 Task: Find an Airbnb in Airoli, India for 8 guests from July 12 to July 16, with a price range of ₹10,000 to ₹16,000, including amenities like free parking, TV, and gym, and ensure the host speaks English.
Action: Mouse moved to (405, 90)
Screenshot: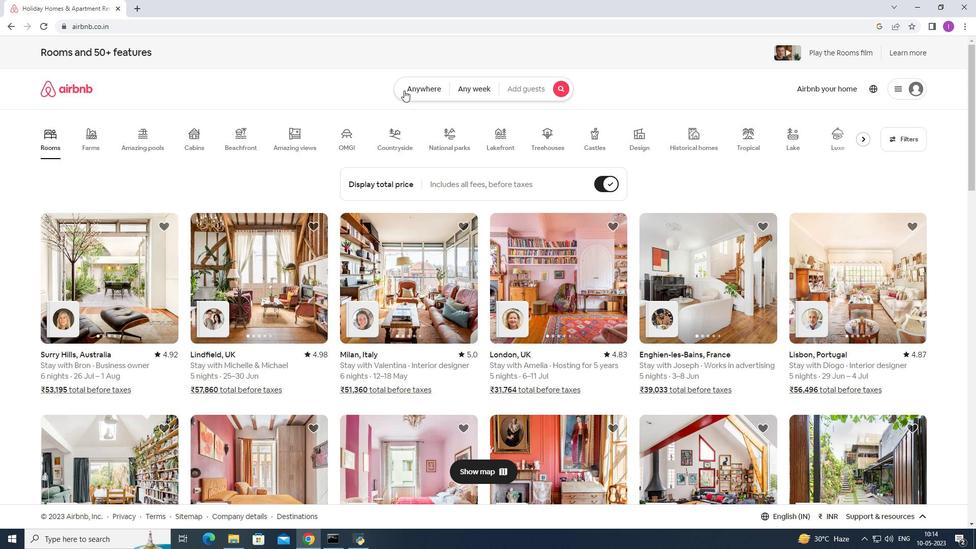 
Action: Mouse pressed left at (404, 90)
Screenshot: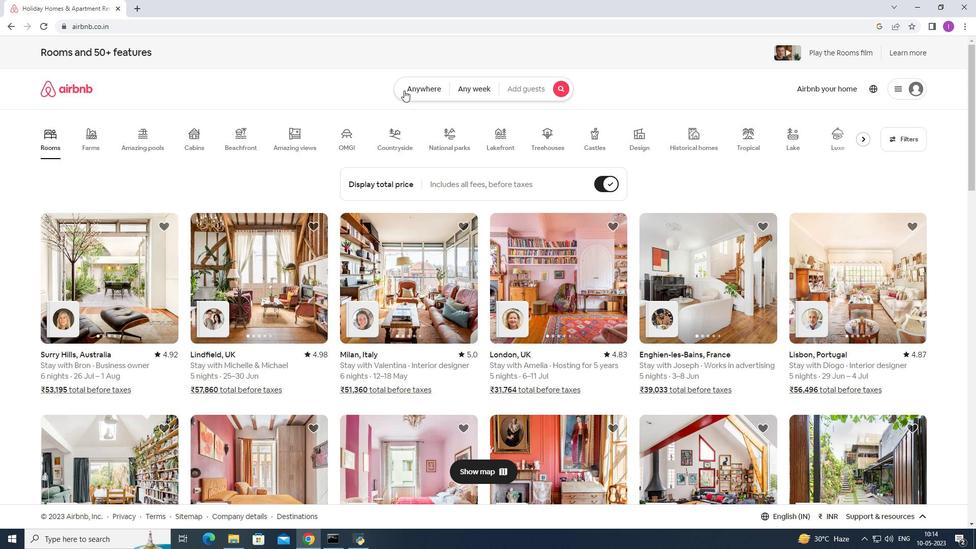 
Action: Mouse moved to (317, 133)
Screenshot: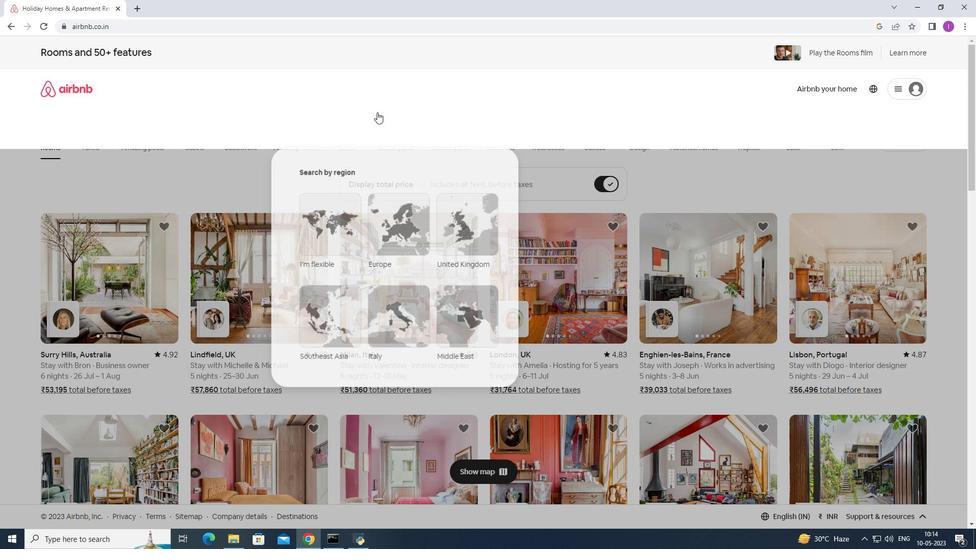 
Action: Mouse pressed left at (317, 133)
Screenshot: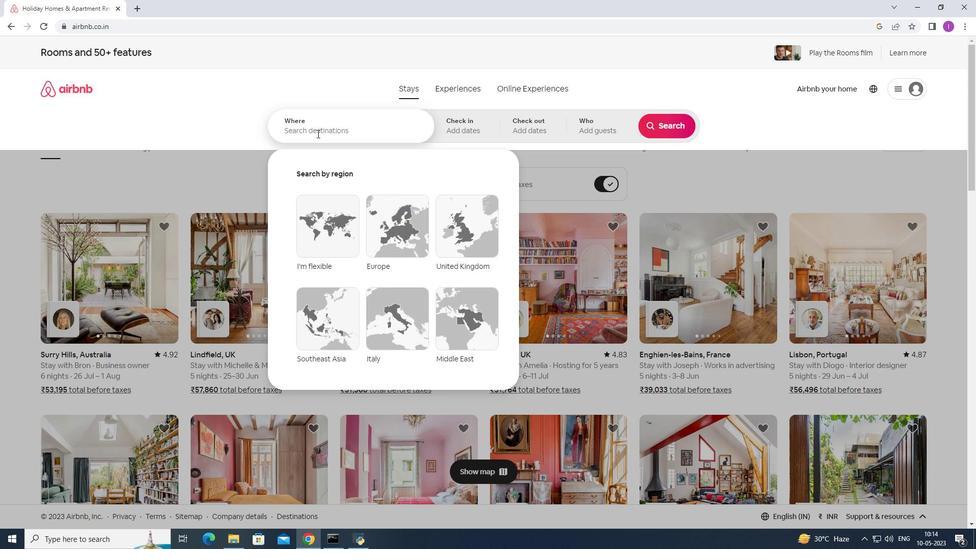 
Action: Key pressed <Key.shift>Airoli,<Key.shift>India
Screenshot: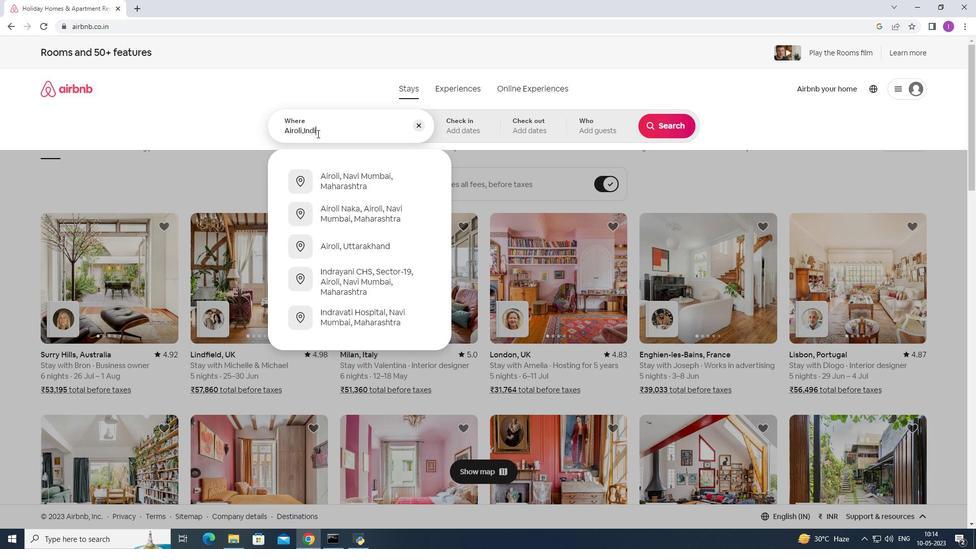 
Action: Mouse moved to (470, 118)
Screenshot: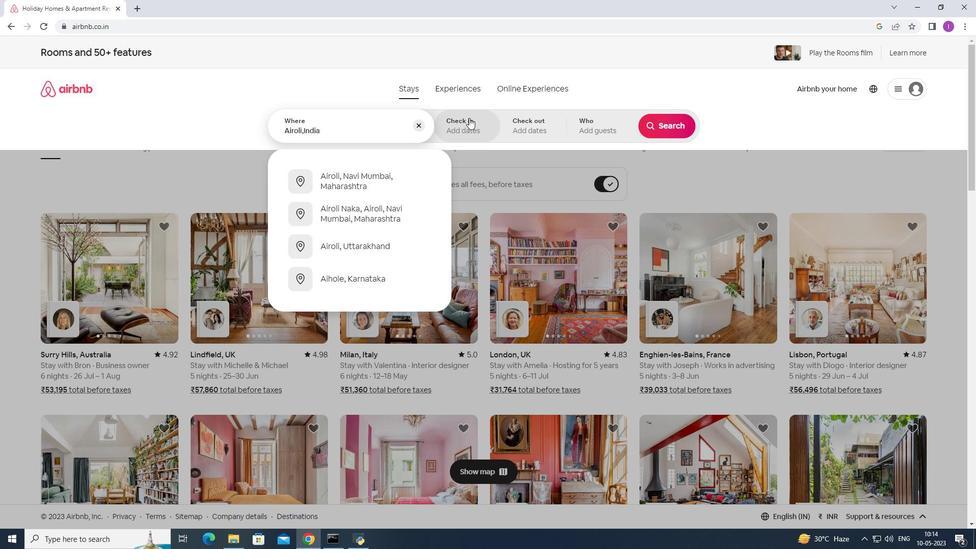 
Action: Mouse pressed left at (470, 118)
Screenshot: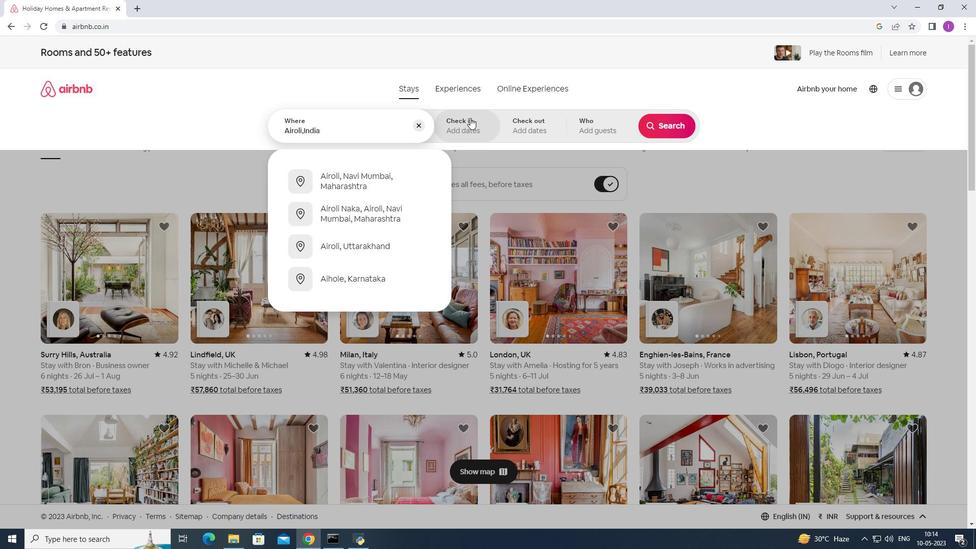 
Action: Mouse moved to (660, 204)
Screenshot: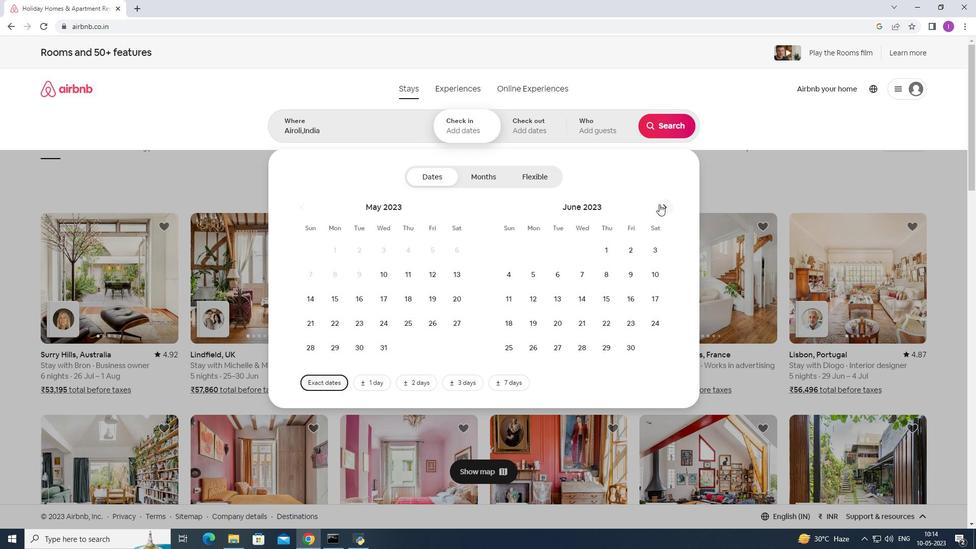 
Action: Mouse pressed left at (660, 204)
Screenshot: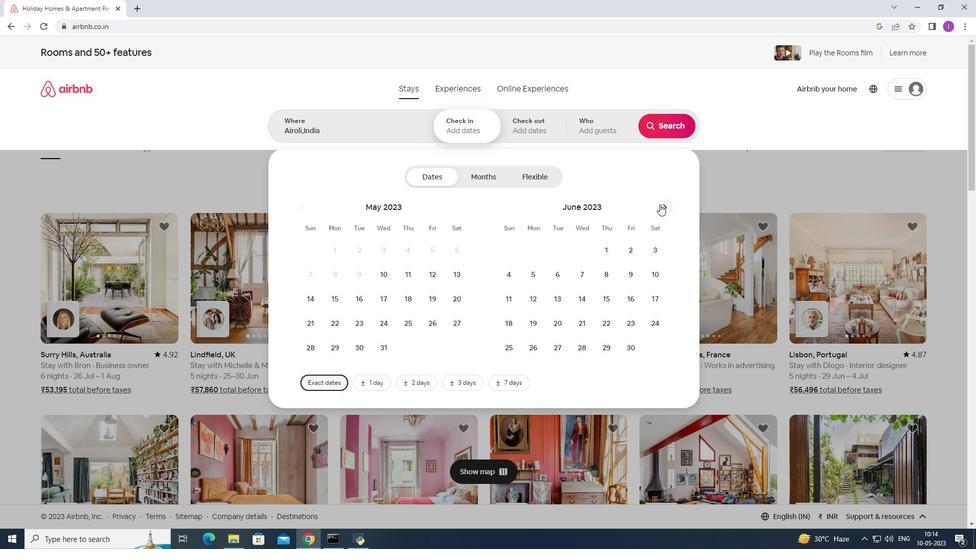 
Action: Mouse moved to (581, 301)
Screenshot: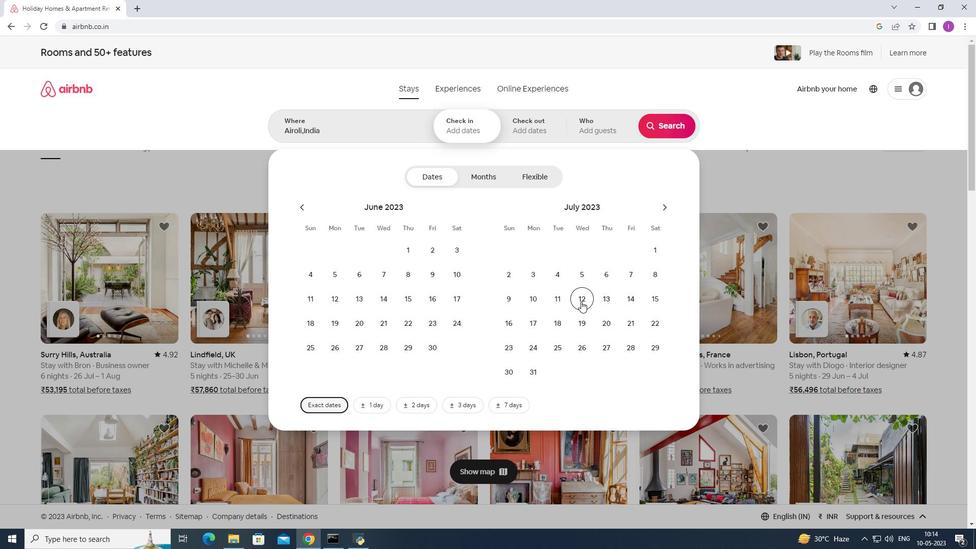 
Action: Mouse pressed left at (581, 301)
Screenshot: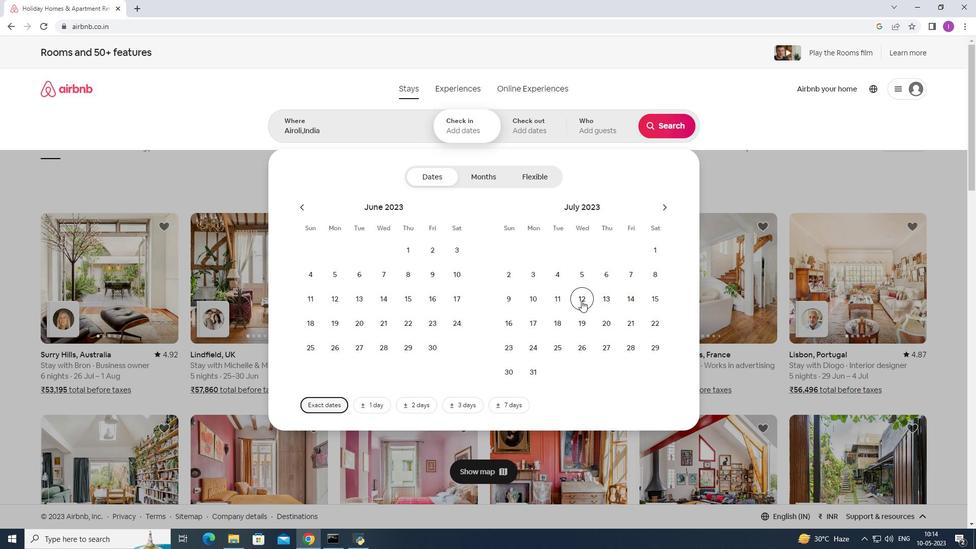 
Action: Mouse moved to (511, 326)
Screenshot: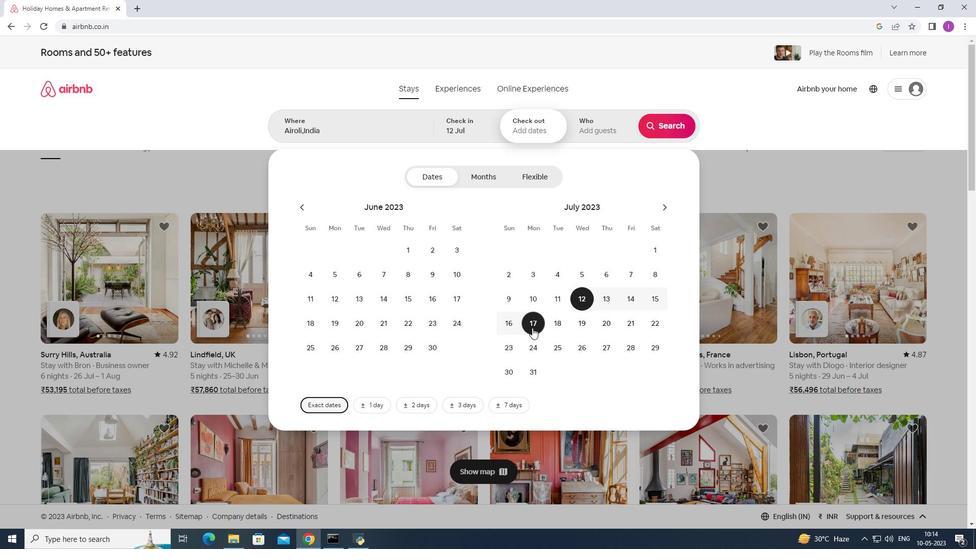 
Action: Mouse pressed left at (511, 326)
Screenshot: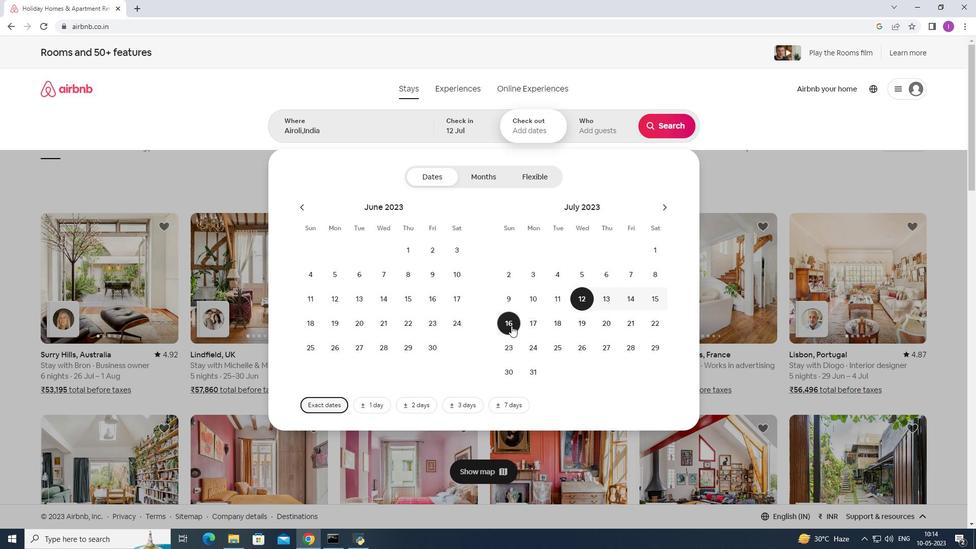 
Action: Mouse moved to (600, 123)
Screenshot: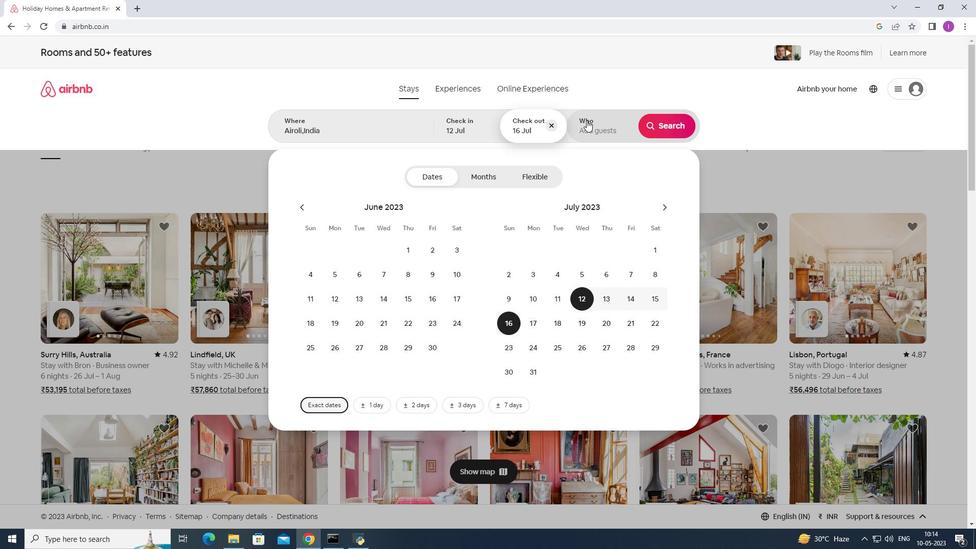 
Action: Mouse pressed left at (600, 123)
Screenshot: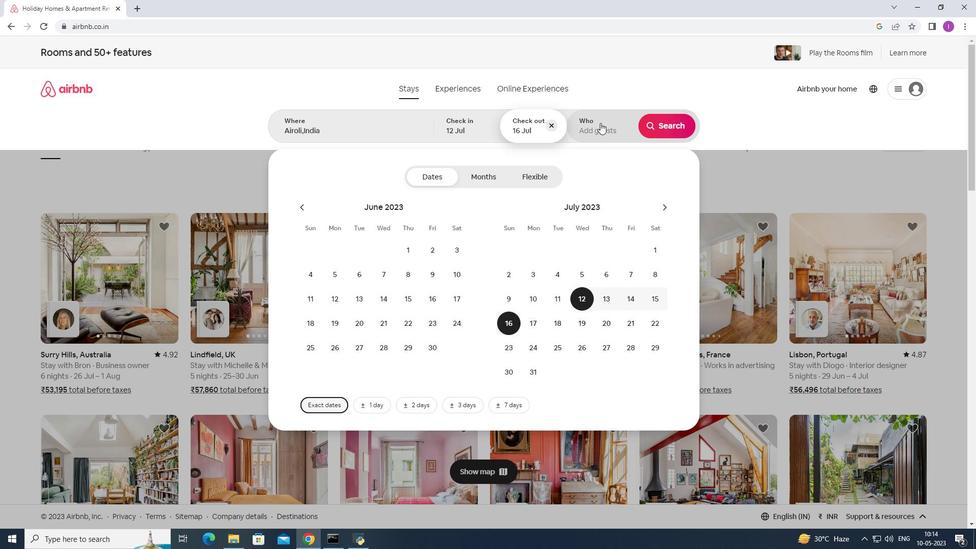 
Action: Mouse moved to (669, 180)
Screenshot: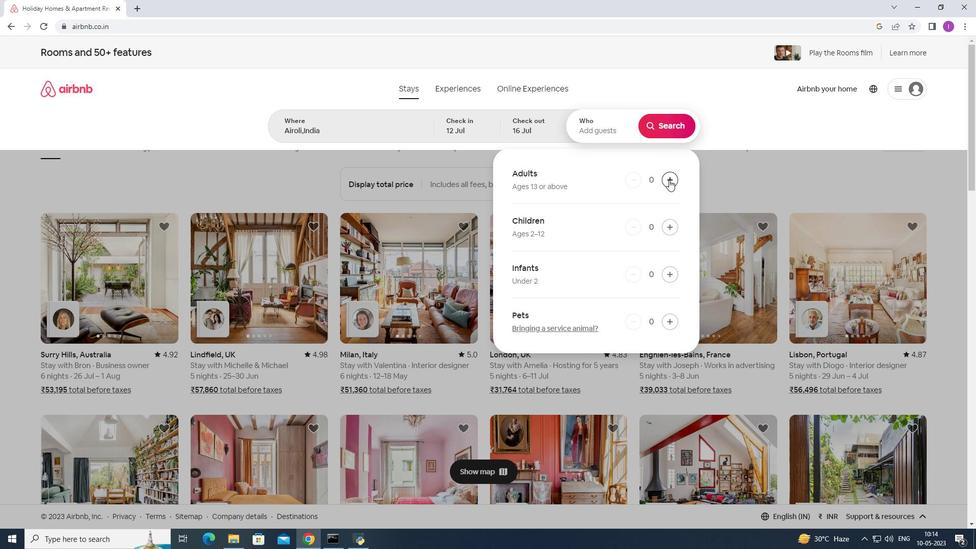 
Action: Mouse pressed left at (669, 180)
Screenshot: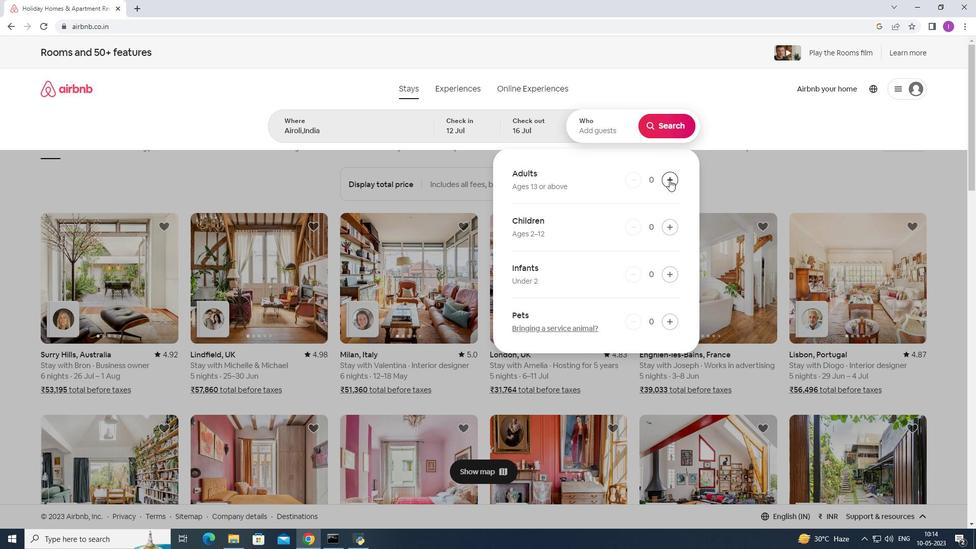 
Action: Mouse moved to (670, 180)
Screenshot: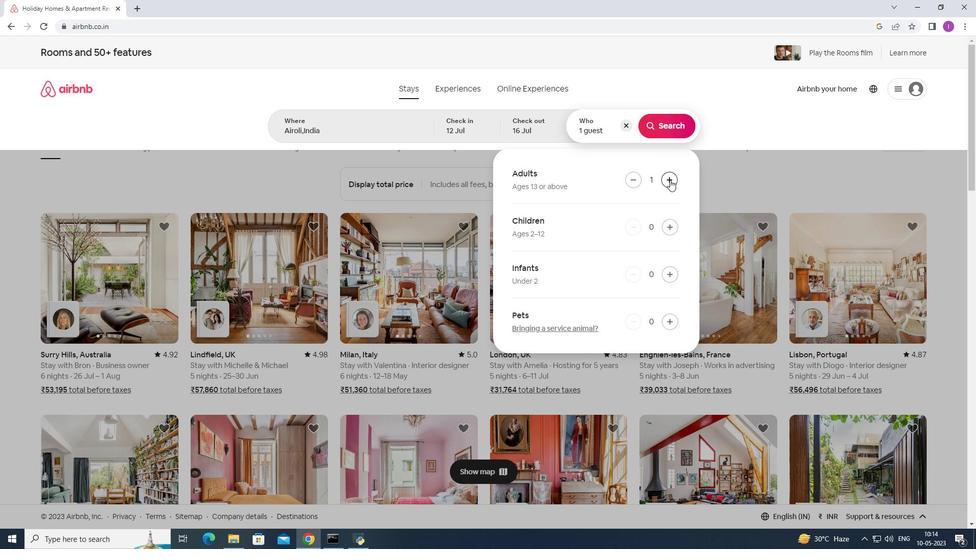 
Action: Mouse pressed left at (670, 180)
Screenshot: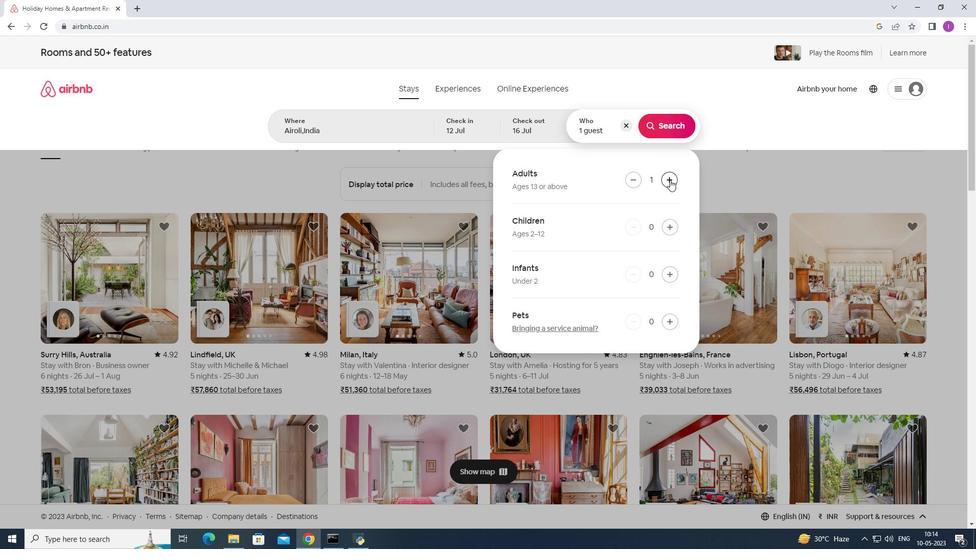 
Action: Mouse pressed left at (670, 180)
Screenshot: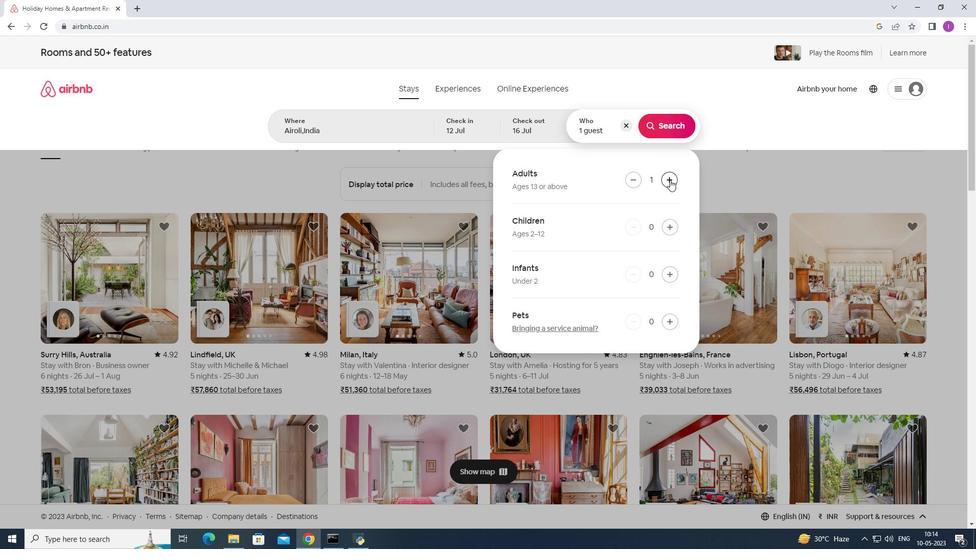 
Action: Mouse pressed left at (670, 180)
Screenshot: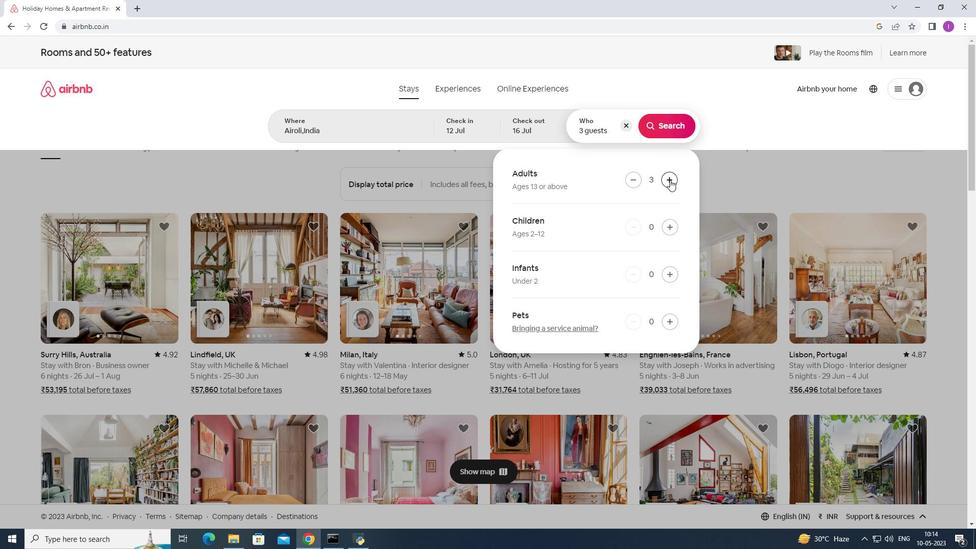 
Action: Mouse pressed left at (670, 180)
Screenshot: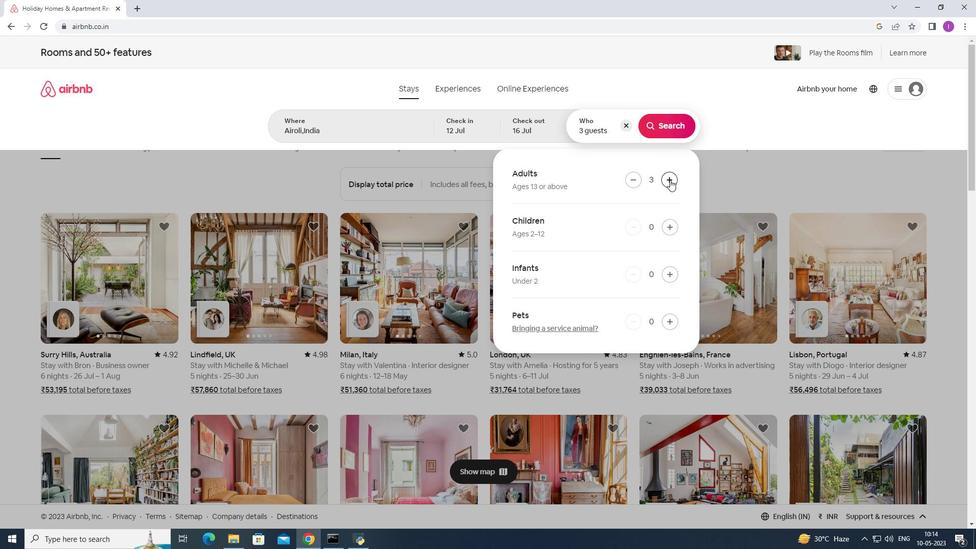 
Action: Mouse pressed left at (670, 180)
Screenshot: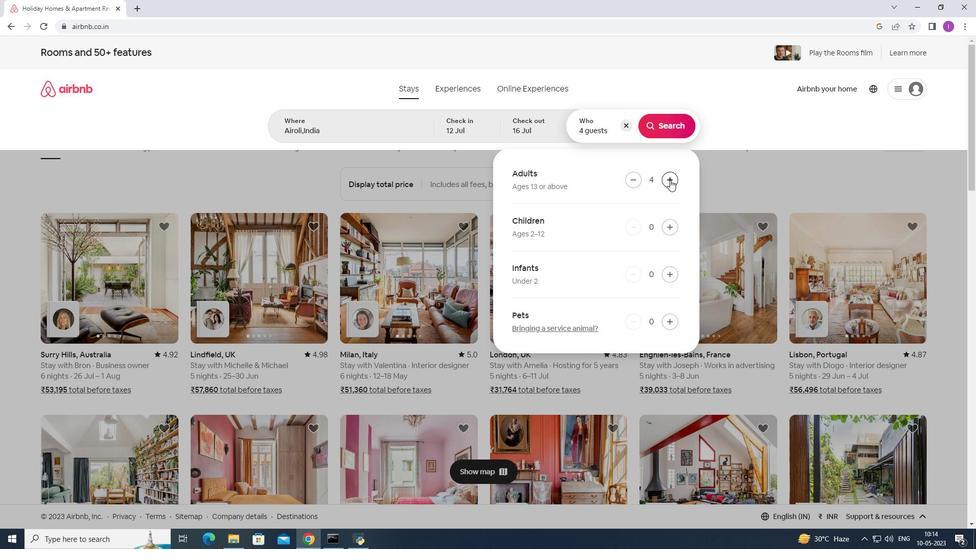 
Action: Mouse pressed left at (670, 180)
Screenshot: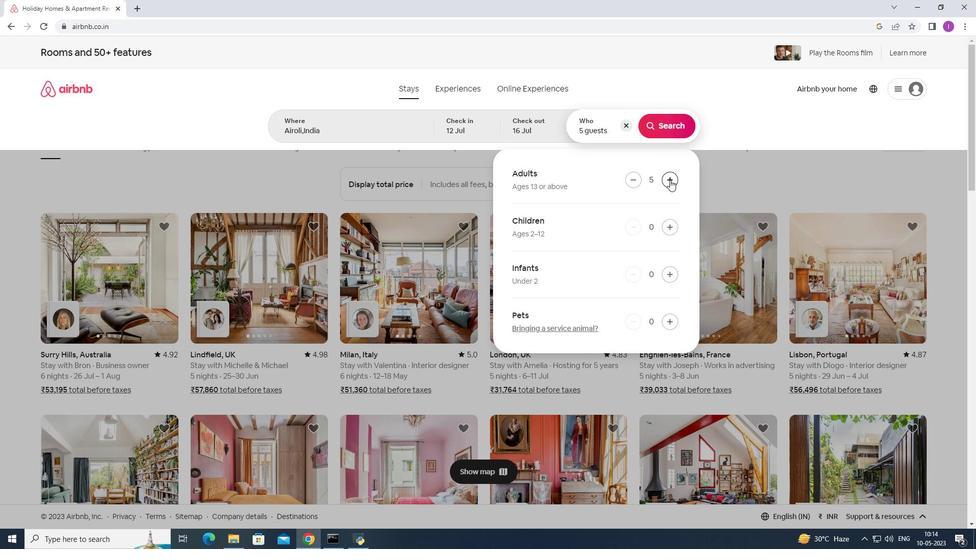 
Action: Mouse pressed left at (670, 180)
Screenshot: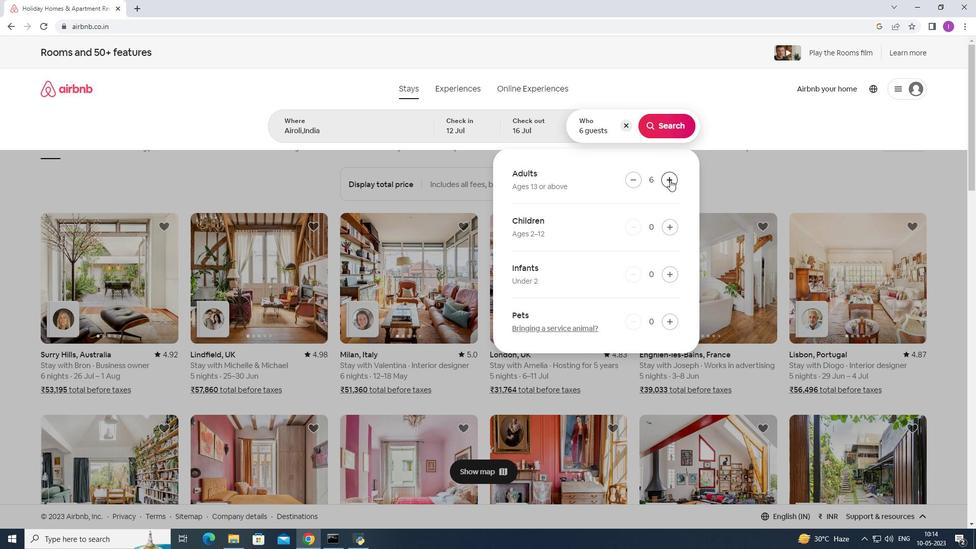 
Action: Mouse pressed left at (670, 180)
Screenshot: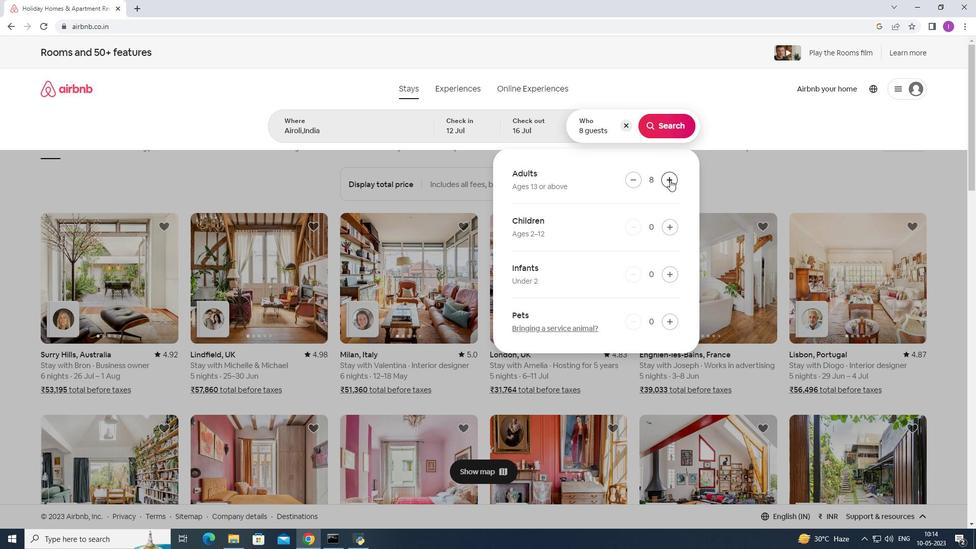
Action: Mouse moved to (631, 183)
Screenshot: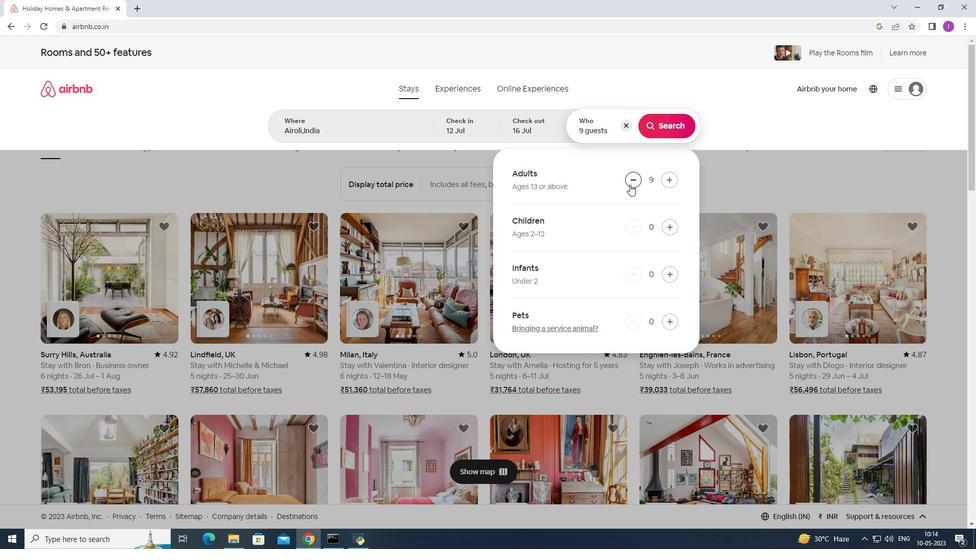
Action: Mouse pressed left at (631, 183)
Screenshot: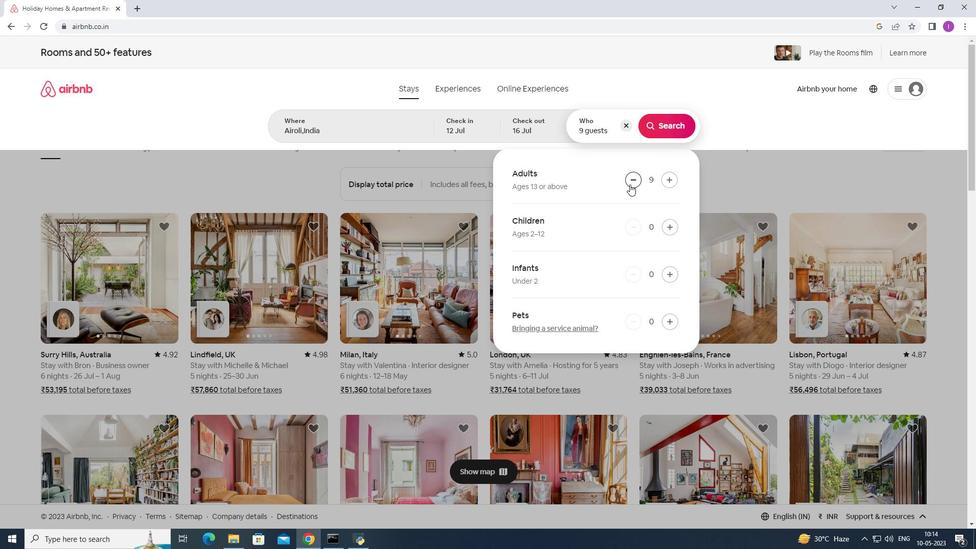 
Action: Mouse moved to (668, 126)
Screenshot: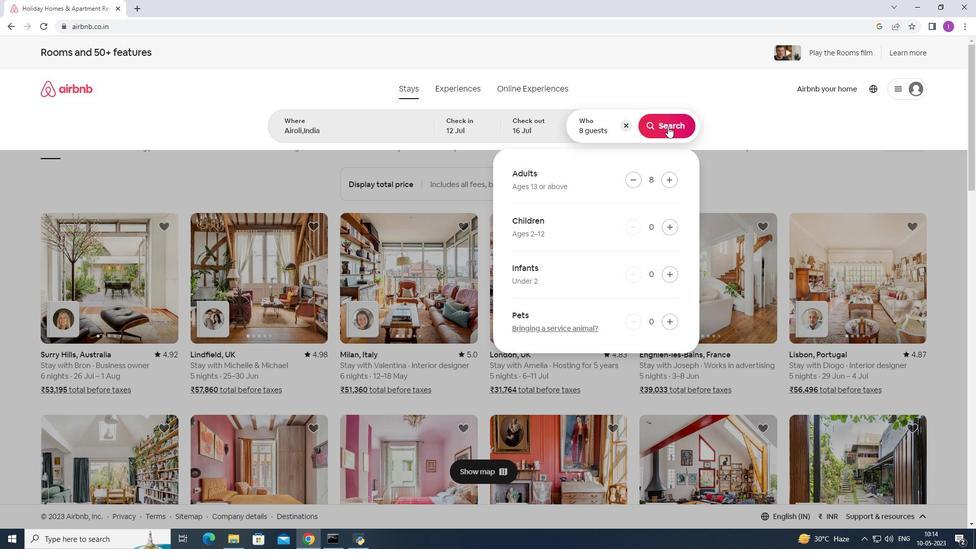 
Action: Mouse pressed left at (668, 126)
Screenshot: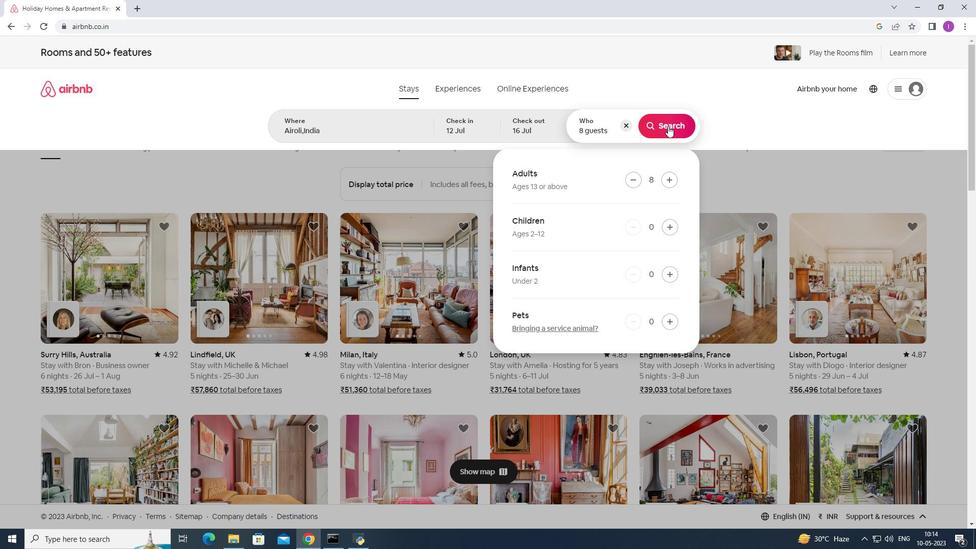 
Action: Mouse moved to (939, 94)
Screenshot: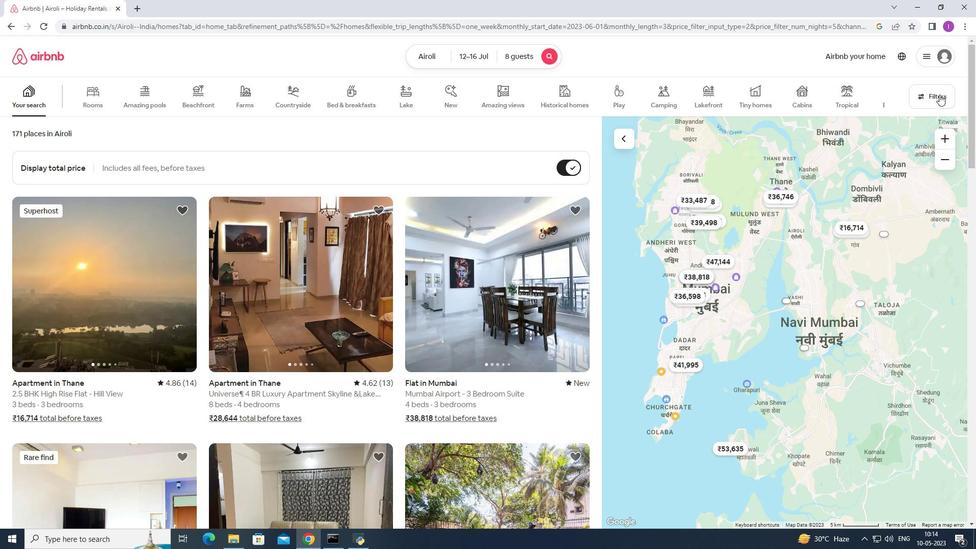 
Action: Mouse pressed left at (939, 94)
Screenshot: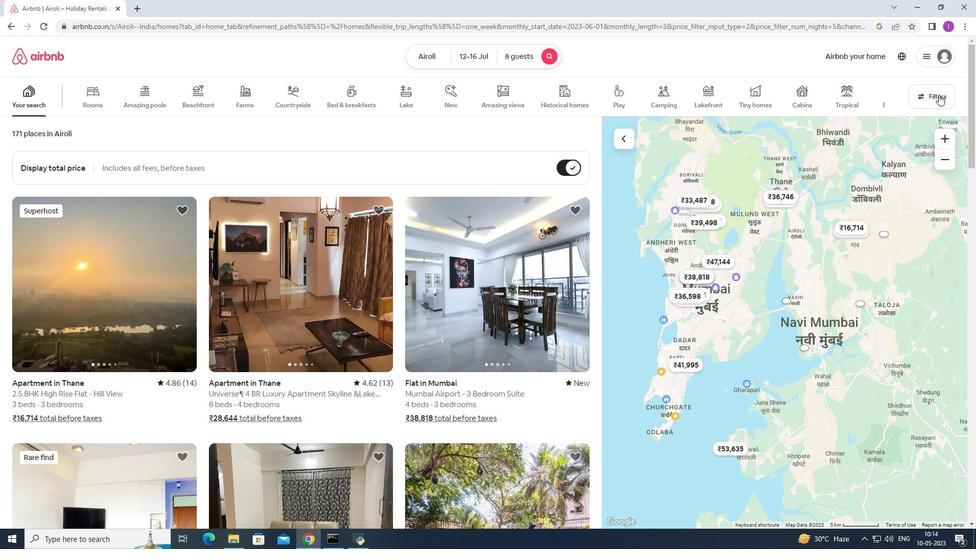 
Action: Mouse moved to (360, 344)
Screenshot: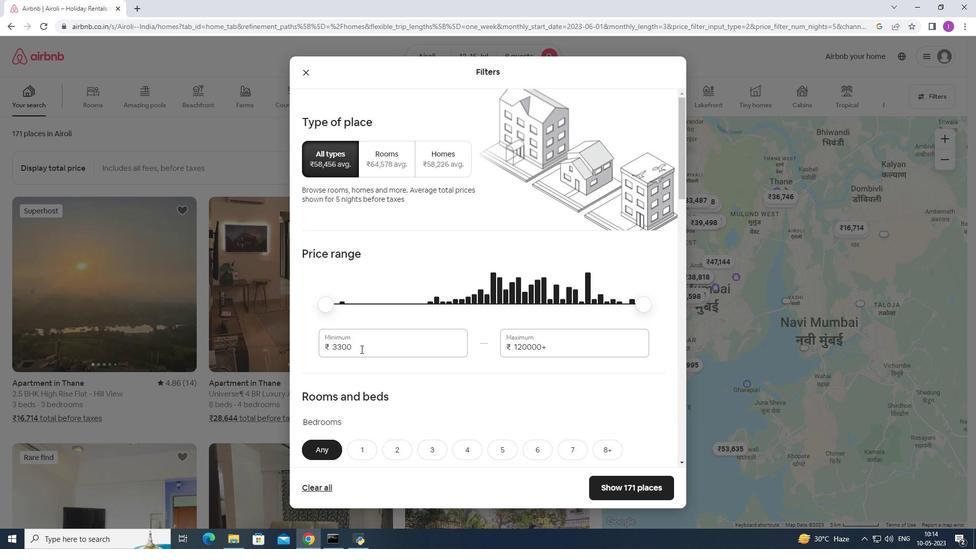 
Action: Mouse pressed left at (360, 344)
Screenshot: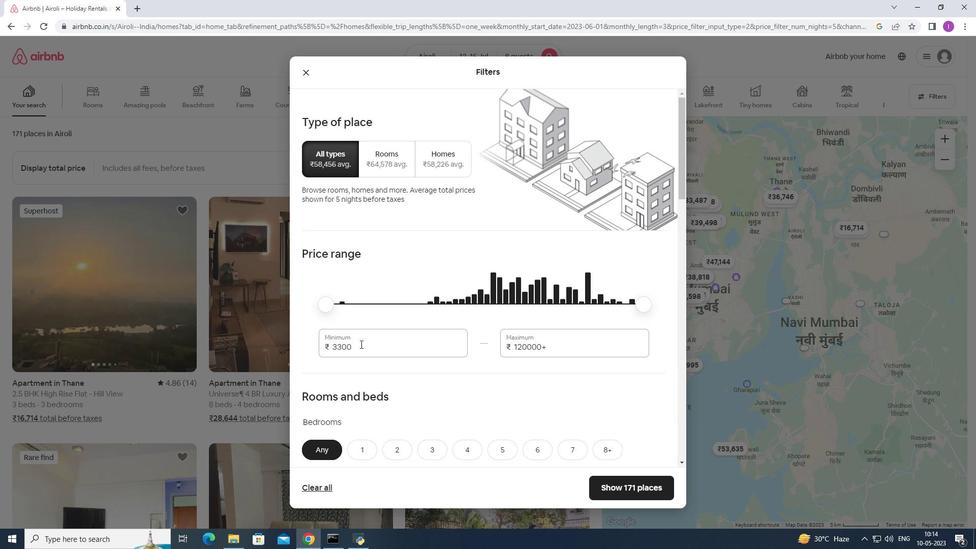 
Action: Mouse moved to (301, 373)
Screenshot: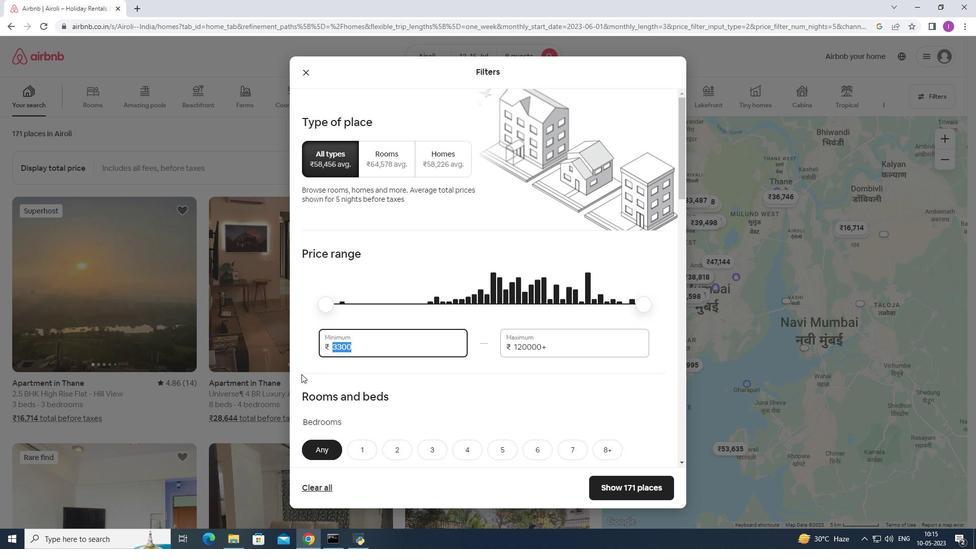 
Action: Key pressed 1
Screenshot: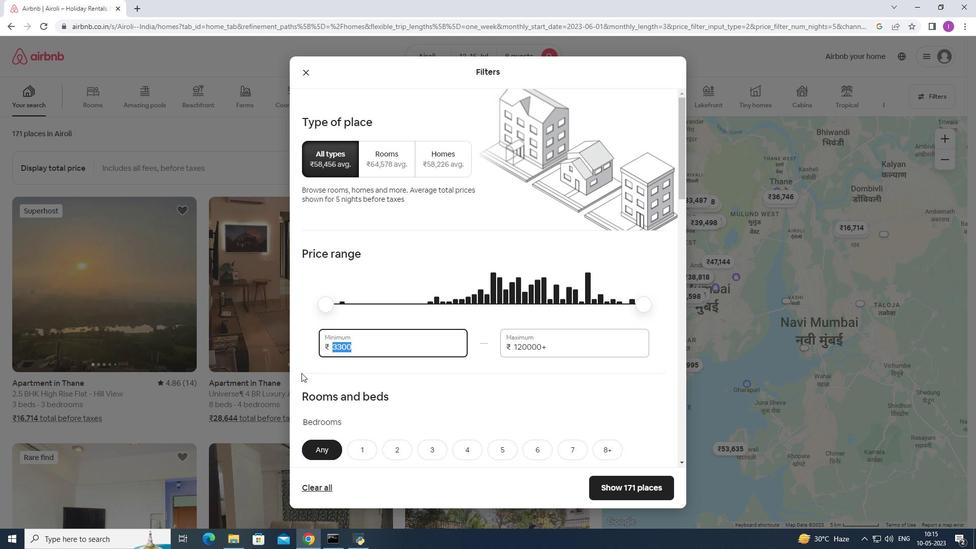 
Action: Mouse moved to (301, 372)
Screenshot: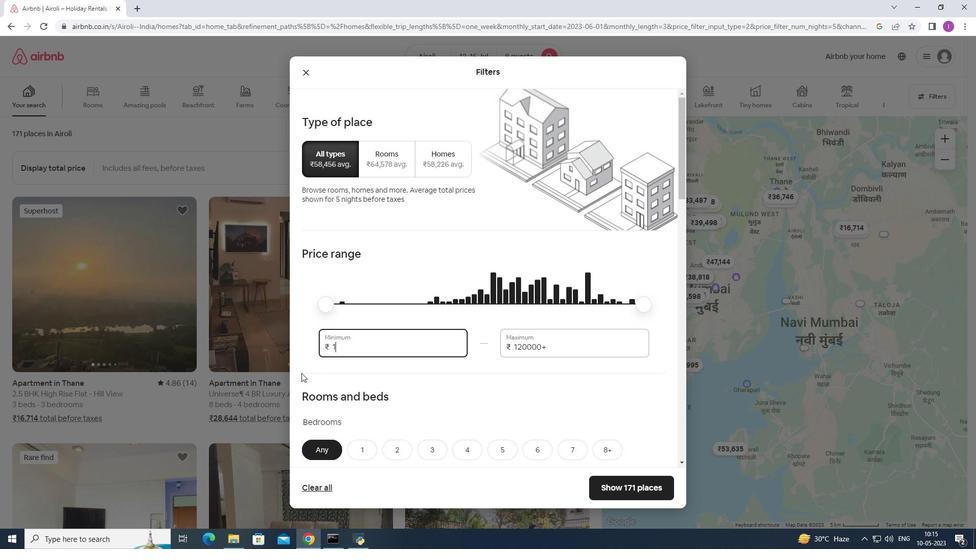 
Action: Key pressed 0
Screenshot: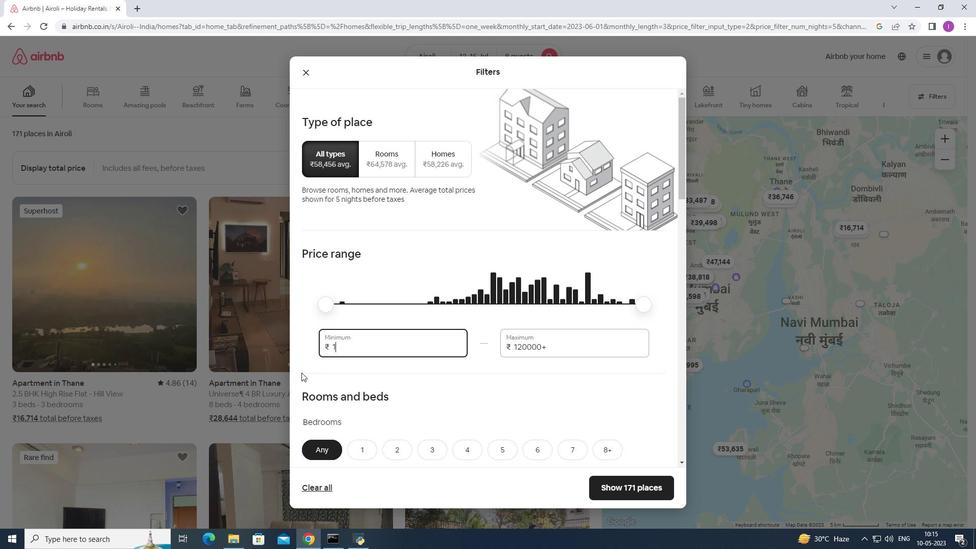 
Action: Mouse moved to (303, 366)
Screenshot: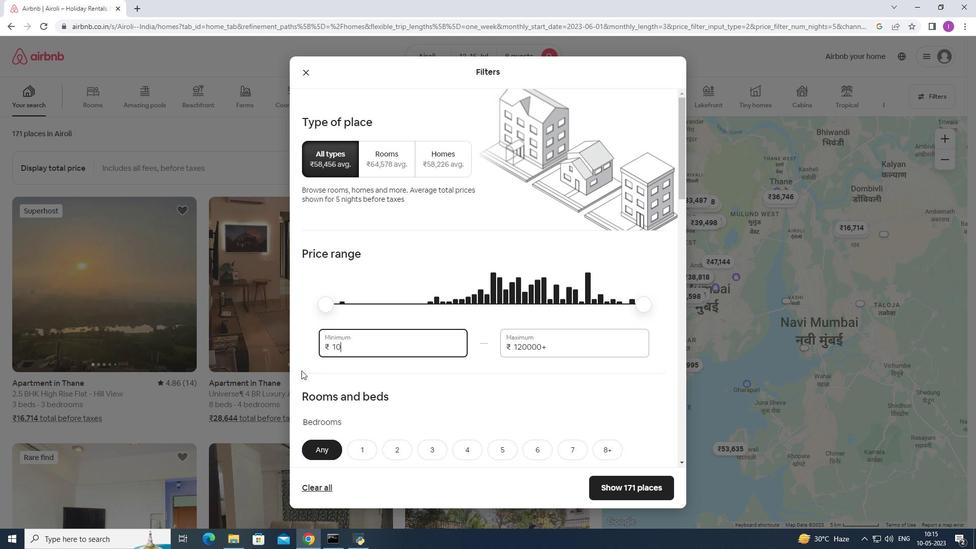
Action: Key pressed 000
Screenshot: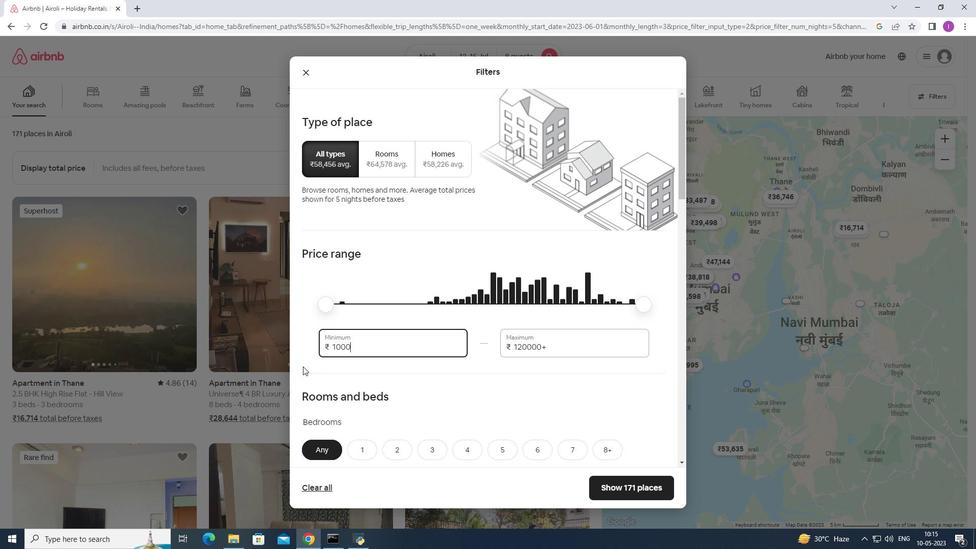
Action: Mouse moved to (557, 343)
Screenshot: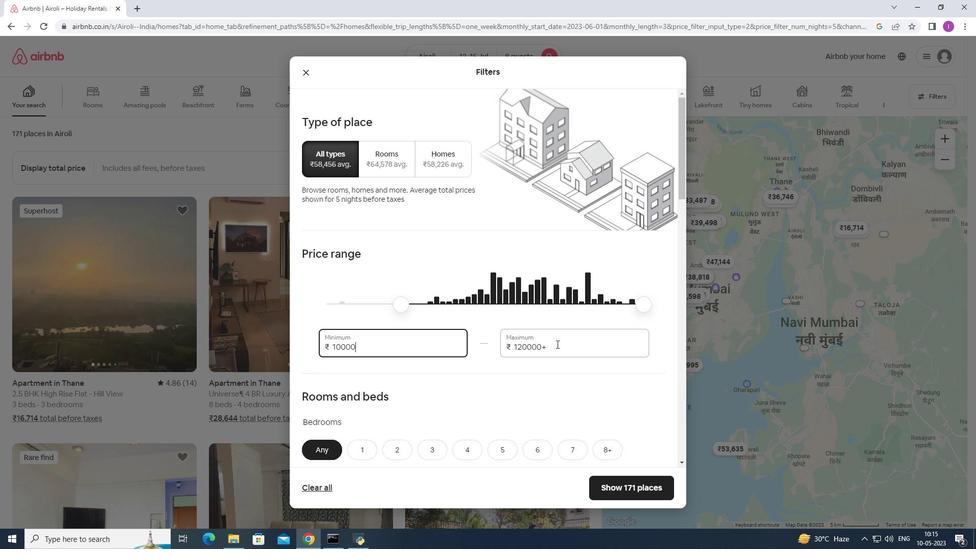 
Action: Mouse pressed left at (557, 343)
Screenshot: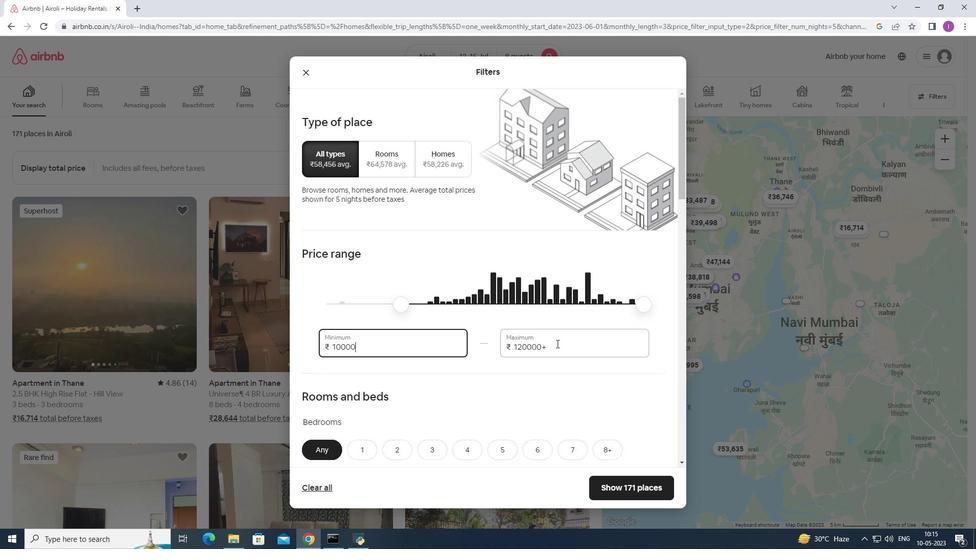 
Action: Mouse moved to (509, 347)
Screenshot: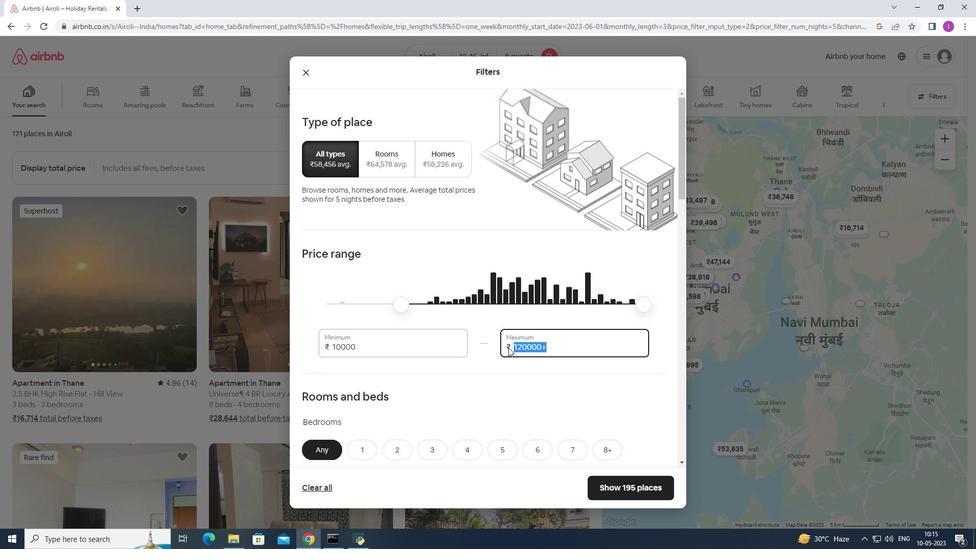 
Action: Key pressed 1
Screenshot: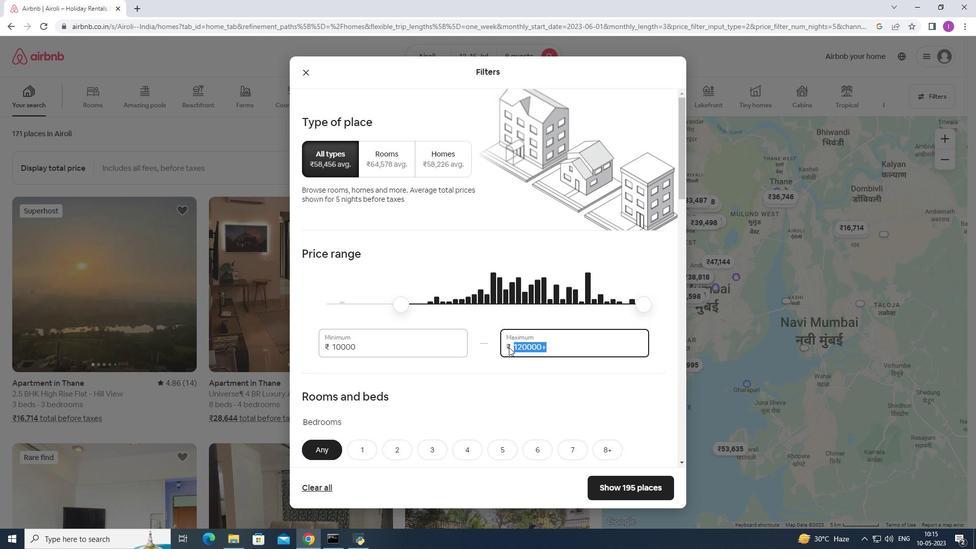 
Action: Mouse moved to (510, 346)
Screenshot: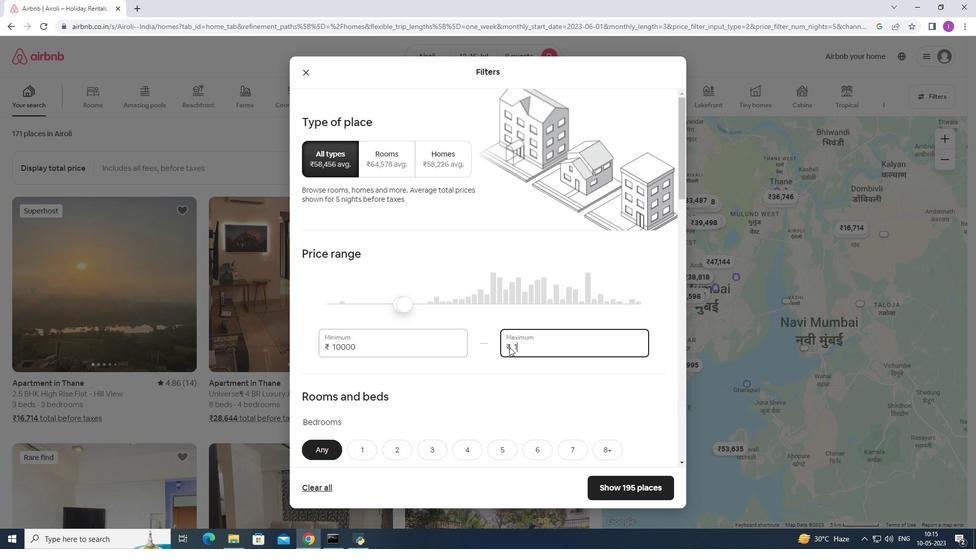 
Action: Key pressed 6000
Screenshot: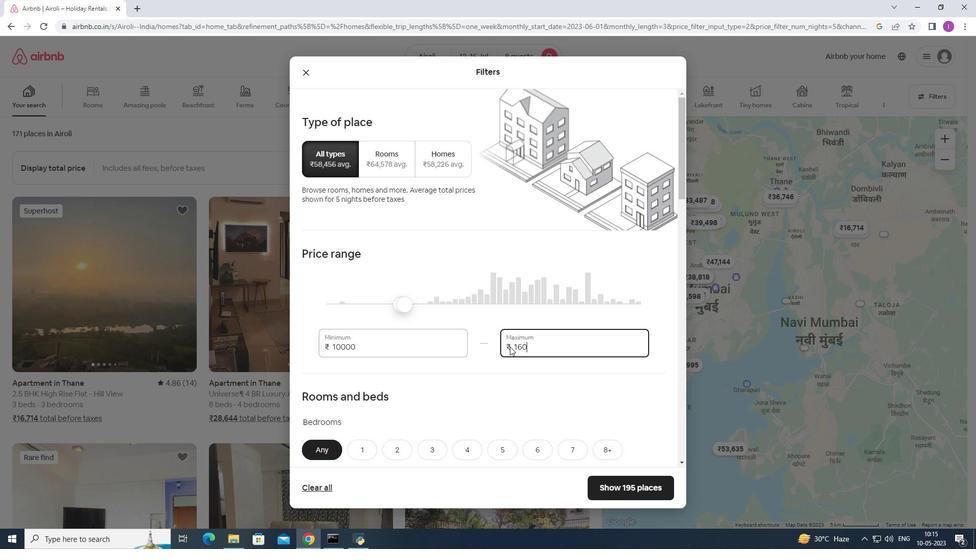 
Action: Mouse moved to (353, 348)
Screenshot: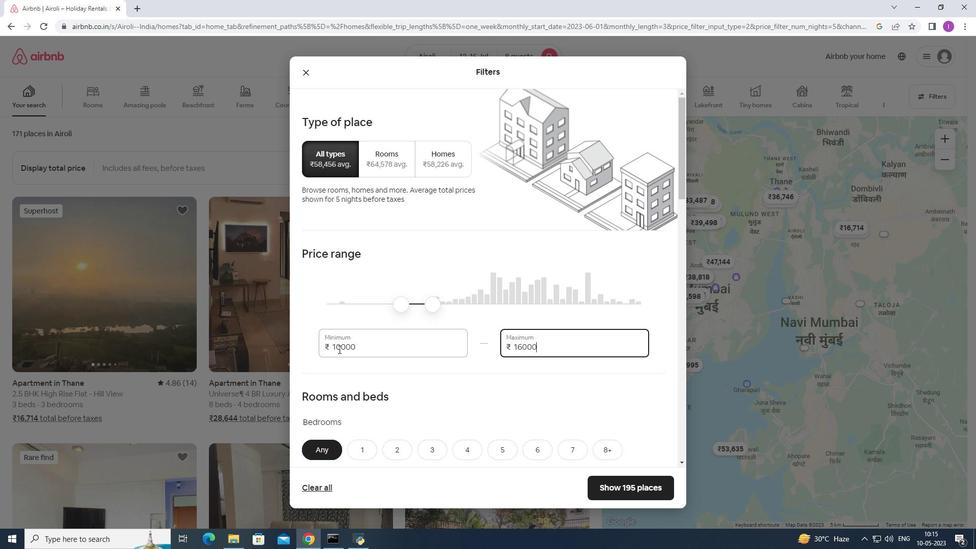 
Action: Mouse scrolled (346, 348) with delta (0, 0)
Screenshot: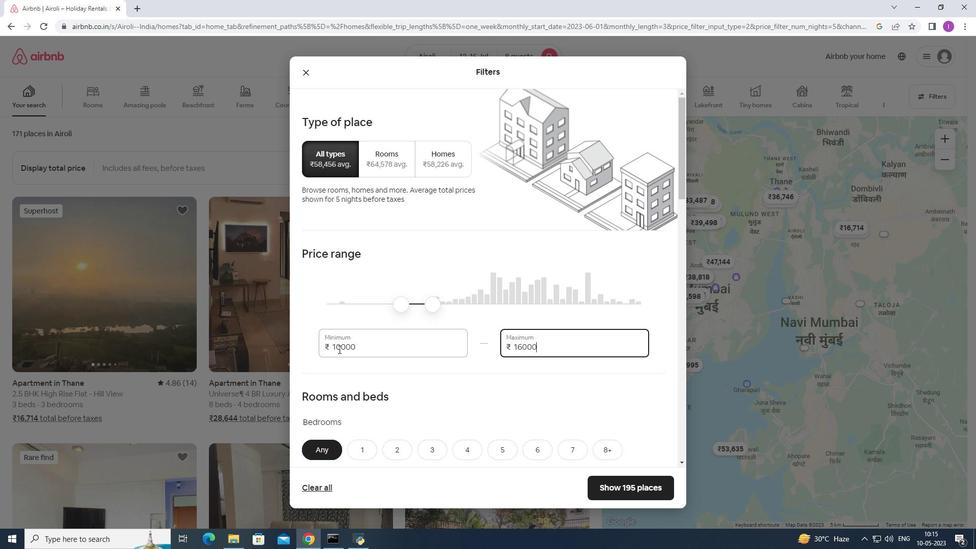 
Action: Mouse scrolled (353, 348) with delta (0, 0)
Screenshot: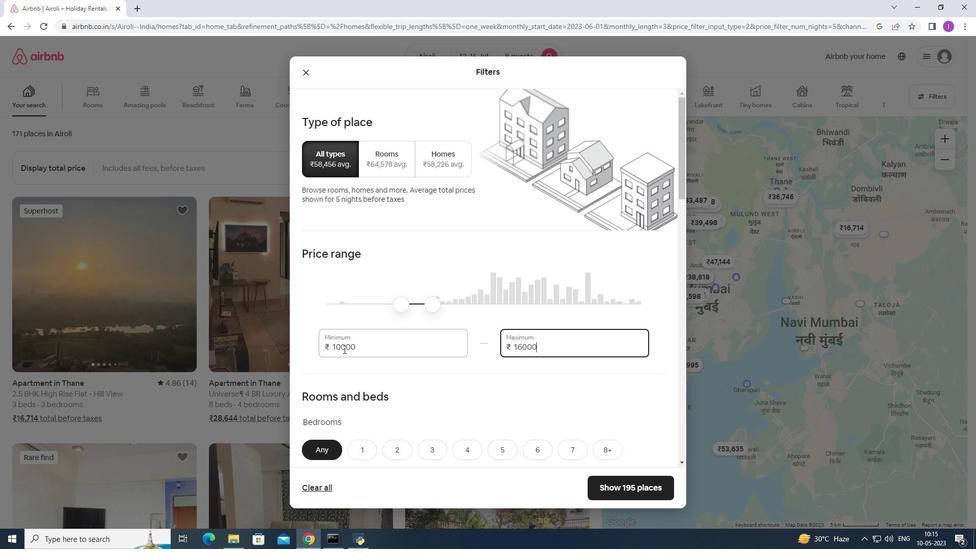 
Action: Mouse moved to (358, 345)
Screenshot: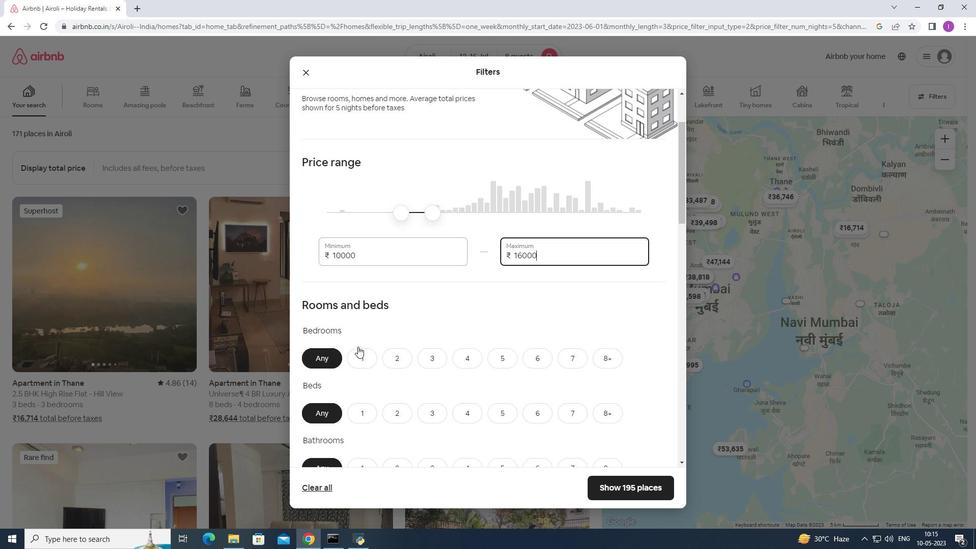 
Action: Mouse scrolled (358, 345) with delta (0, 0)
Screenshot: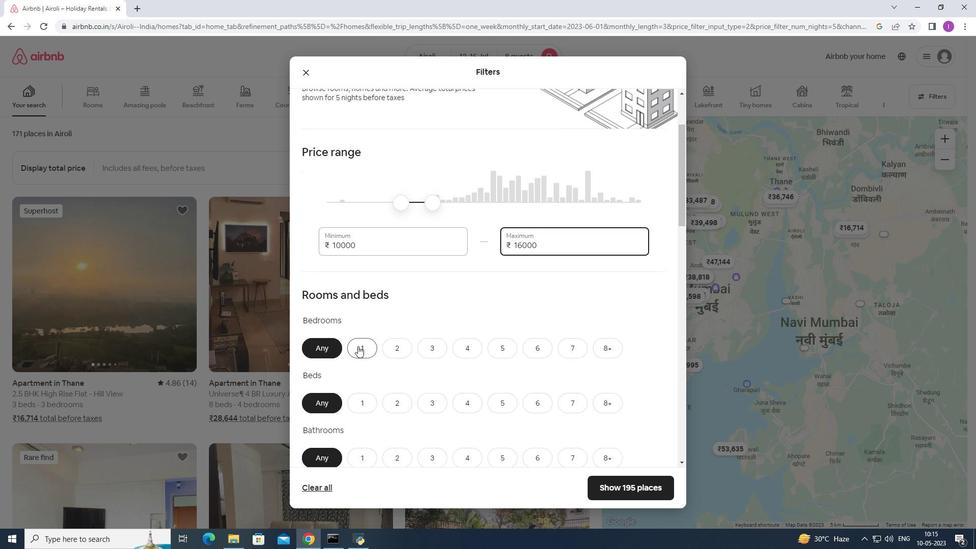 
Action: Mouse moved to (599, 296)
Screenshot: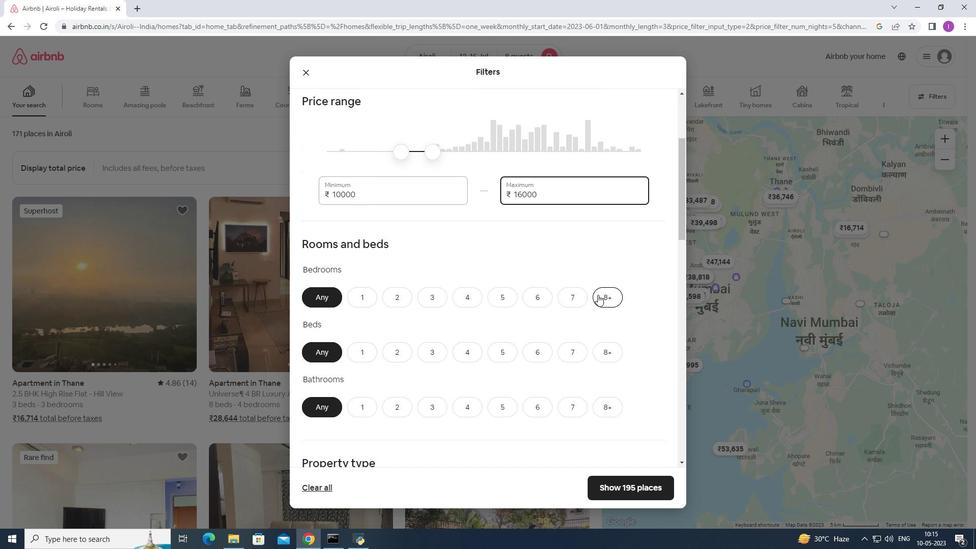 
Action: Mouse pressed left at (599, 296)
Screenshot: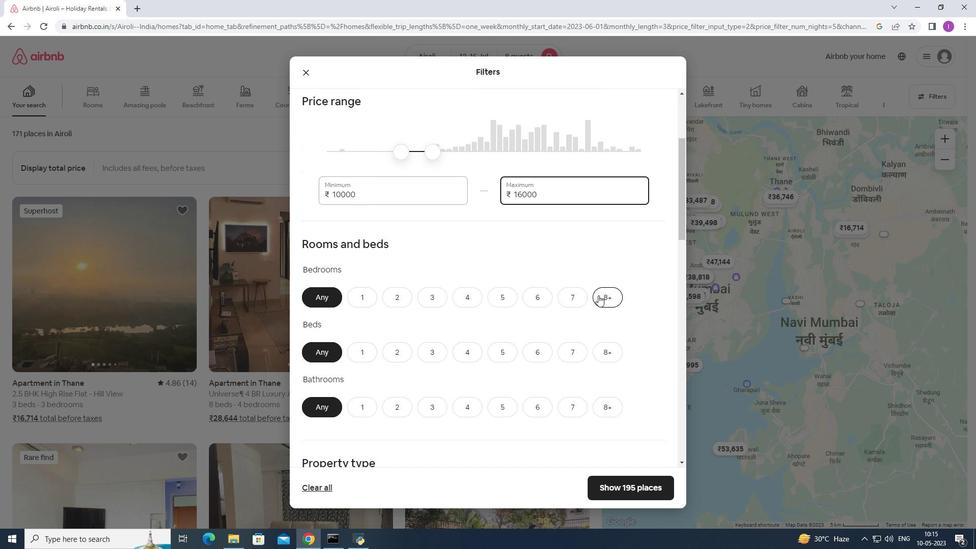 
Action: Mouse moved to (617, 348)
Screenshot: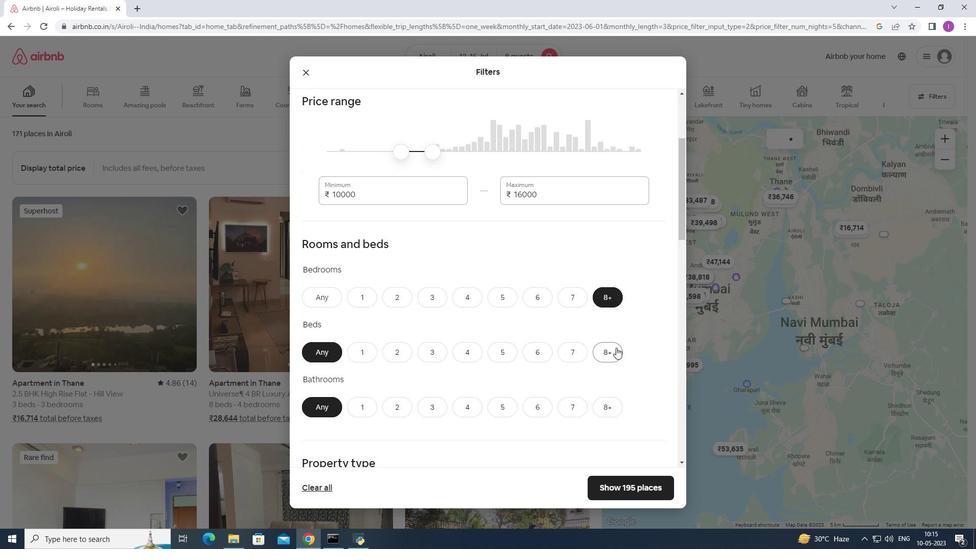 
Action: Mouse pressed left at (617, 348)
Screenshot: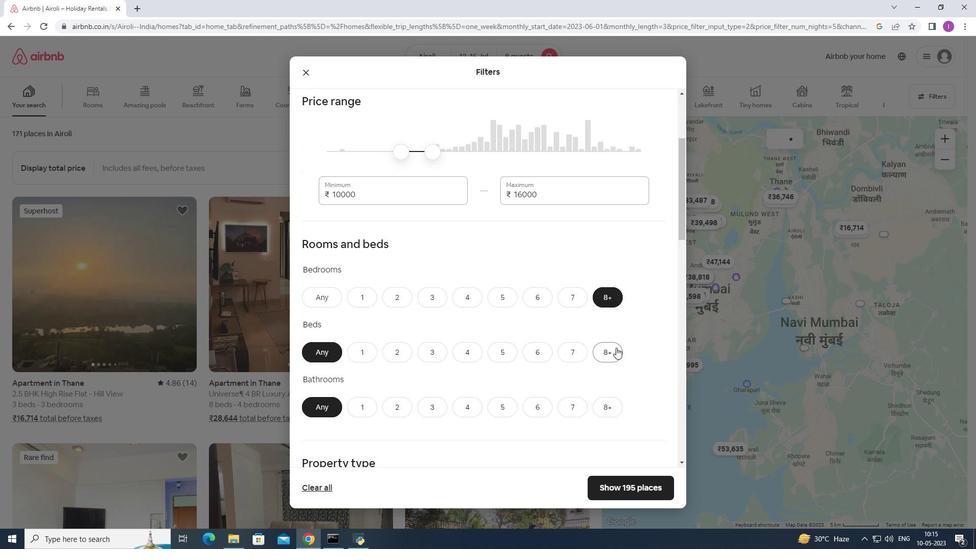 
Action: Mouse moved to (609, 406)
Screenshot: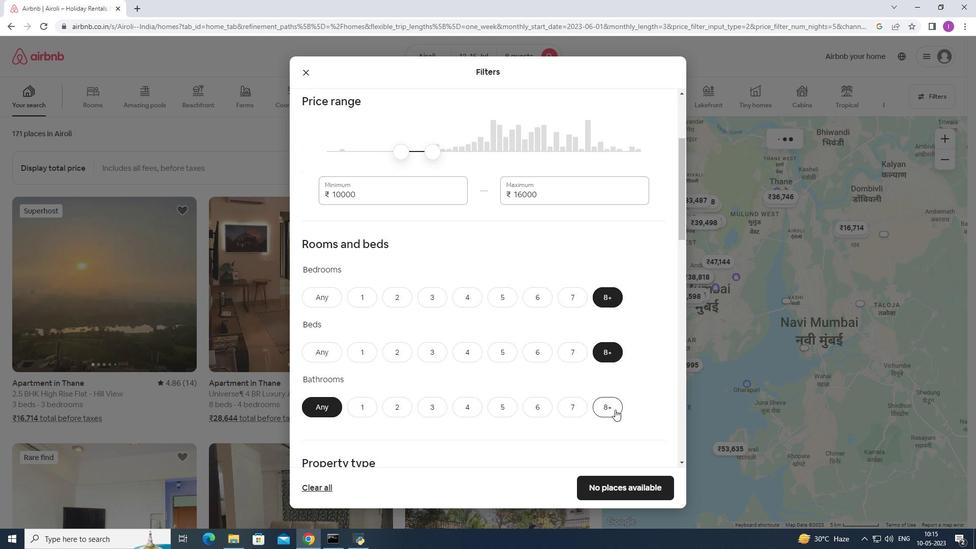 
Action: Mouse pressed left at (609, 406)
Screenshot: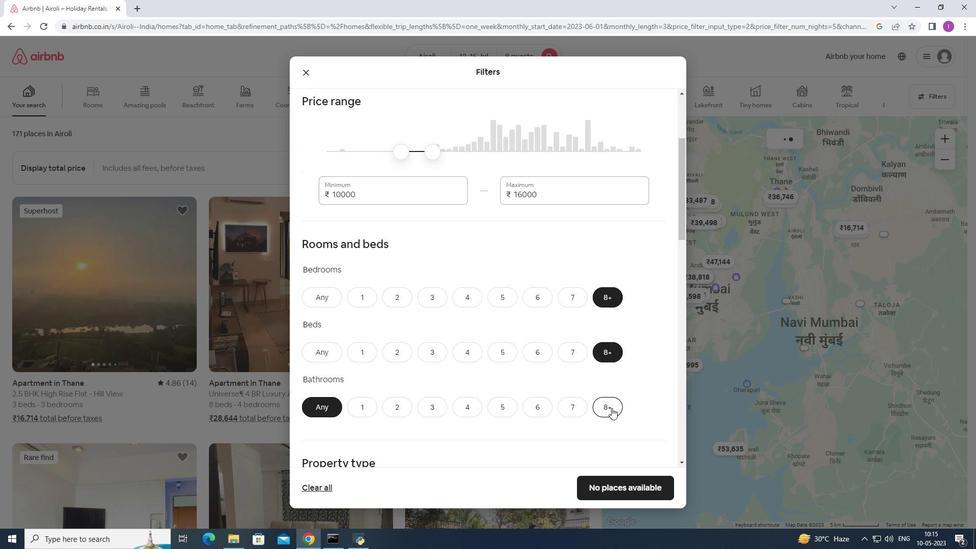 
Action: Mouse moved to (490, 330)
Screenshot: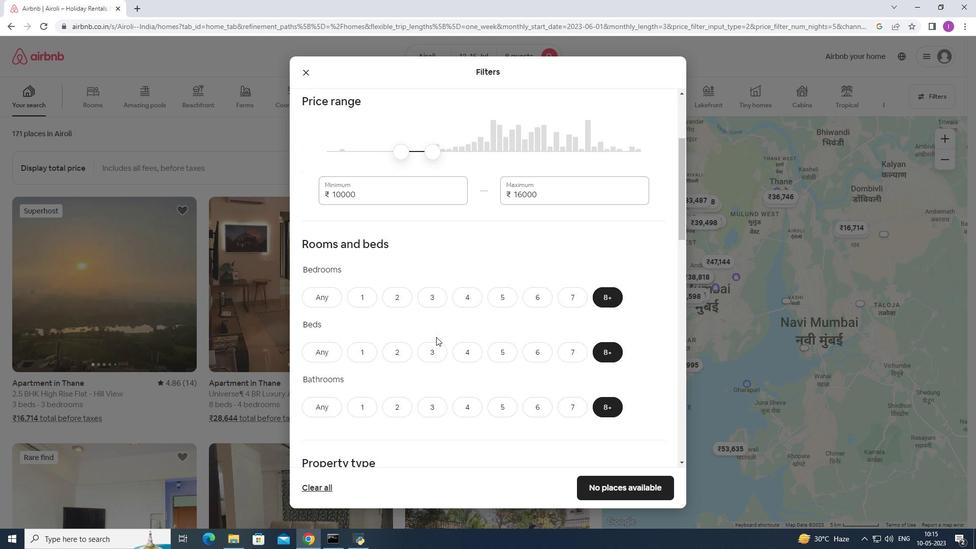 
Action: Mouse scrolled (490, 329) with delta (0, 0)
Screenshot: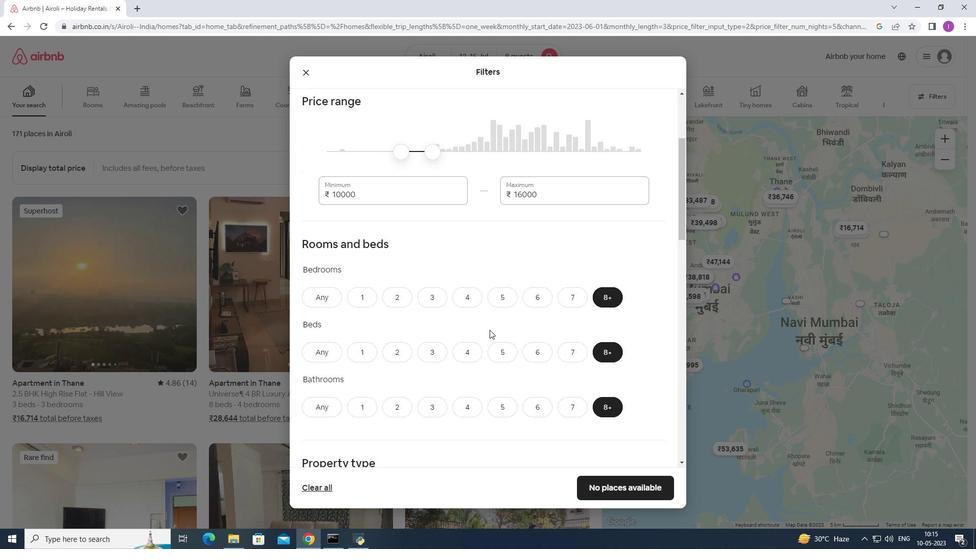 
Action: Mouse moved to (490, 329)
Screenshot: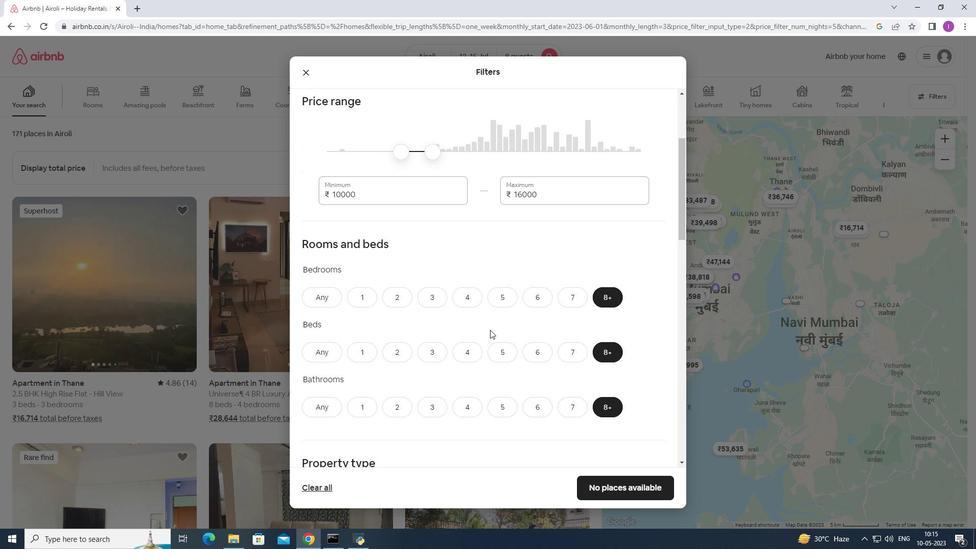 
Action: Mouse scrolled (490, 329) with delta (0, 0)
Screenshot: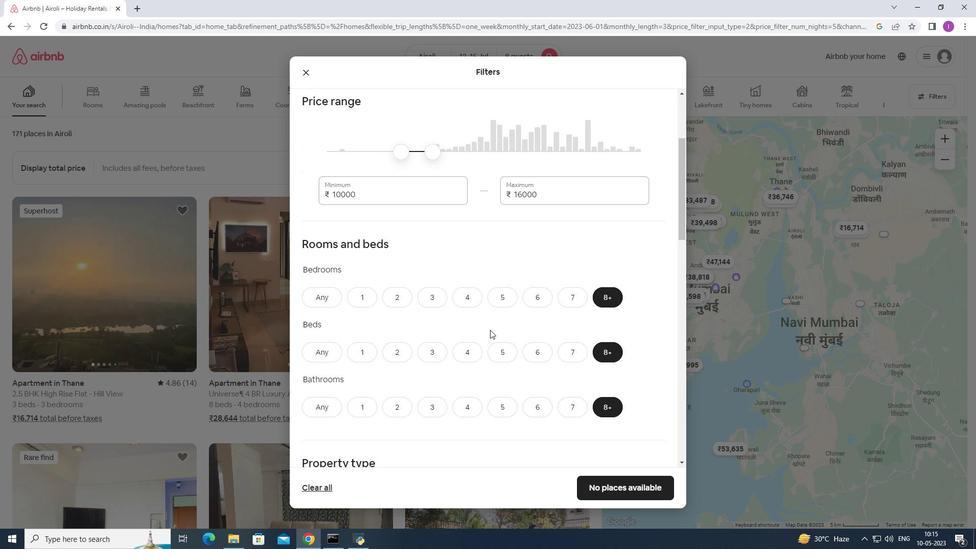 
Action: Mouse moved to (495, 291)
Screenshot: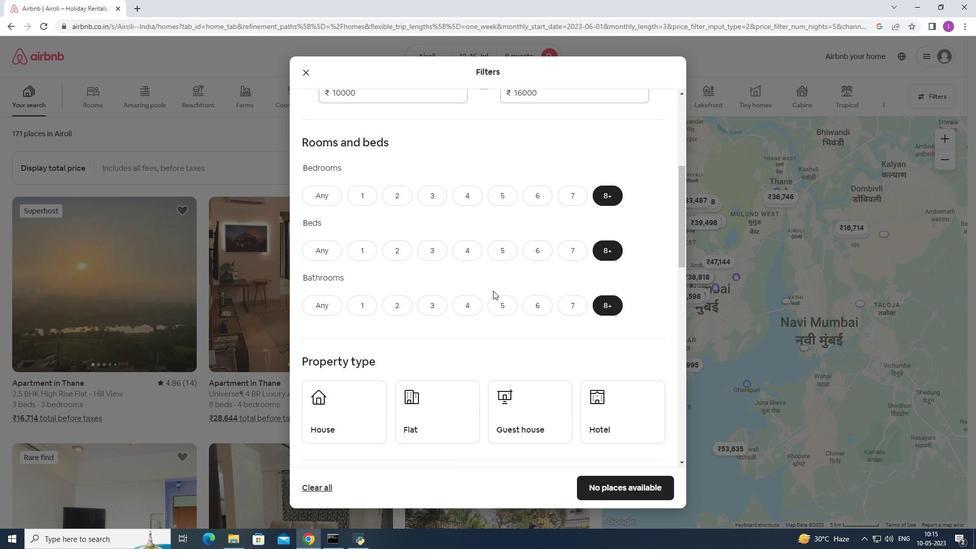 
Action: Mouse scrolled (495, 291) with delta (0, 0)
Screenshot: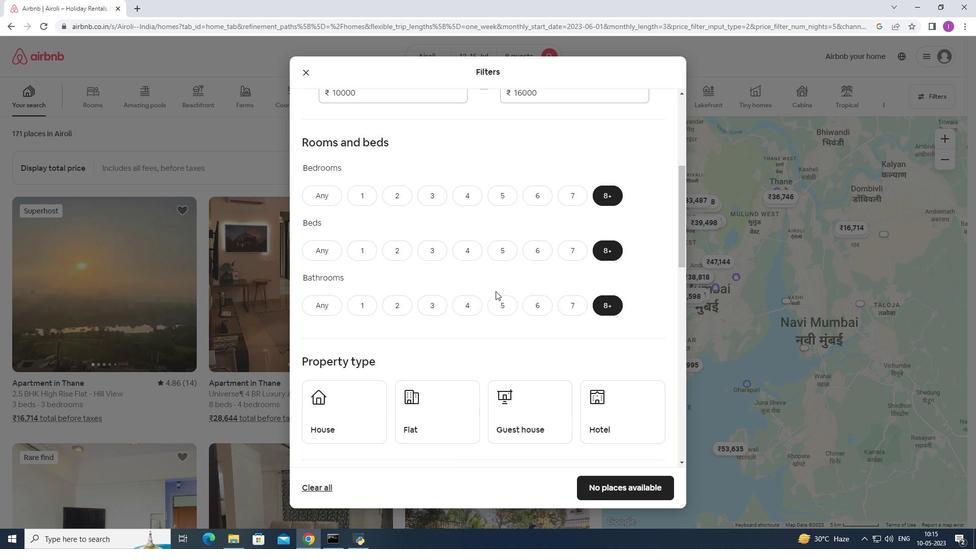 
Action: Mouse scrolled (495, 291) with delta (0, 0)
Screenshot: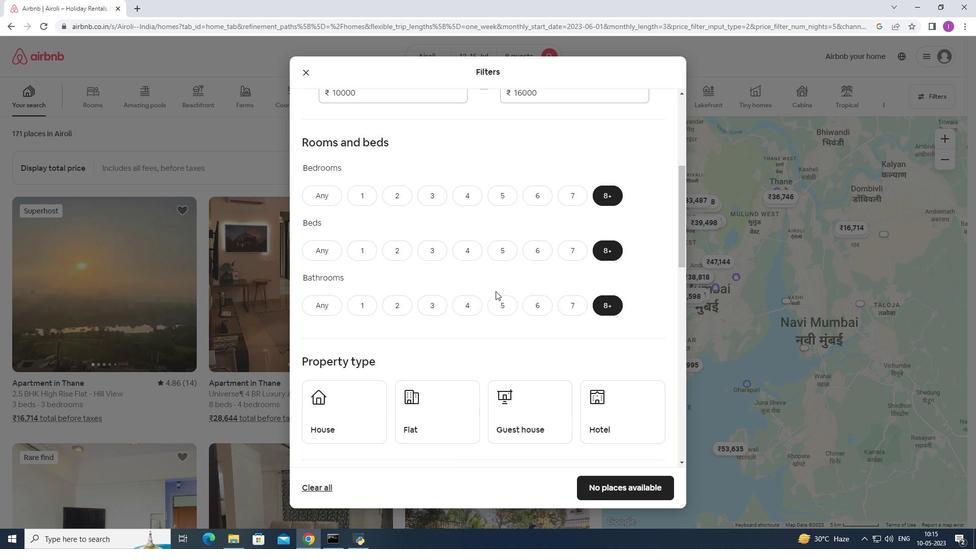 
Action: Mouse scrolled (495, 291) with delta (0, 0)
Screenshot: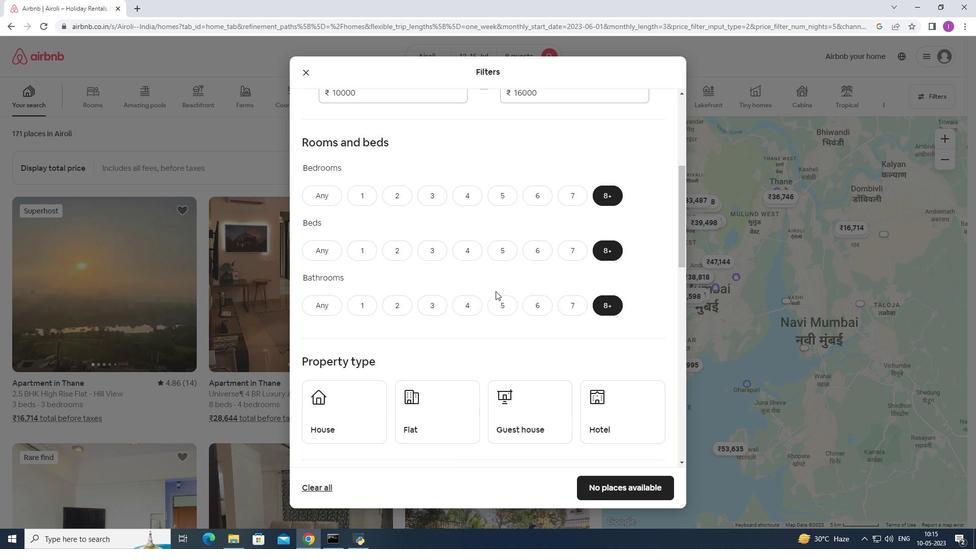 
Action: Mouse moved to (494, 274)
Screenshot: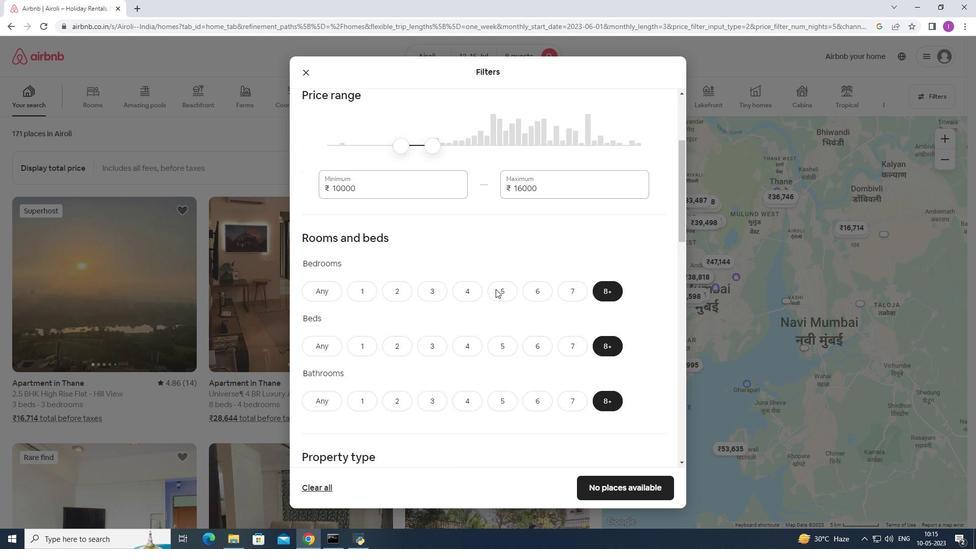 
Action: Mouse scrolled (494, 273) with delta (0, 0)
Screenshot: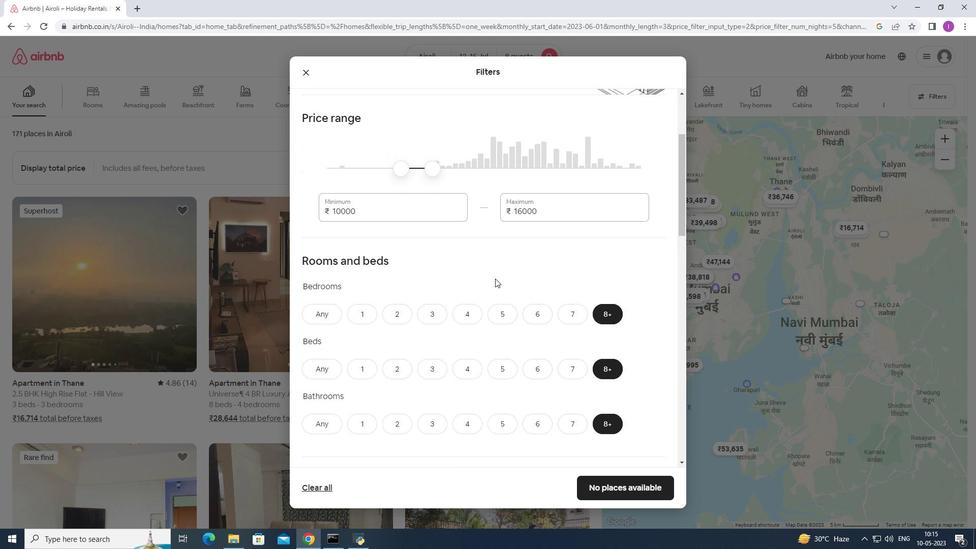 
Action: Mouse scrolled (494, 273) with delta (0, 0)
Screenshot: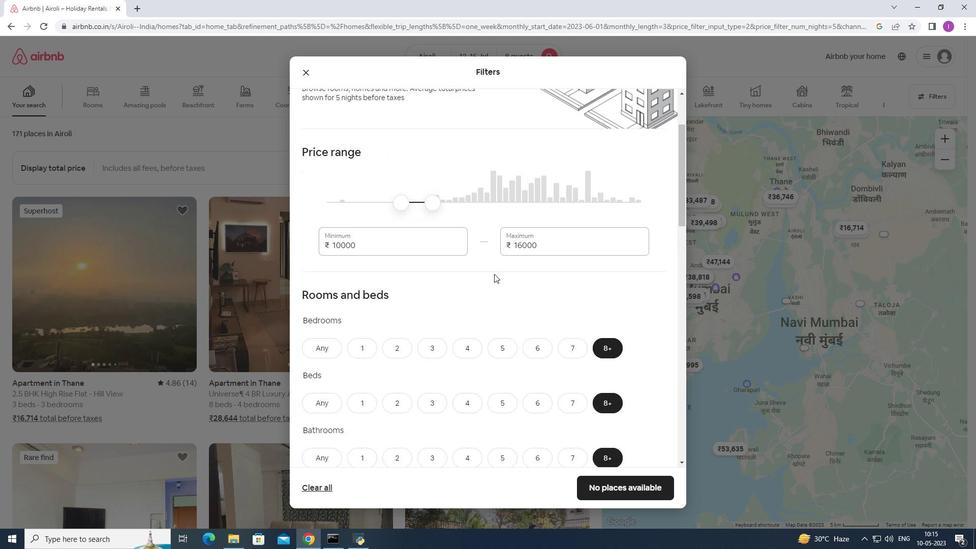 
Action: Mouse scrolled (494, 273) with delta (0, 0)
Screenshot: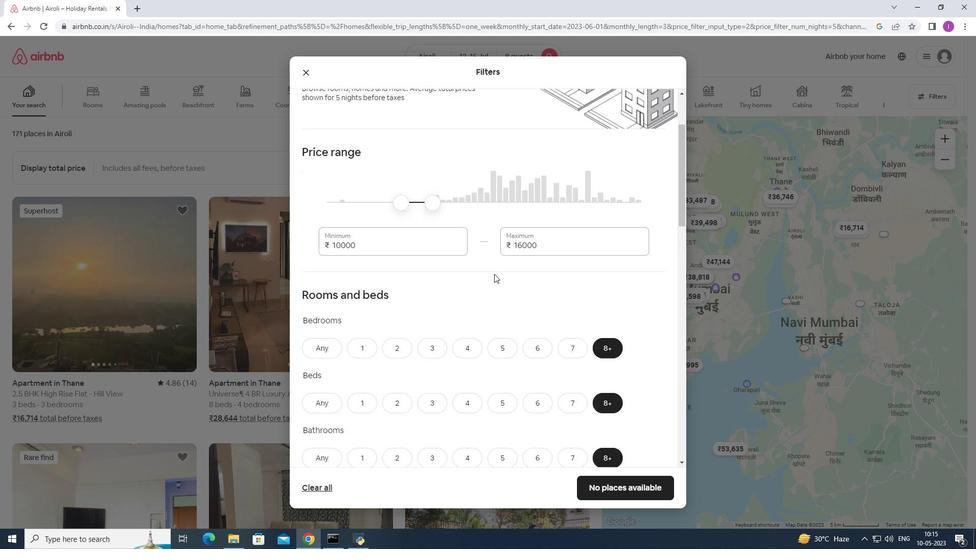 
Action: Mouse scrolled (494, 273) with delta (0, 0)
Screenshot: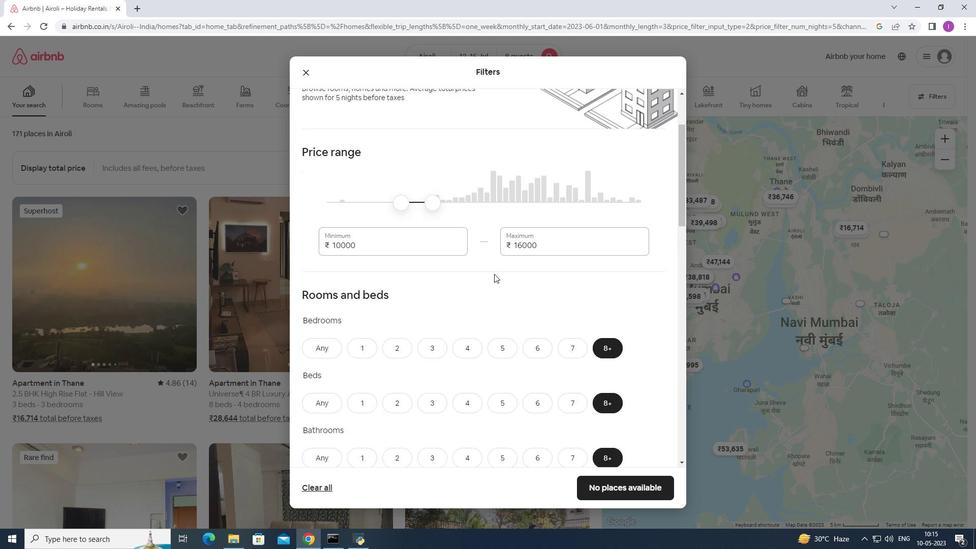 
Action: Mouse scrolled (494, 273) with delta (0, 0)
Screenshot: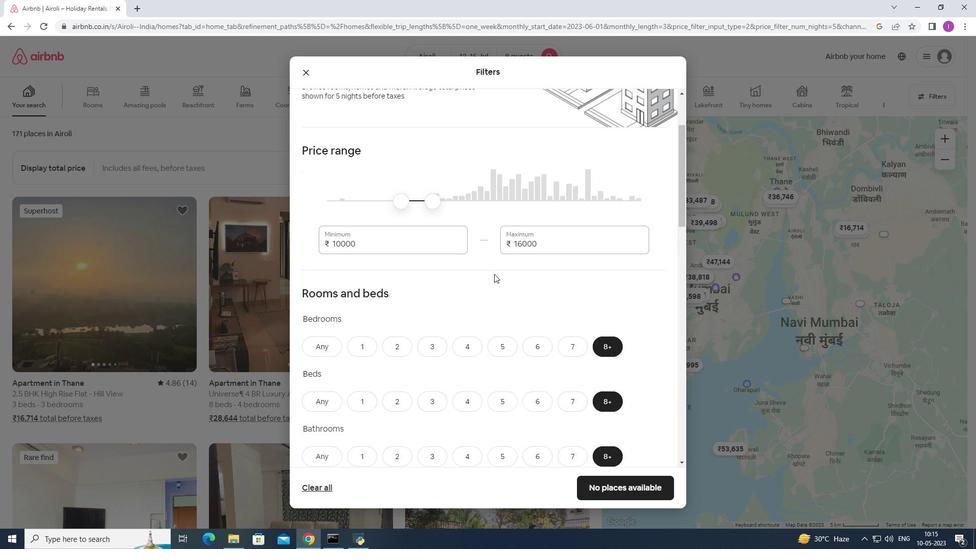 
Action: Mouse moved to (494, 269)
Screenshot: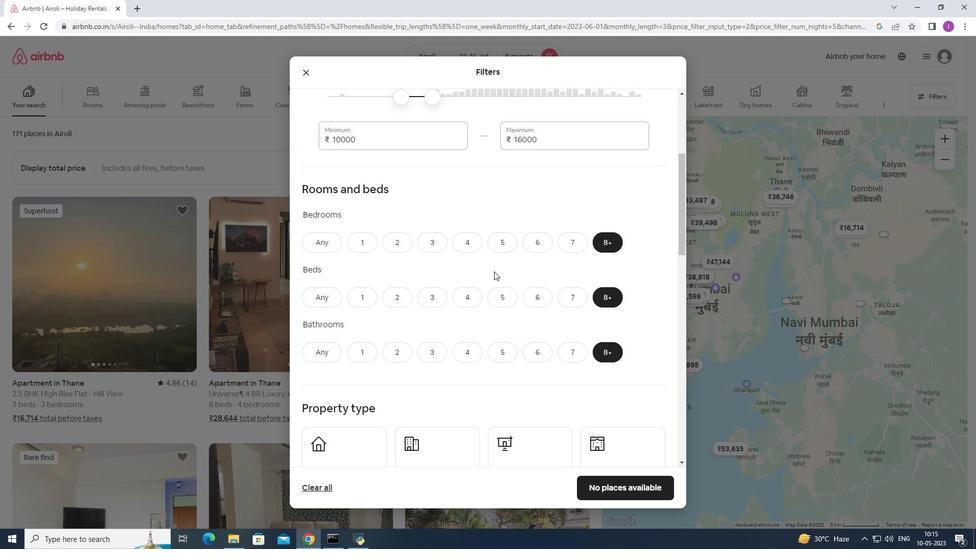 
Action: Mouse scrolled (494, 269) with delta (0, 0)
Screenshot: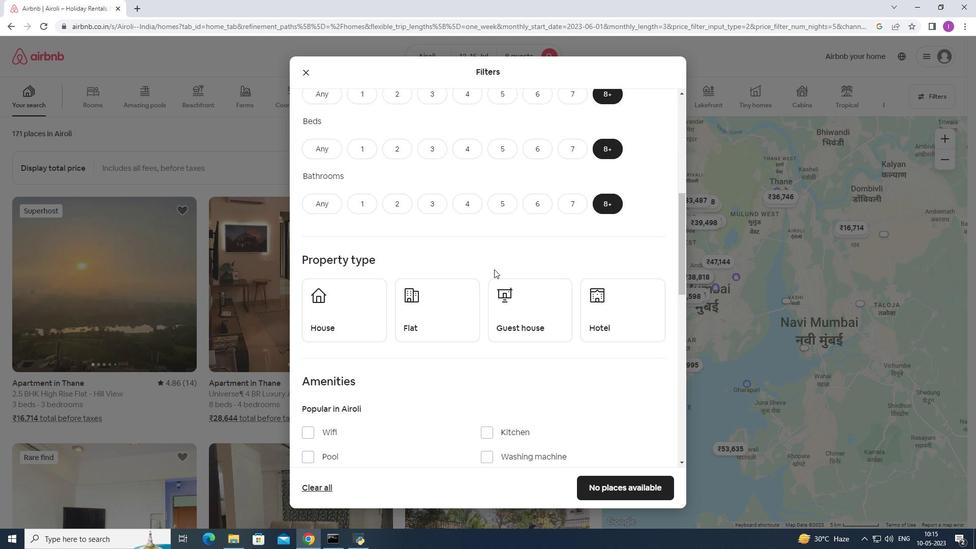 
Action: Mouse moved to (494, 280)
Screenshot: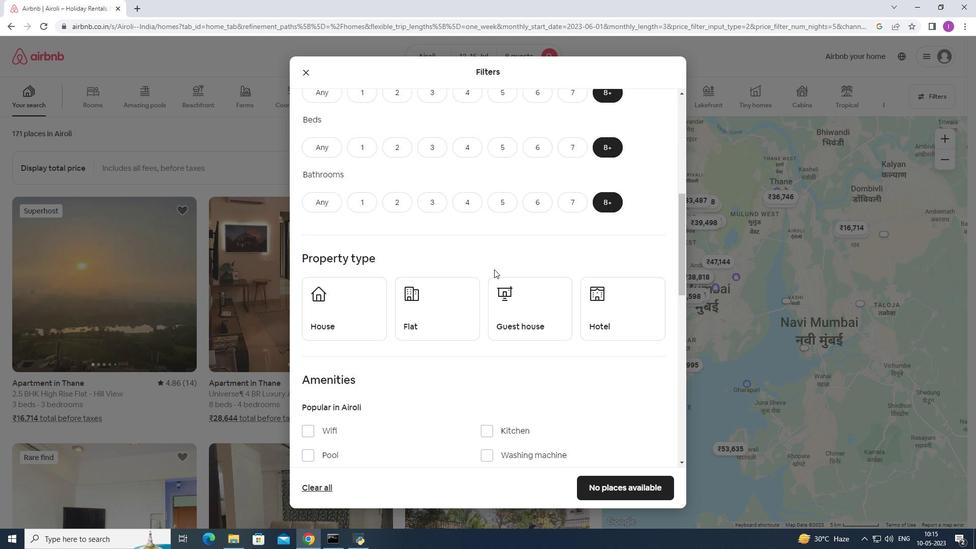 
Action: Mouse scrolled (494, 274) with delta (0, 0)
Screenshot: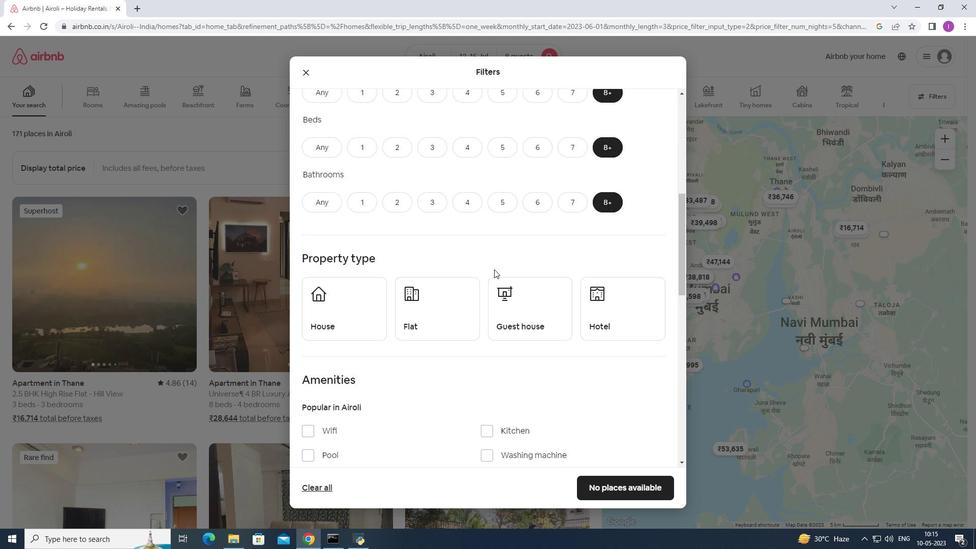 
Action: Mouse moved to (379, 229)
Screenshot: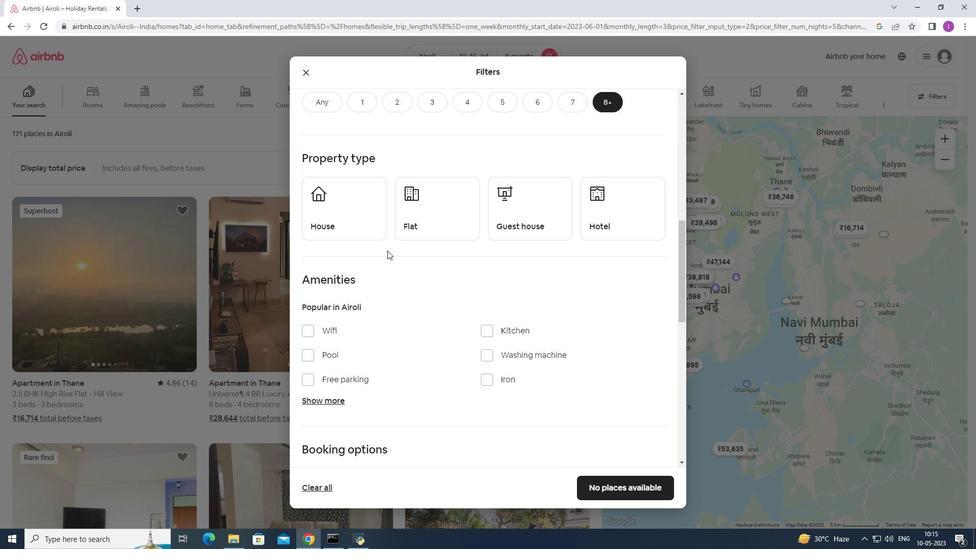 
Action: Mouse pressed left at (379, 229)
Screenshot: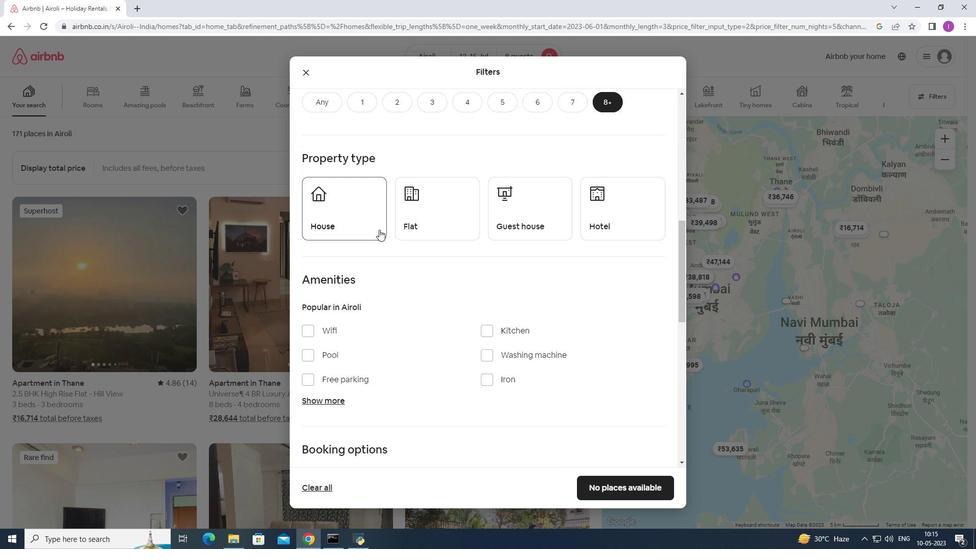 
Action: Mouse moved to (451, 208)
Screenshot: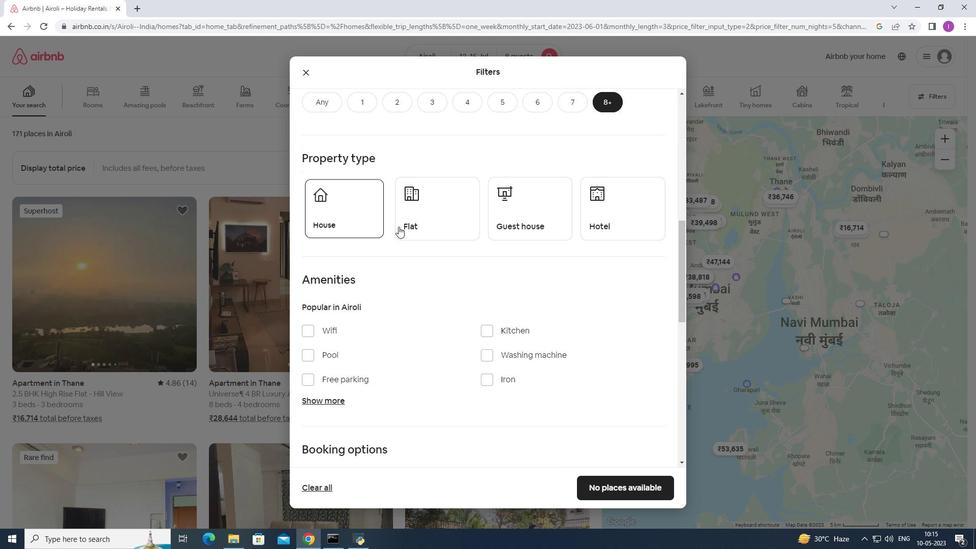 
Action: Mouse pressed left at (451, 208)
Screenshot: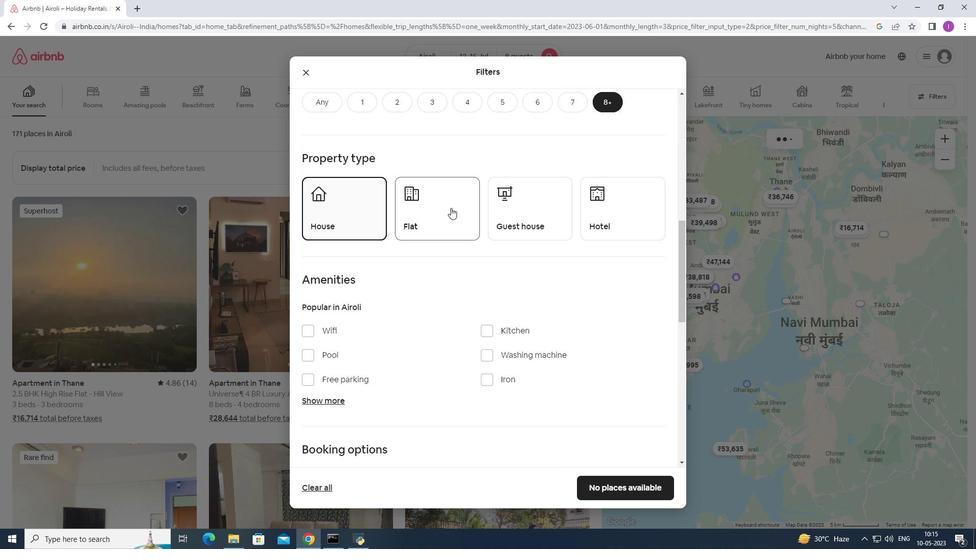 
Action: Mouse moved to (606, 230)
Screenshot: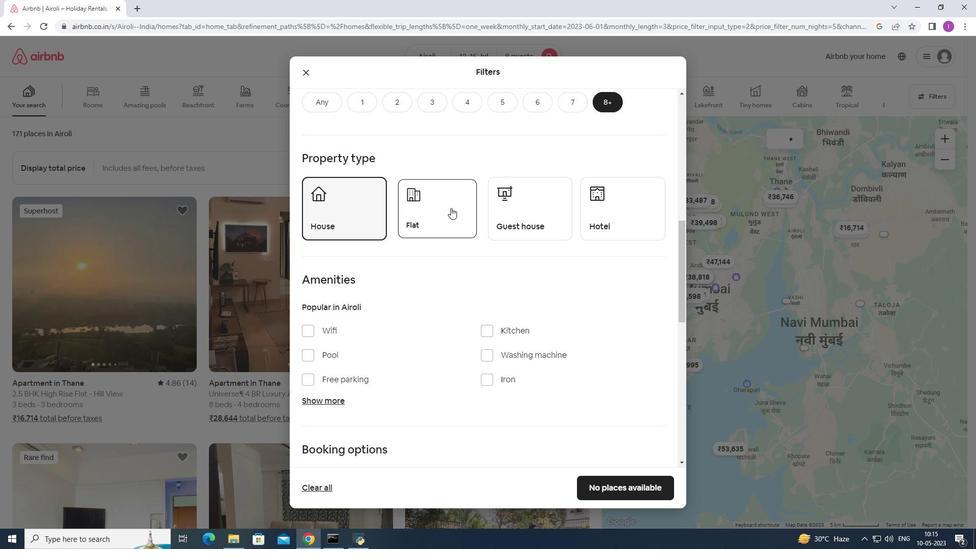 
Action: Mouse pressed left at (606, 230)
Screenshot: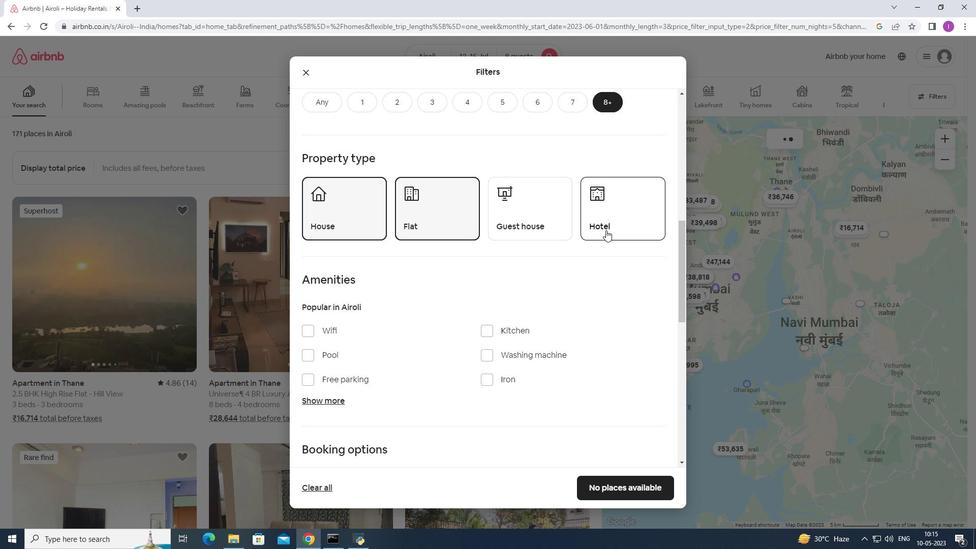 
Action: Mouse moved to (528, 229)
Screenshot: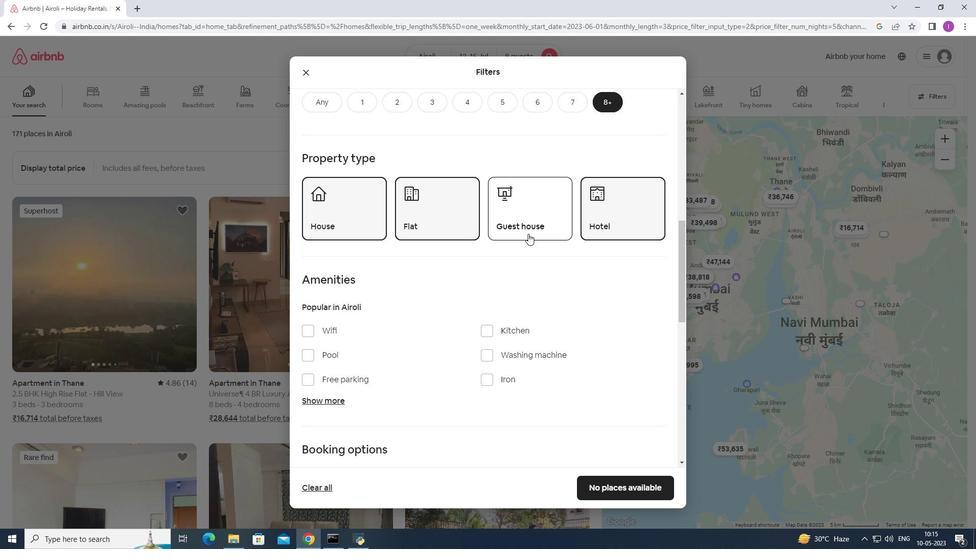 
Action: Mouse pressed left at (528, 229)
Screenshot: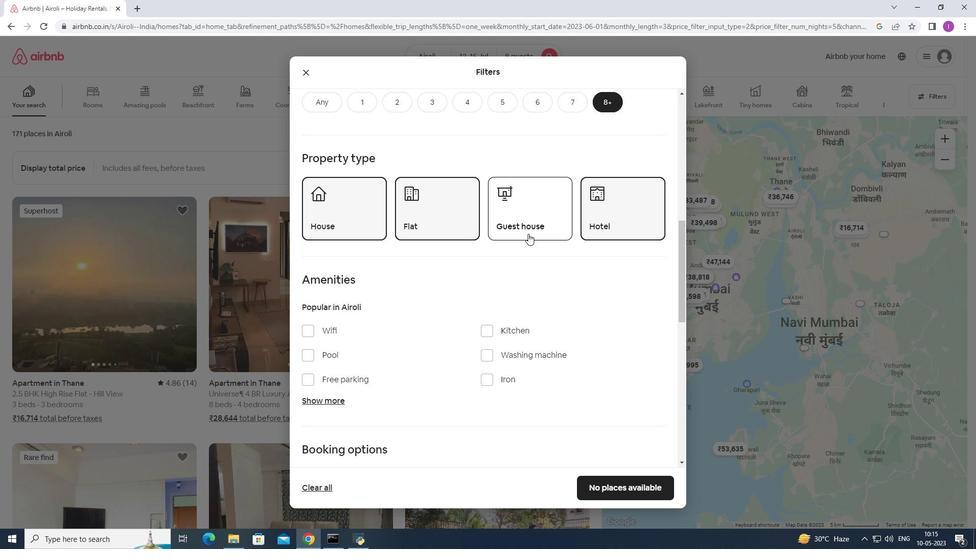 
Action: Mouse moved to (597, 226)
Screenshot: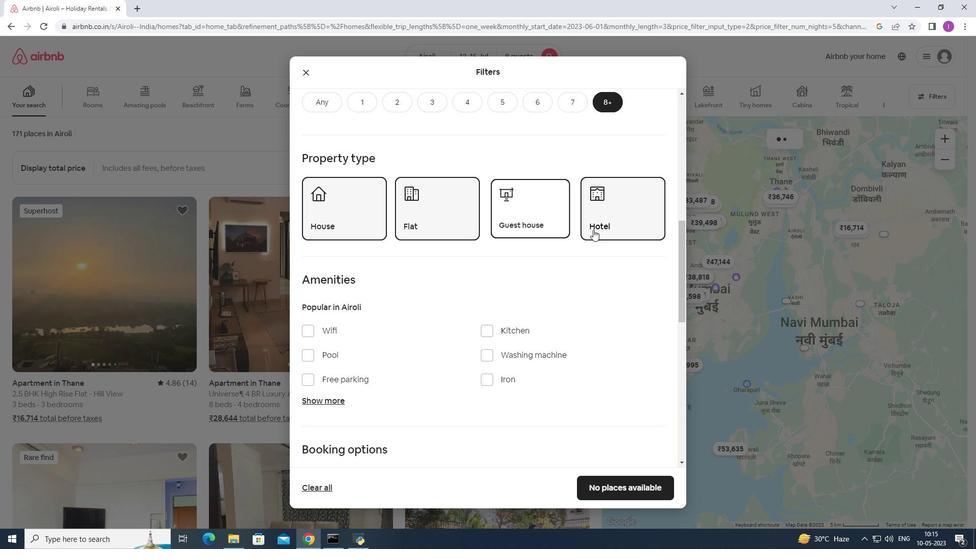 
Action: Mouse pressed left at (597, 226)
Screenshot: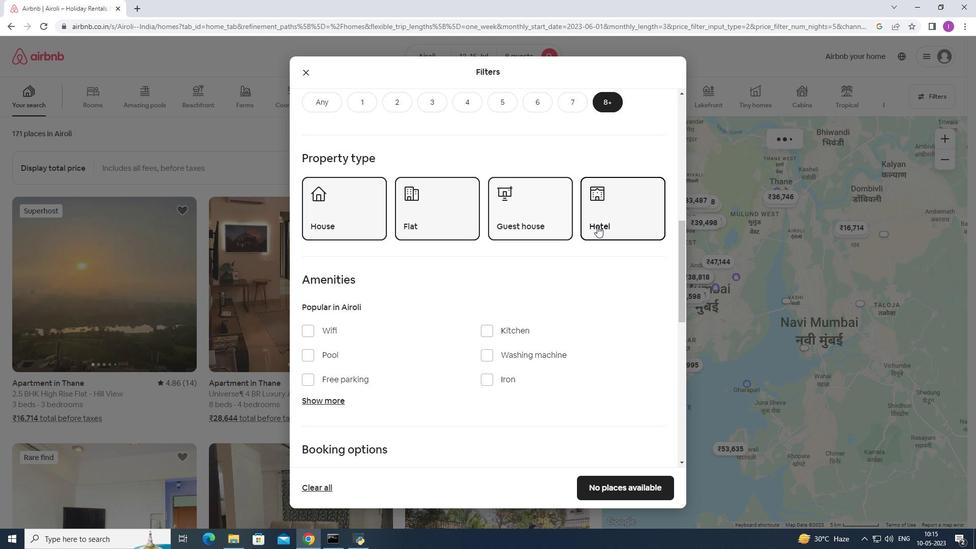 
Action: Mouse moved to (517, 326)
Screenshot: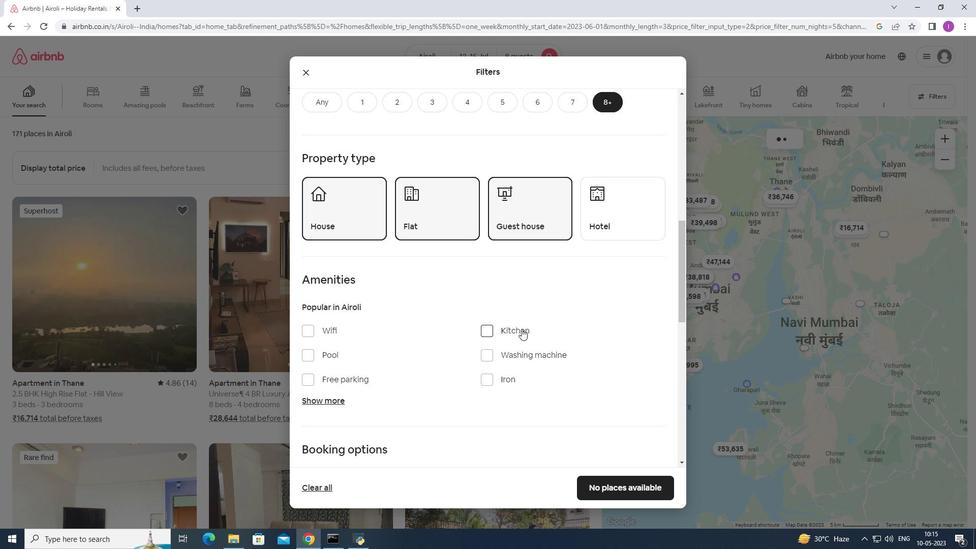 
Action: Mouse scrolled (517, 325) with delta (0, 0)
Screenshot: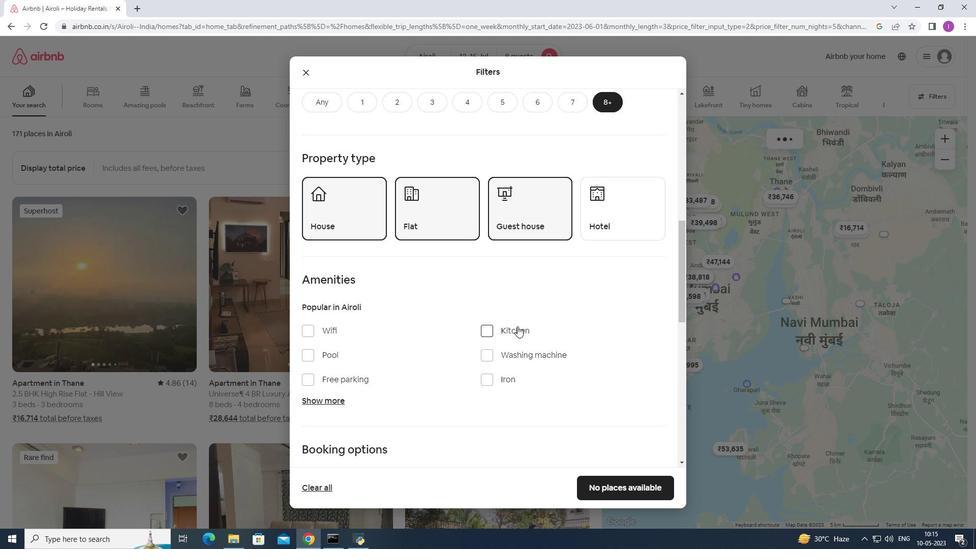 
Action: Mouse scrolled (517, 325) with delta (0, 0)
Screenshot: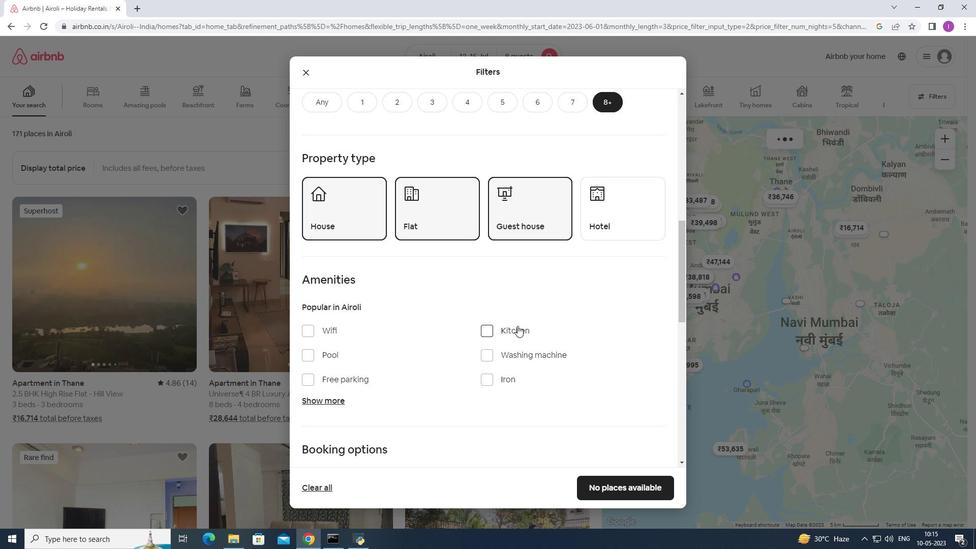 
Action: Mouse moved to (312, 280)
Screenshot: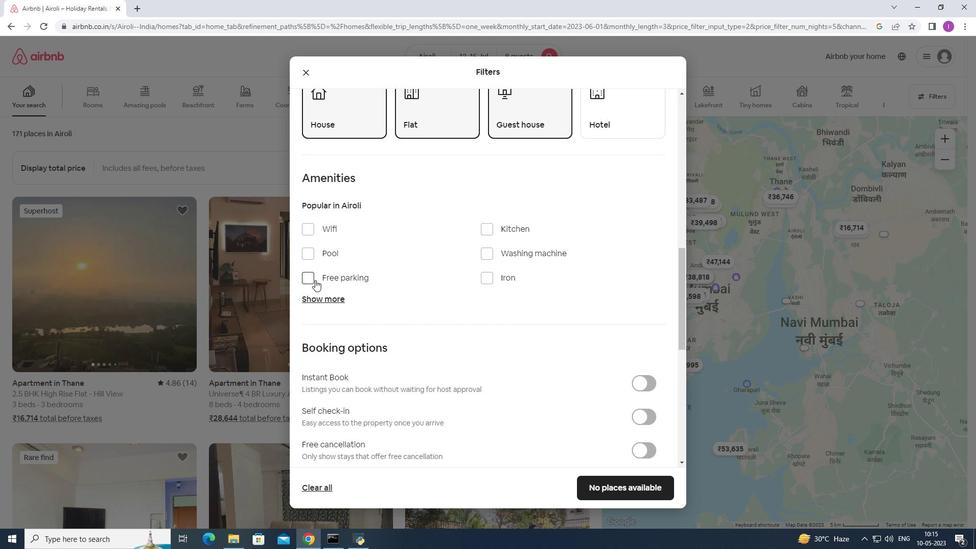 
Action: Mouse pressed left at (312, 280)
Screenshot: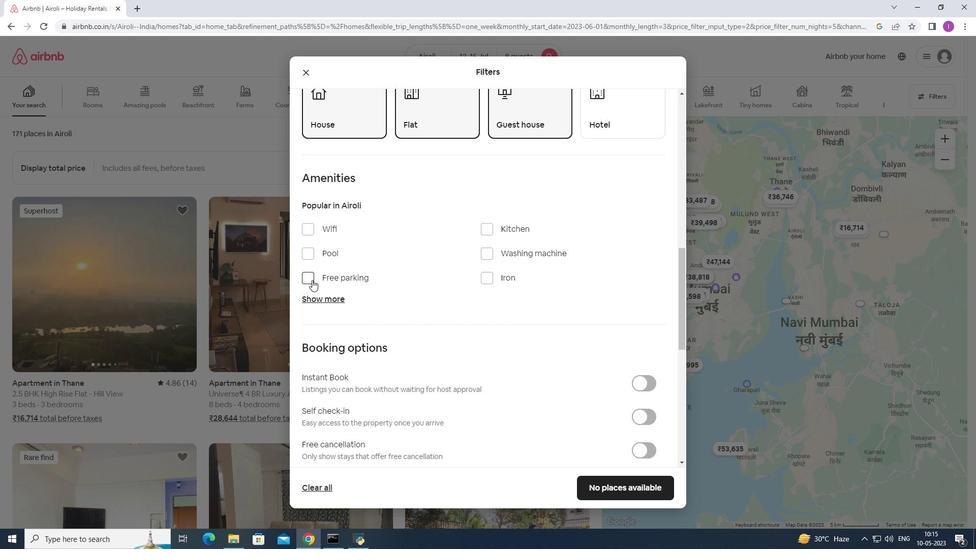 
Action: Mouse moved to (328, 232)
Screenshot: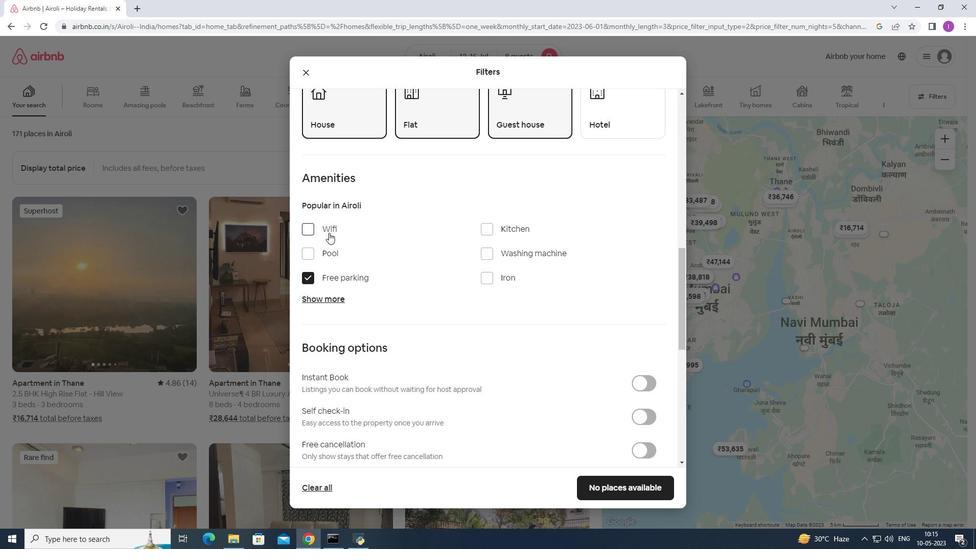 
Action: Mouse pressed left at (328, 232)
Screenshot: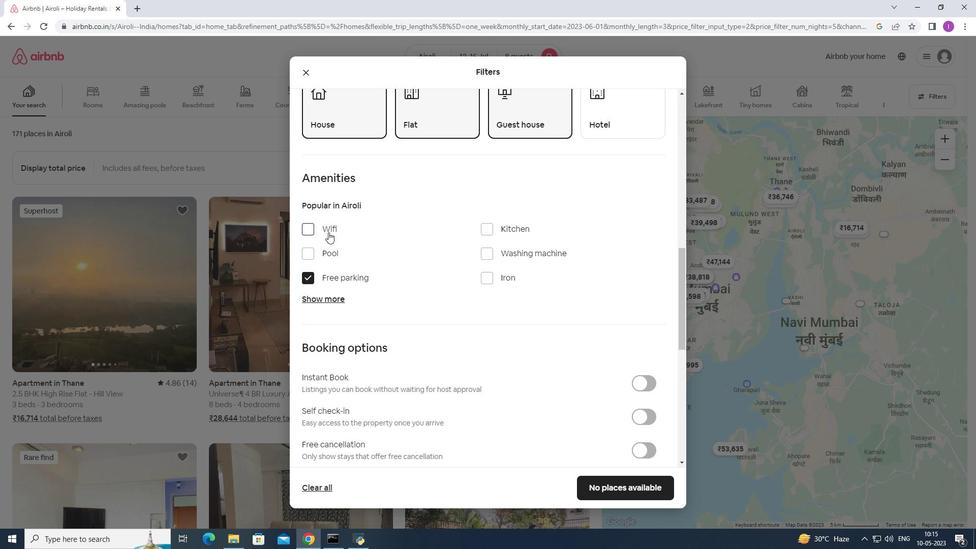 
Action: Mouse moved to (323, 299)
Screenshot: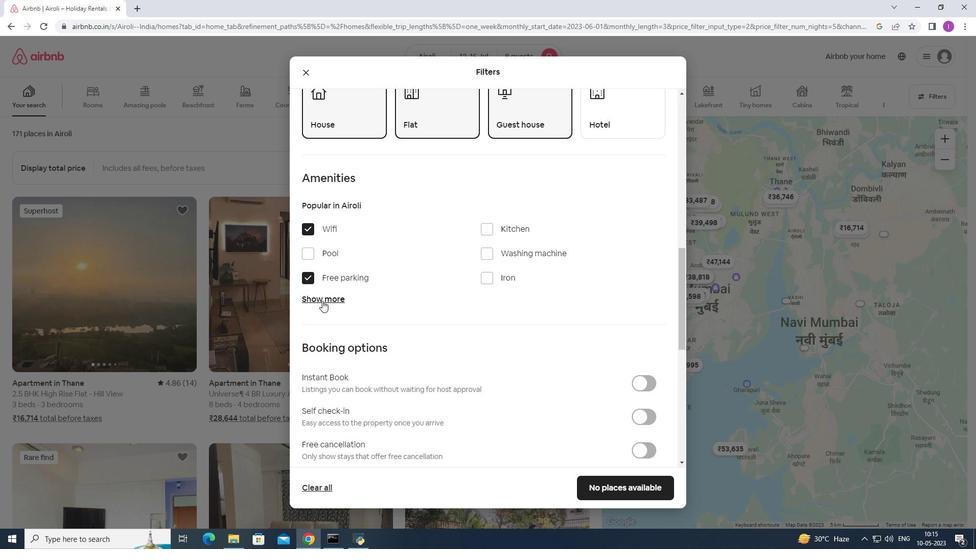 
Action: Mouse pressed left at (323, 299)
Screenshot: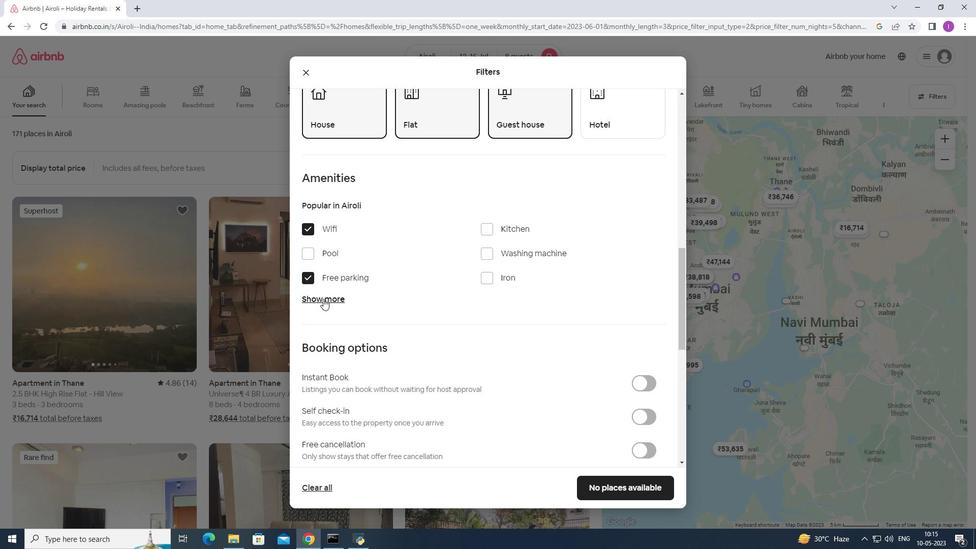 
Action: Mouse moved to (373, 309)
Screenshot: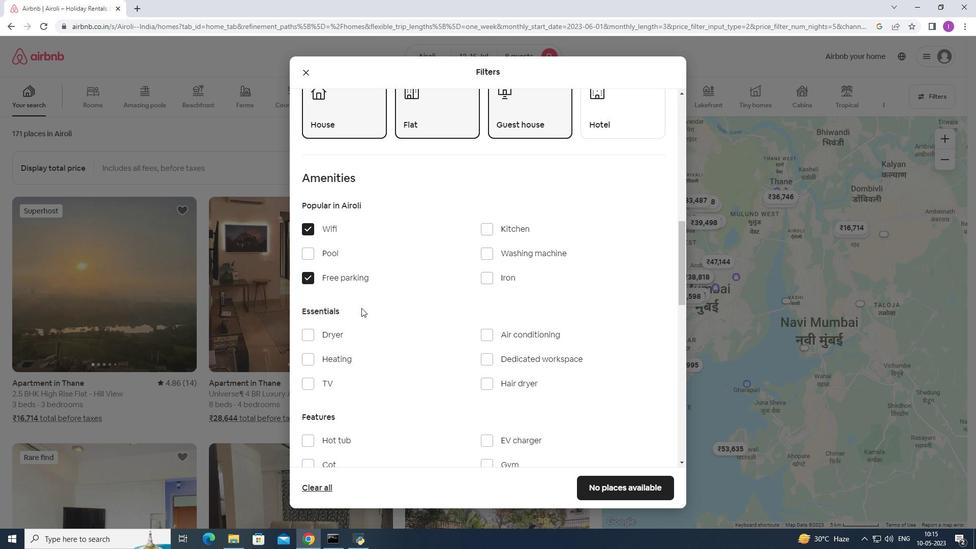 
Action: Mouse scrolled (373, 309) with delta (0, 0)
Screenshot: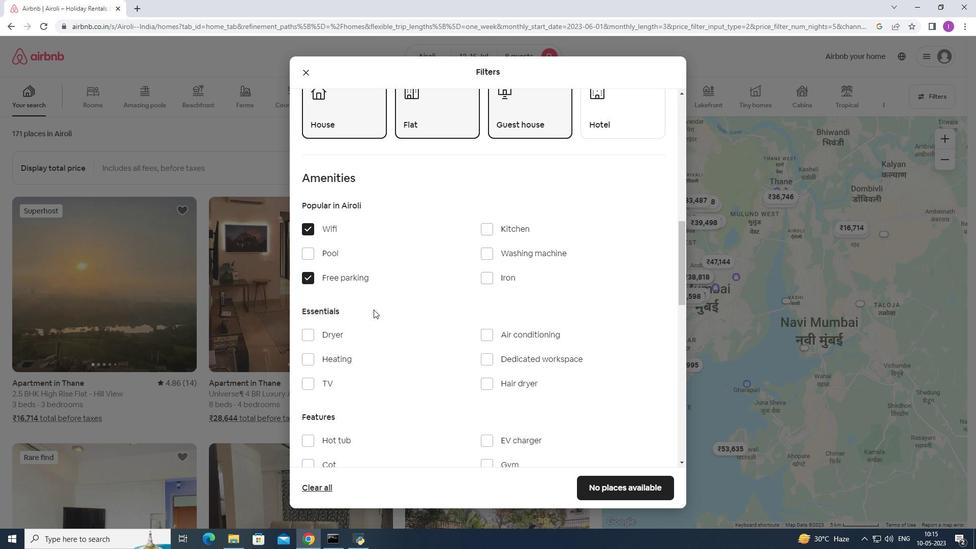 
Action: Mouse scrolled (373, 309) with delta (0, 0)
Screenshot: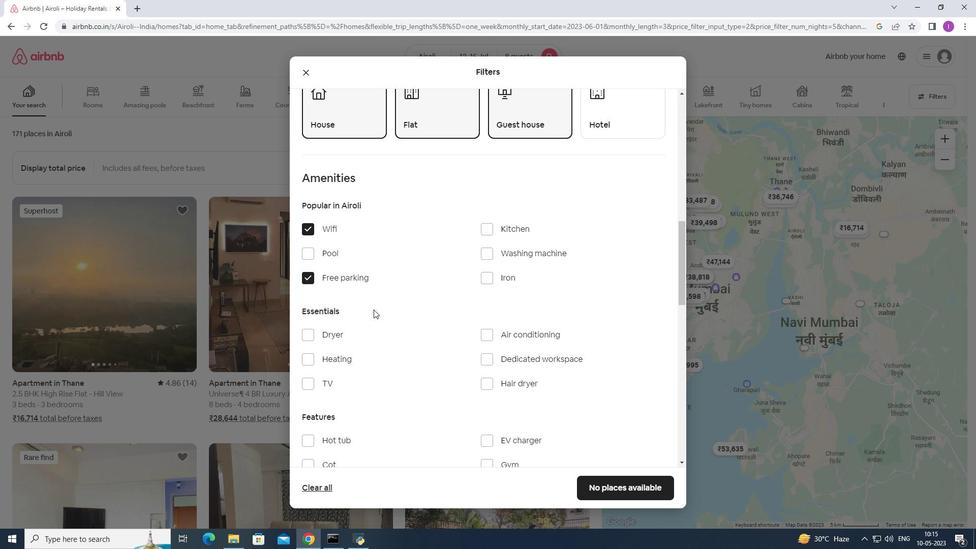 
Action: Mouse moved to (315, 286)
Screenshot: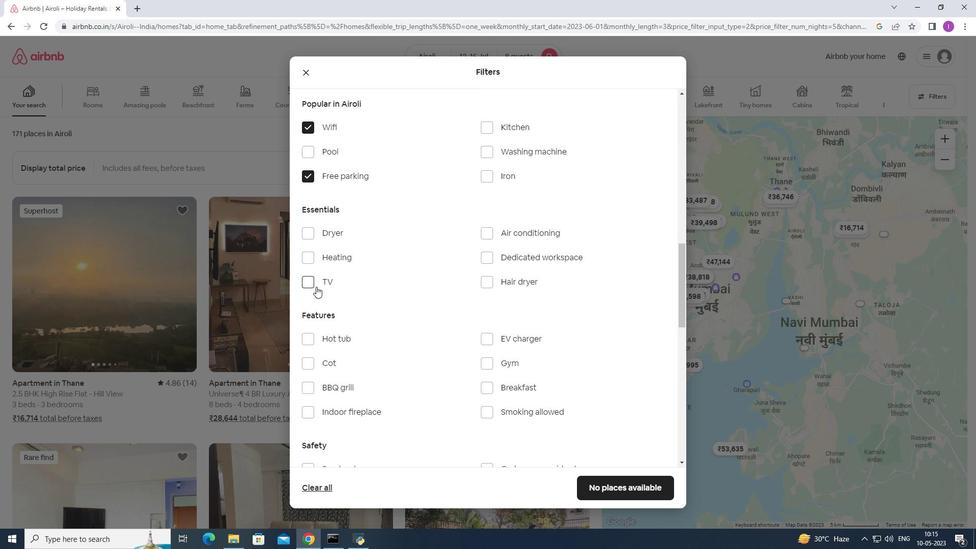 
Action: Mouse pressed left at (315, 286)
Screenshot: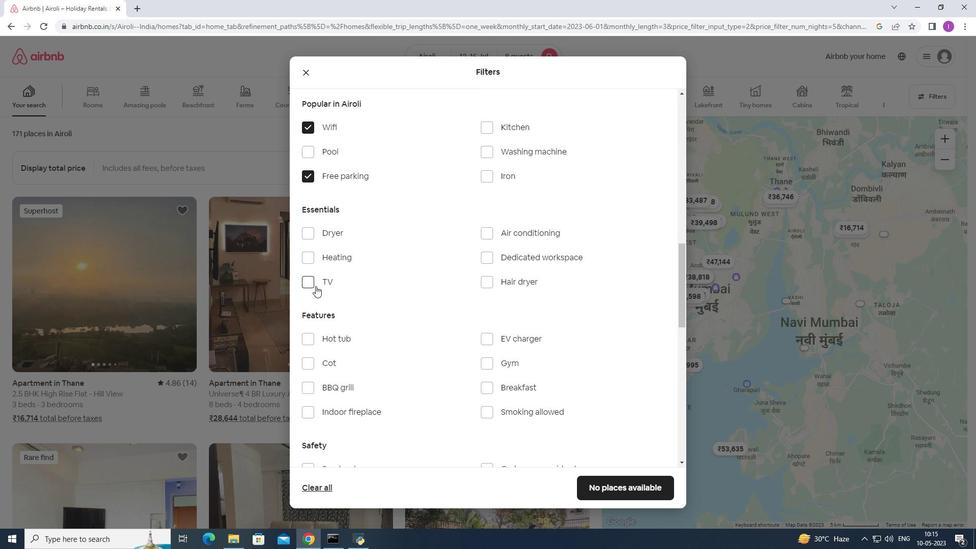 
Action: Mouse moved to (445, 342)
Screenshot: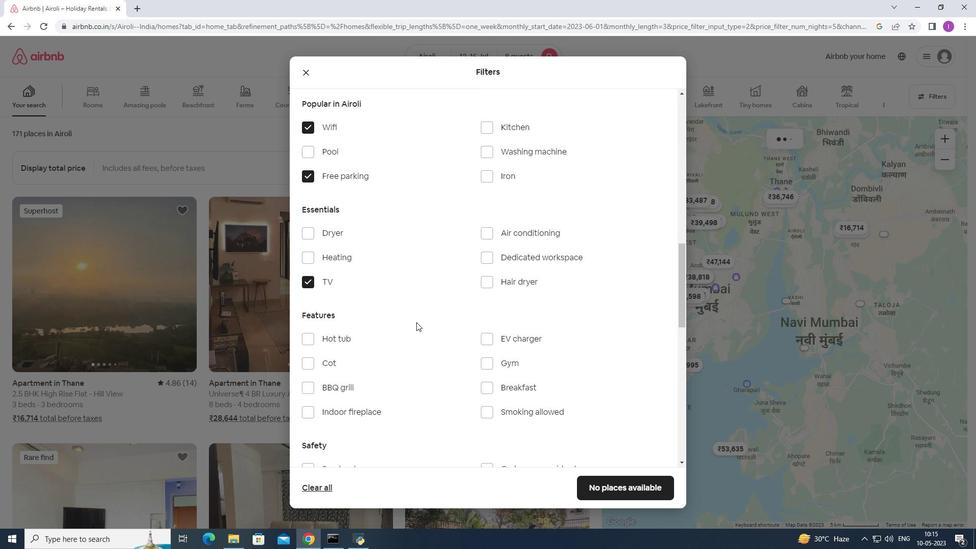
Action: Mouse scrolled (445, 341) with delta (0, 0)
Screenshot: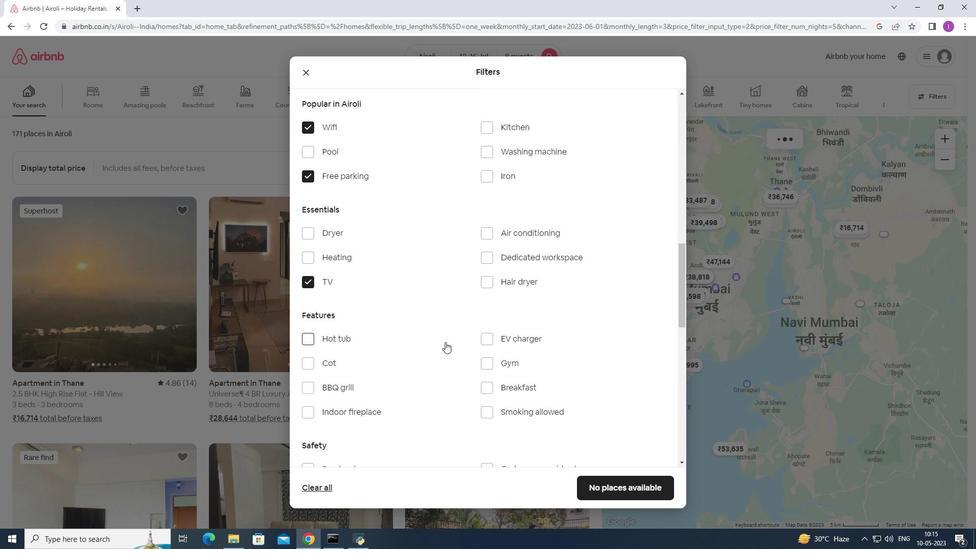 
Action: Mouse scrolled (445, 341) with delta (0, 0)
Screenshot: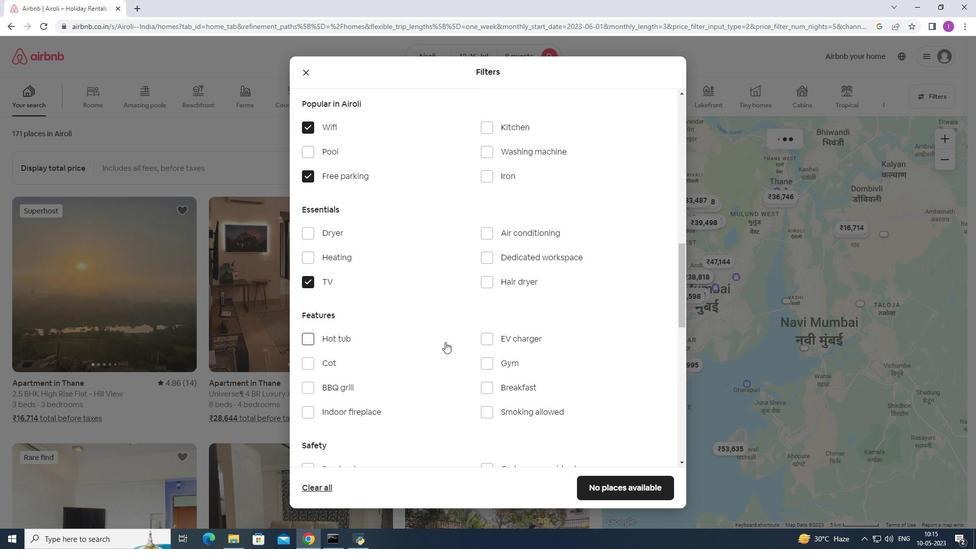 
Action: Mouse moved to (494, 260)
Screenshot: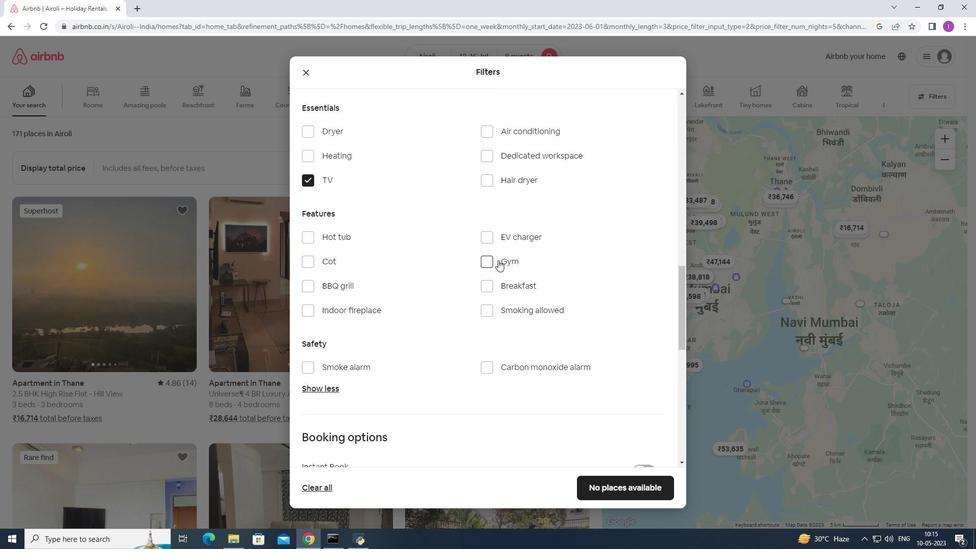 
Action: Mouse pressed left at (494, 260)
Screenshot: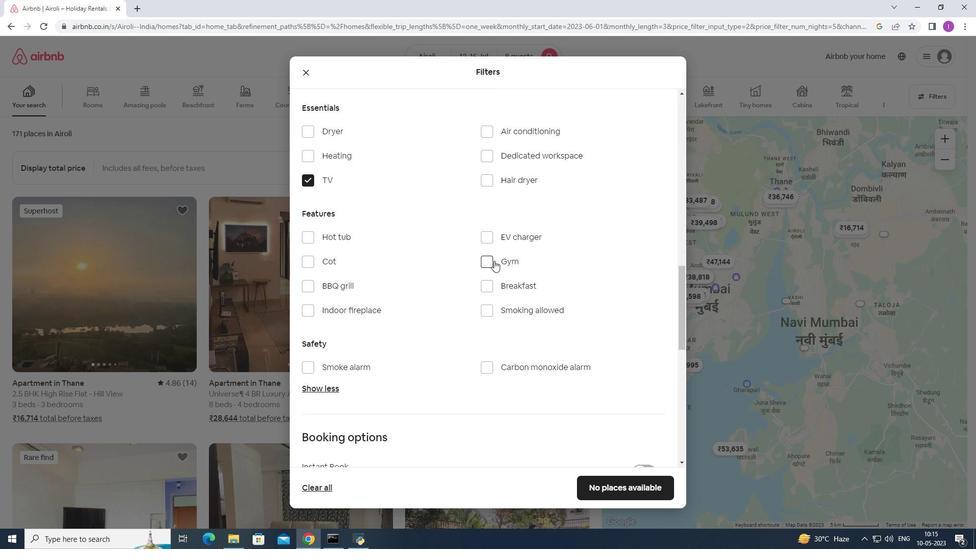 
Action: Mouse moved to (496, 287)
Screenshot: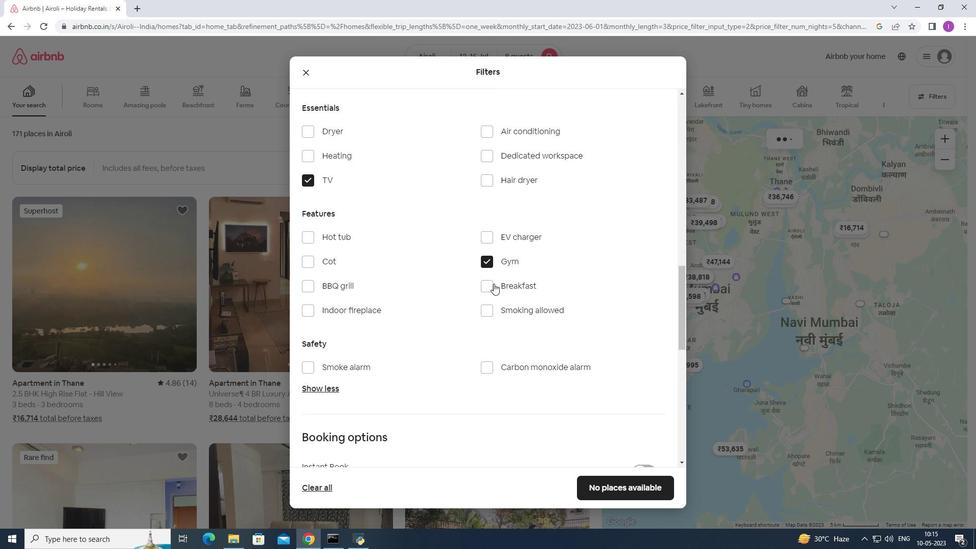 
Action: Mouse pressed left at (496, 287)
Screenshot: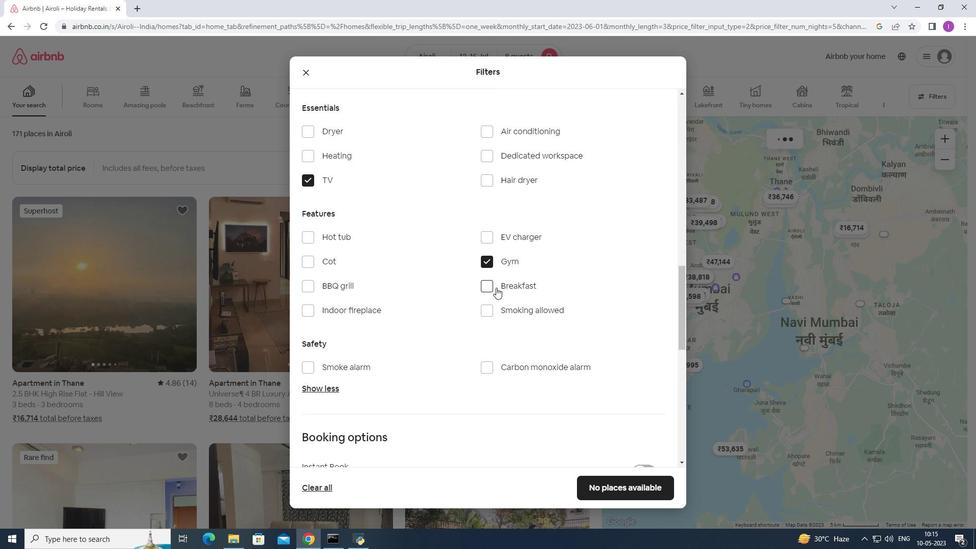 
Action: Mouse moved to (485, 342)
Screenshot: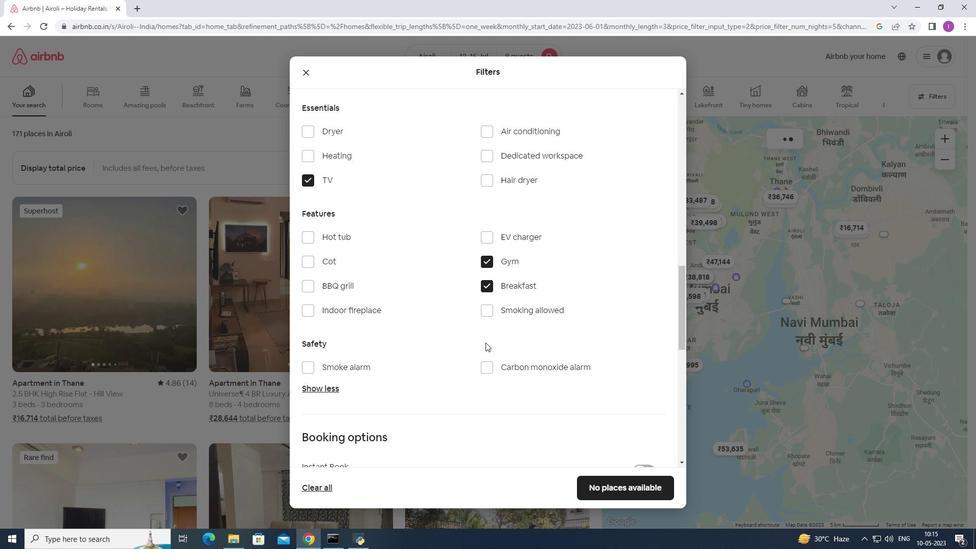 
Action: Mouse scrolled (485, 341) with delta (0, 0)
Screenshot: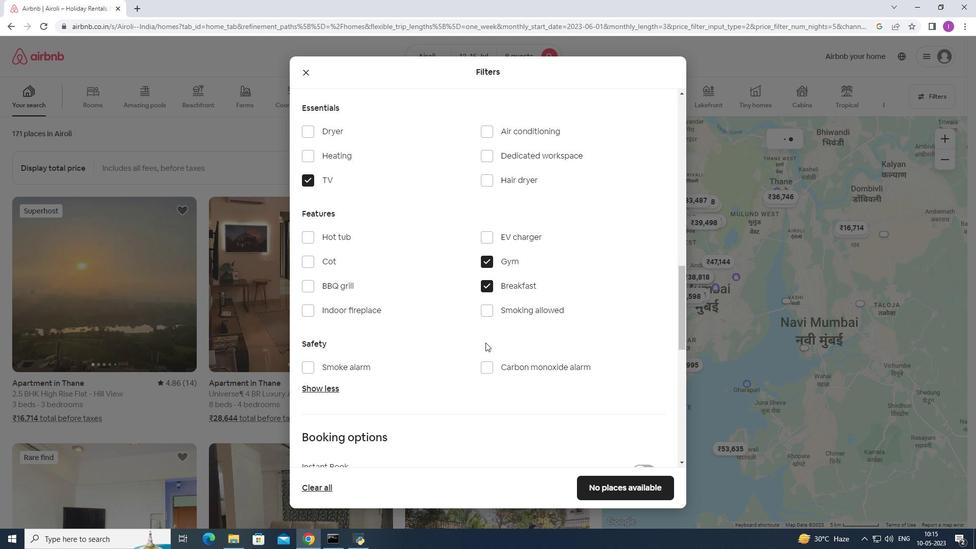
Action: Mouse scrolled (485, 341) with delta (0, 0)
Screenshot: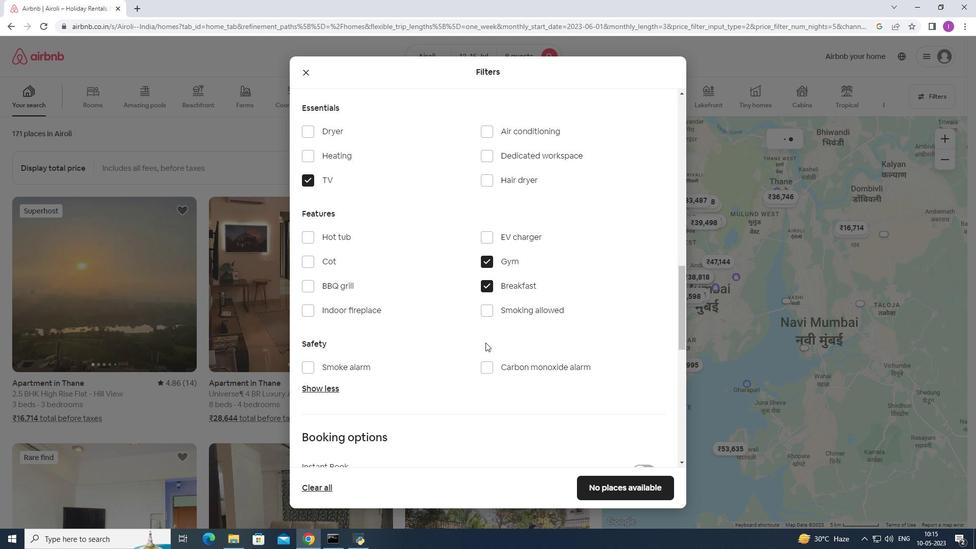 
Action: Mouse scrolled (485, 341) with delta (0, 0)
Screenshot: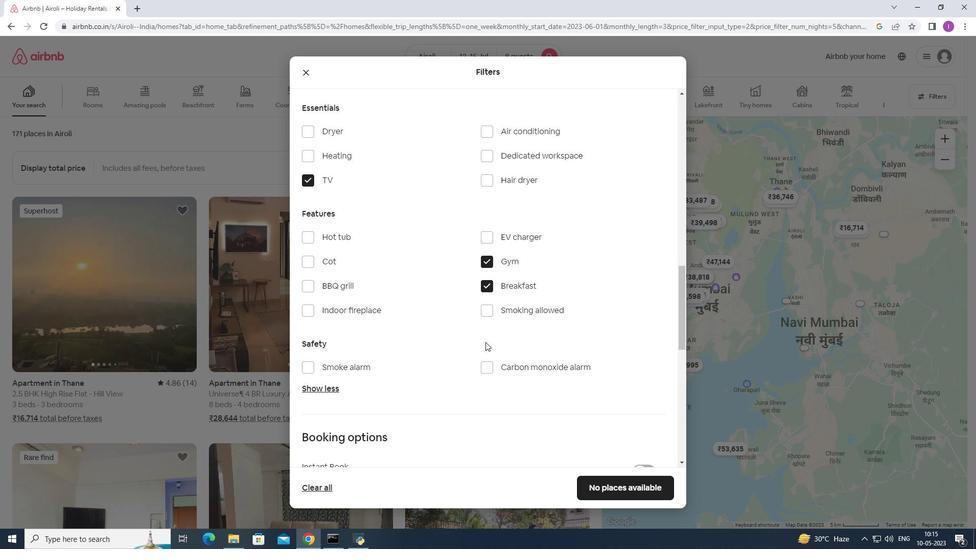 
Action: Mouse moved to (497, 340)
Screenshot: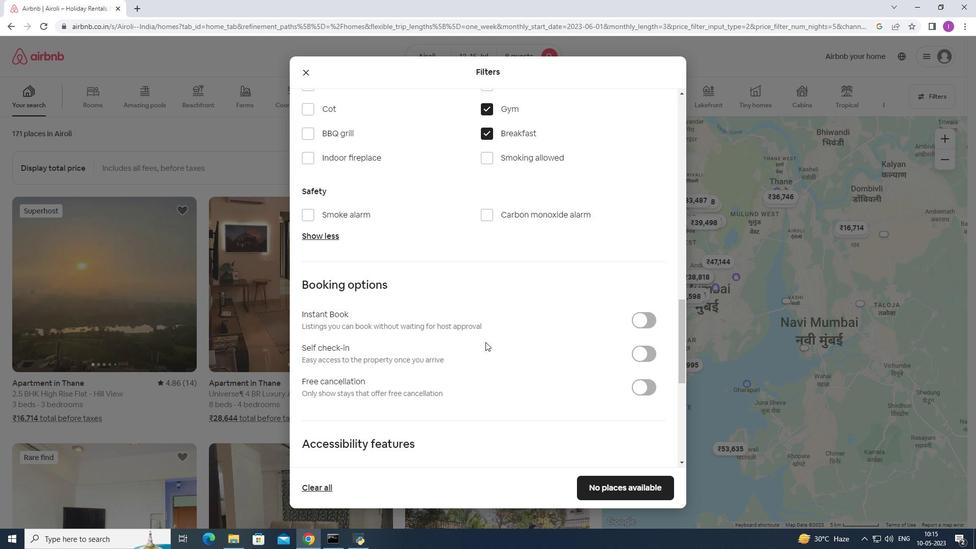 
Action: Mouse scrolled (497, 339) with delta (0, 0)
Screenshot: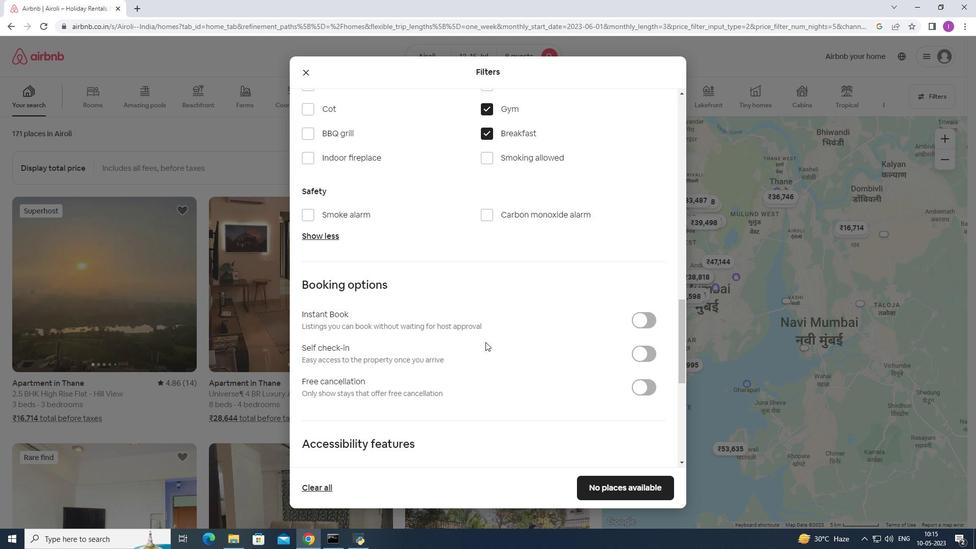 
Action: Mouse moved to (498, 340)
Screenshot: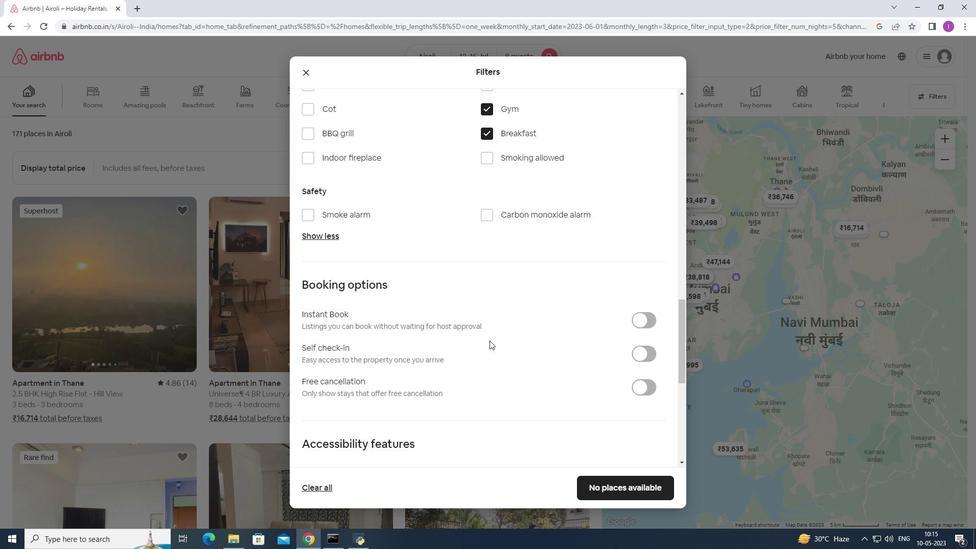 
Action: Mouse scrolled (498, 339) with delta (0, 0)
Screenshot: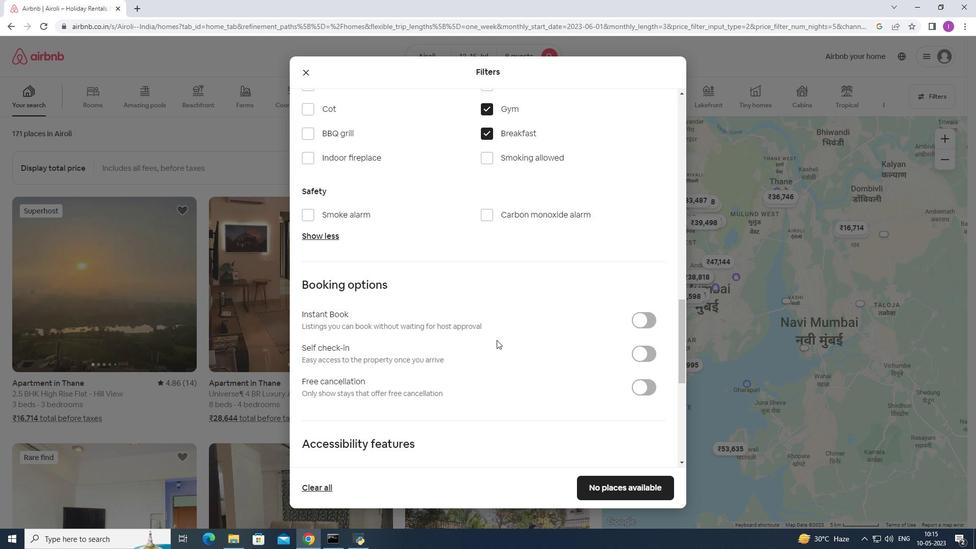 
Action: Mouse moved to (640, 250)
Screenshot: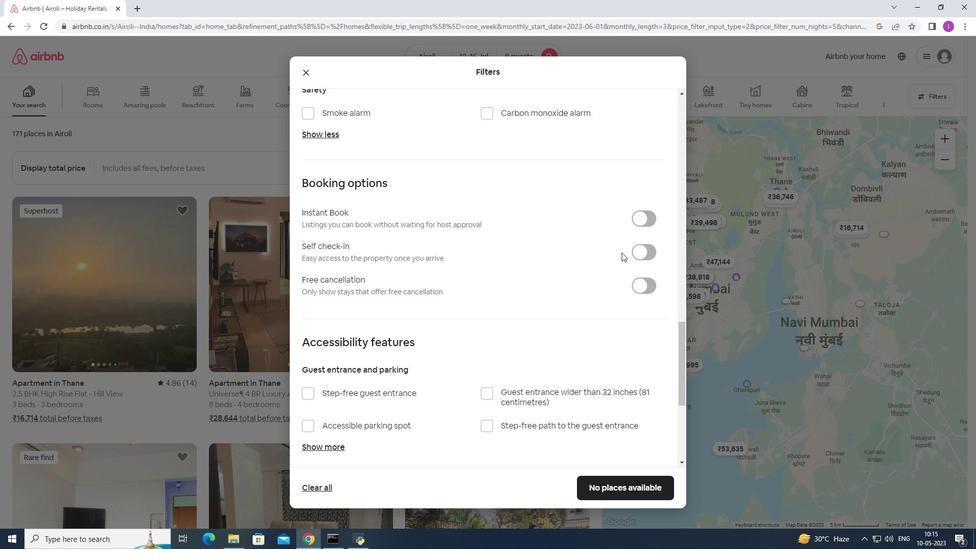 
Action: Mouse pressed left at (640, 250)
Screenshot: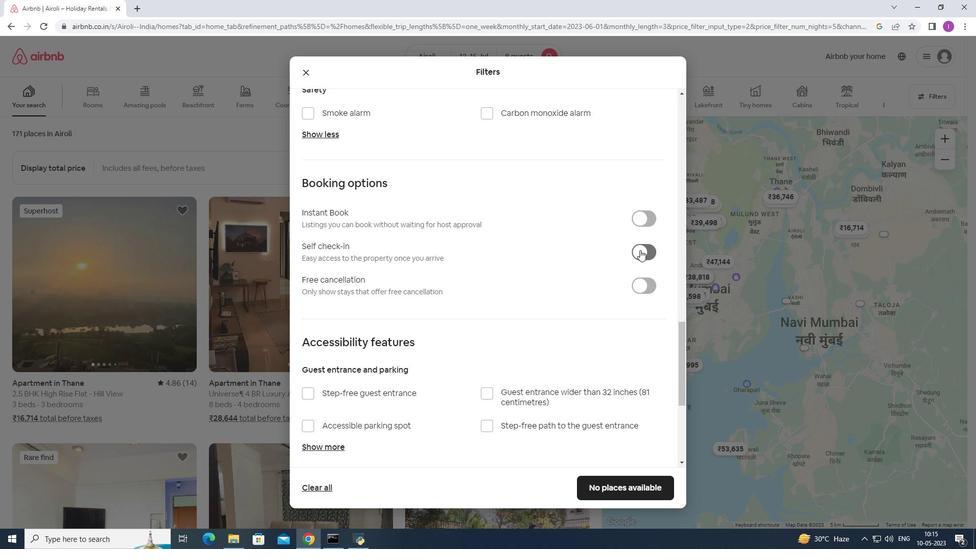 
Action: Mouse moved to (507, 336)
Screenshot: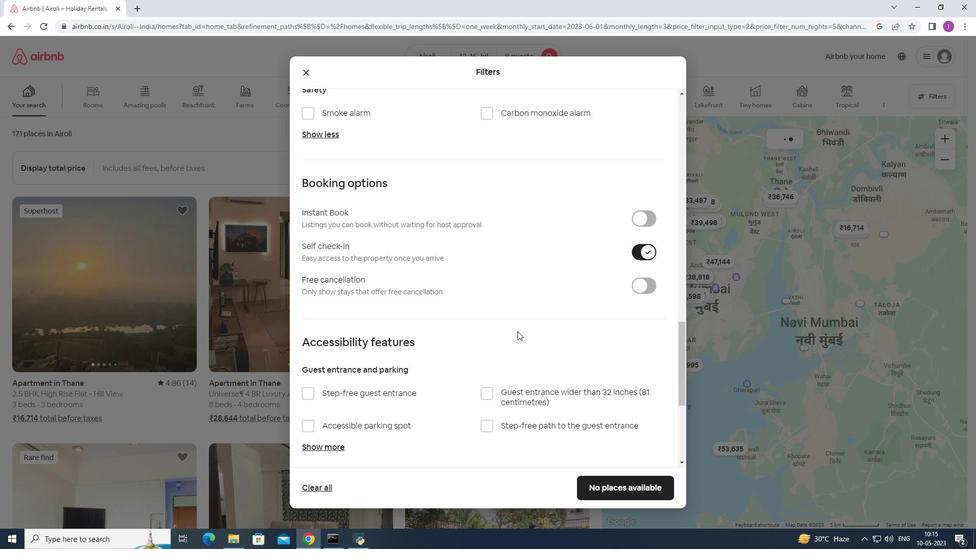 
Action: Mouse scrolled (507, 335) with delta (0, 0)
Screenshot: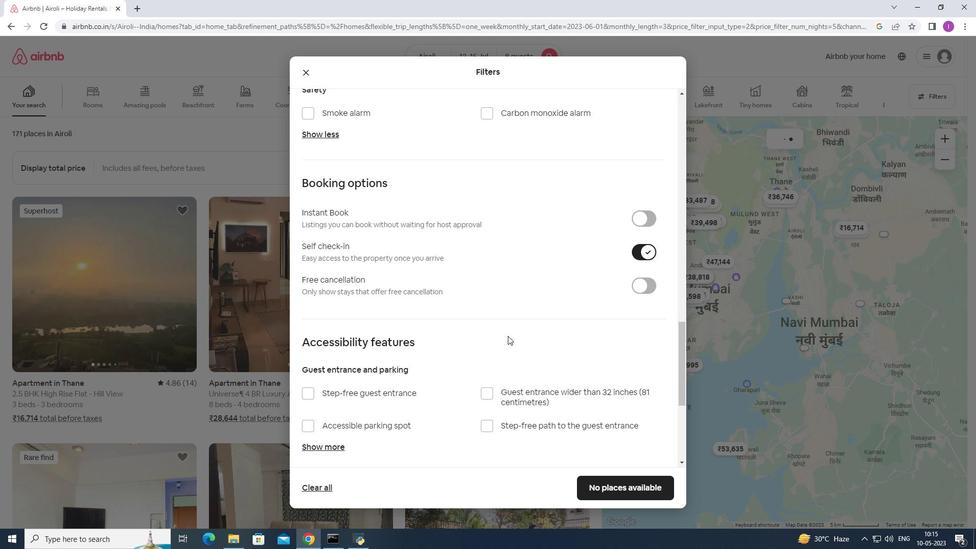 
Action: Mouse scrolled (507, 336) with delta (0, 0)
Screenshot: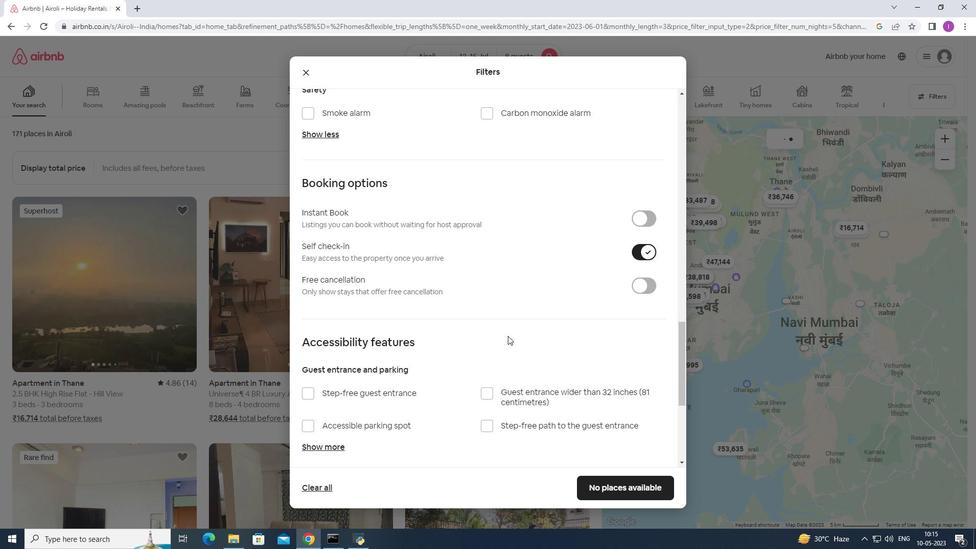 
Action: Mouse scrolled (507, 335) with delta (0, 0)
Screenshot: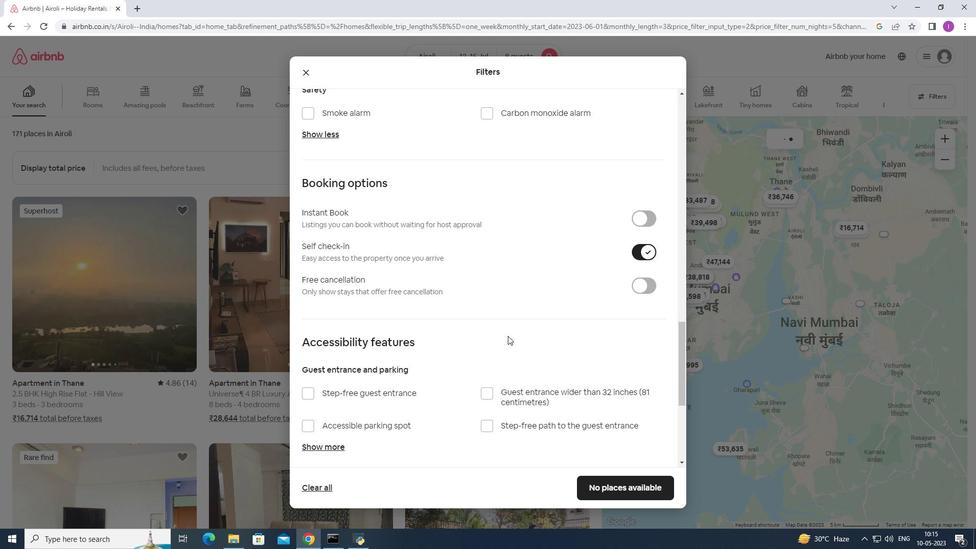 
Action: Mouse scrolled (507, 335) with delta (0, 0)
Screenshot: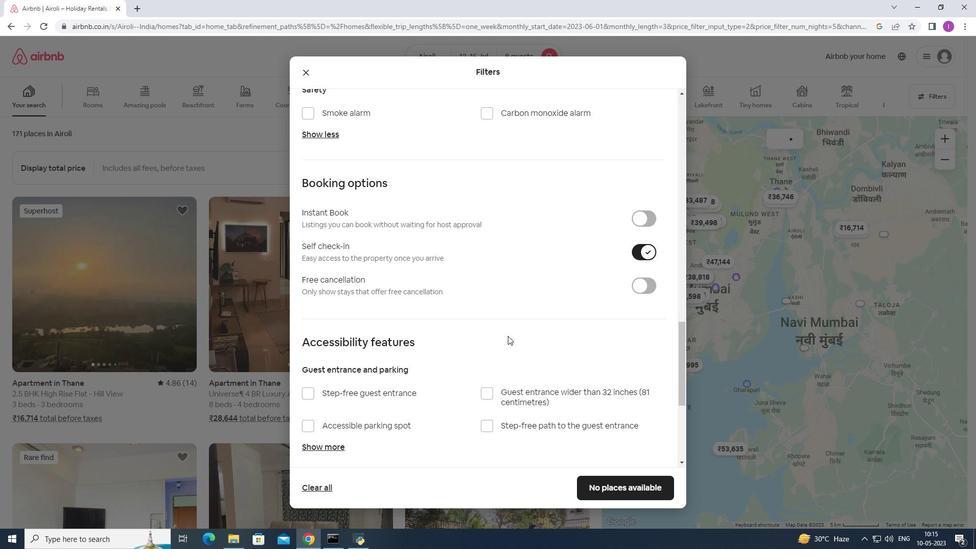 
Action: Mouse scrolled (507, 335) with delta (0, 0)
Screenshot: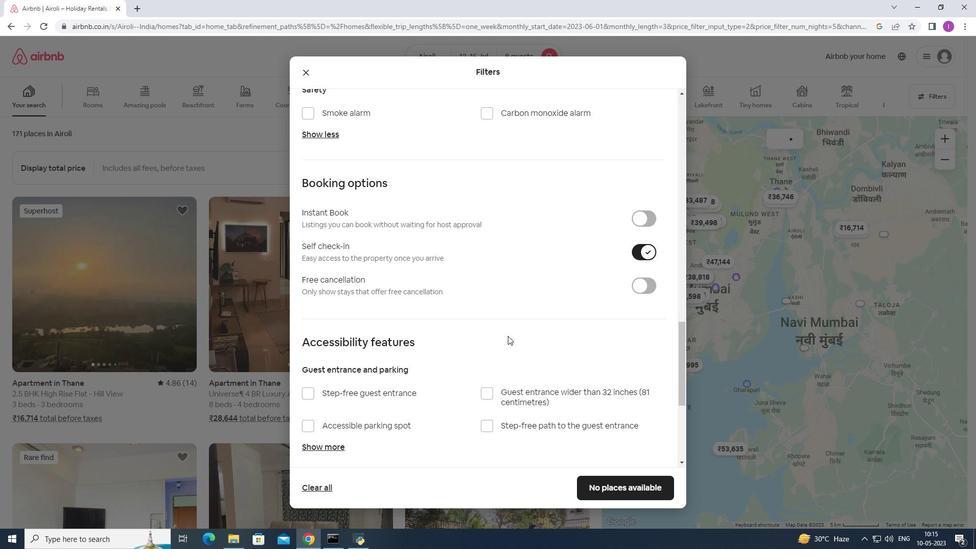 
Action: Mouse moved to (509, 335)
Screenshot: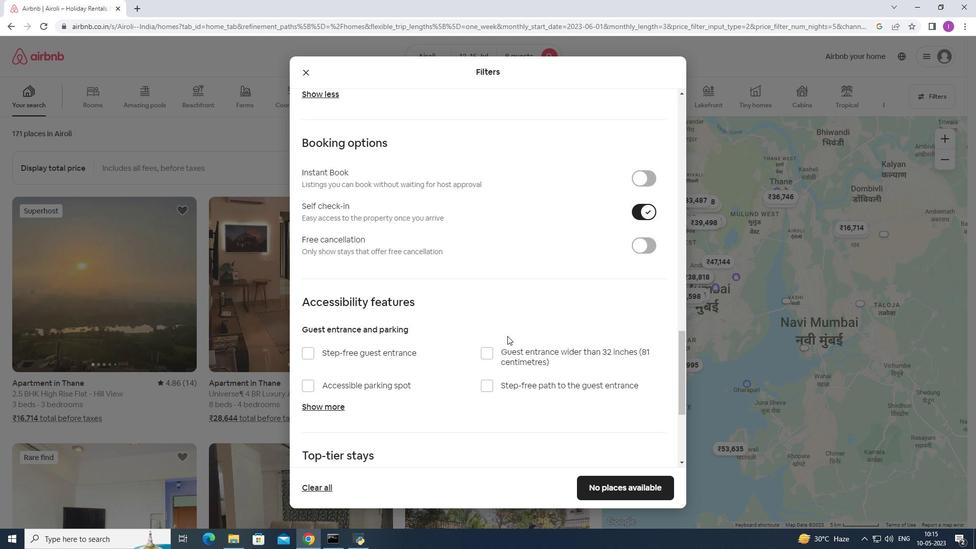 
Action: Mouse scrolled (509, 335) with delta (0, 0)
Screenshot: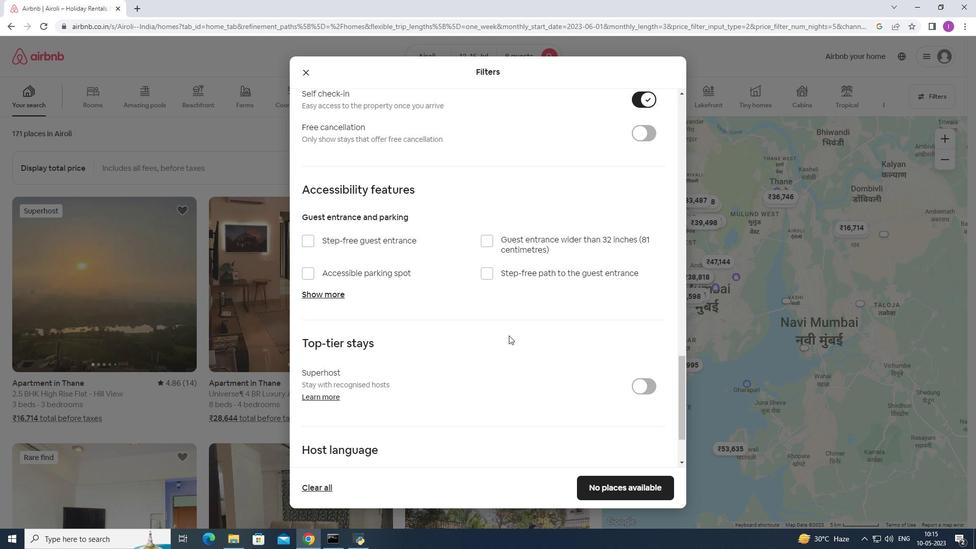 
Action: Mouse scrolled (509, 335) with delta (0, 0)
Screenshot: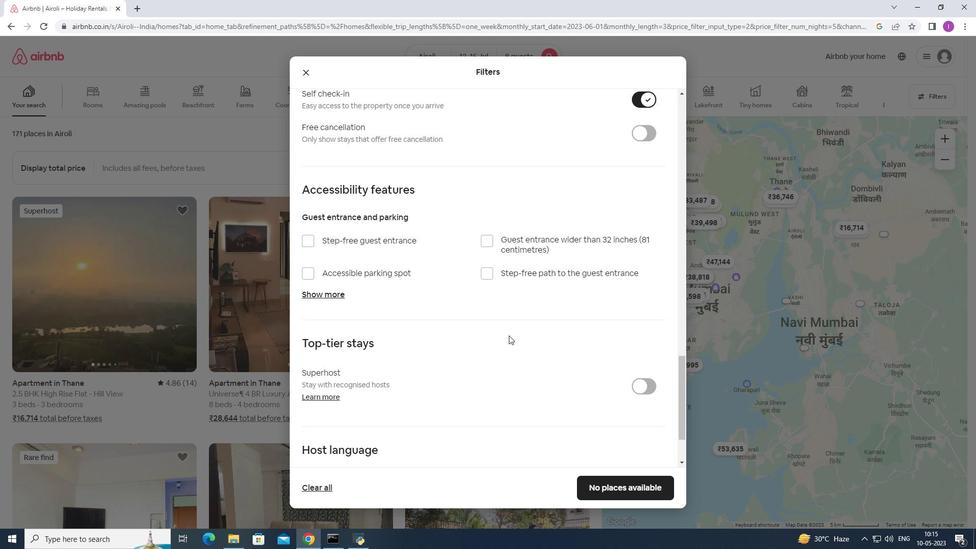 
Action: Mouse scrolled (509, 335) with delta (0, 0)
Screenshot: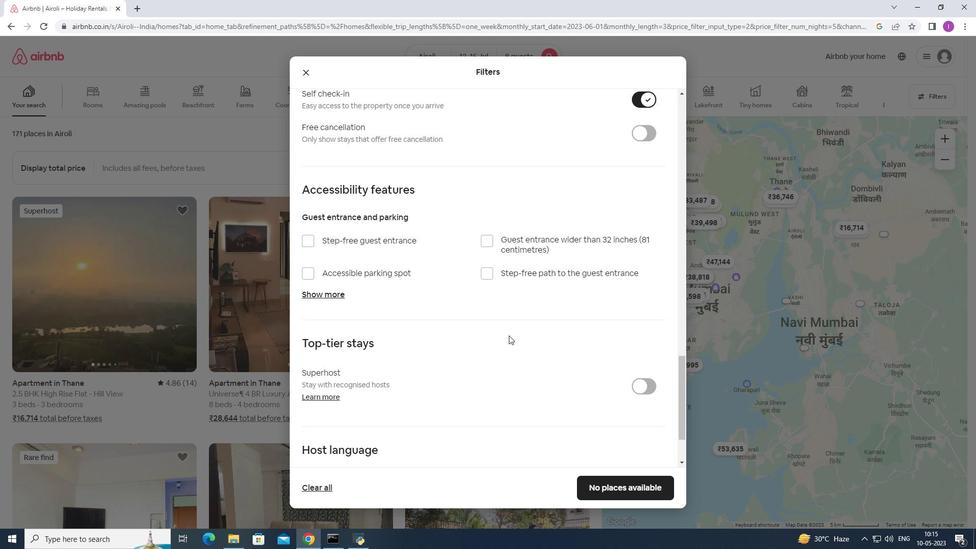 
Action: Mouse moved to (510, 334)
Screenshot: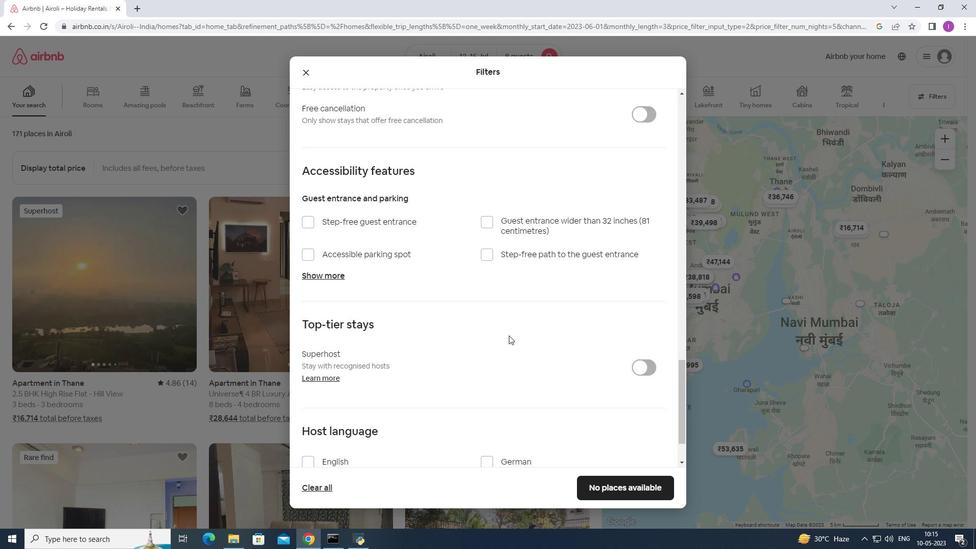 
Action: Mouse scrolled (510, 333) with delta (0, 0)
Screenshot: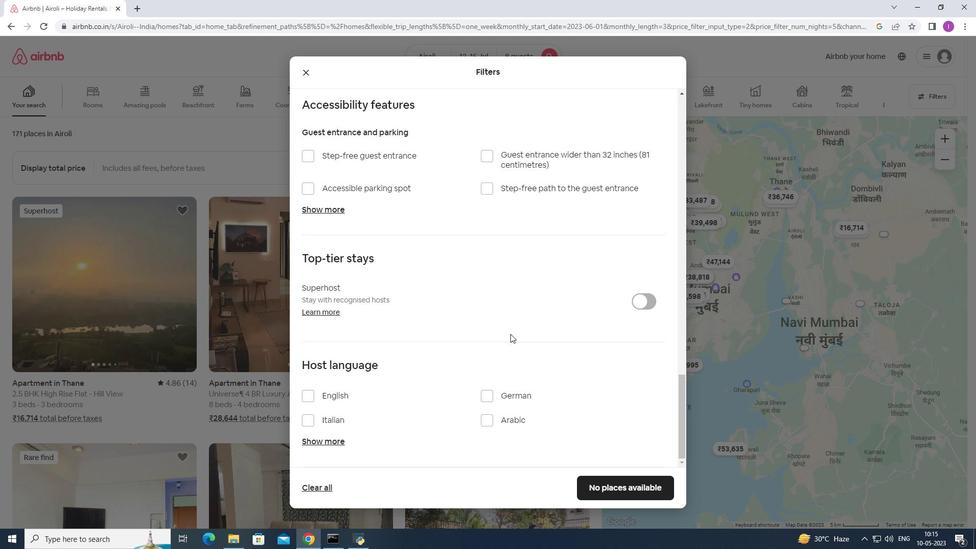
Action: Mouse scrolled (510, 333) with delta (0, 0)
Screenshot: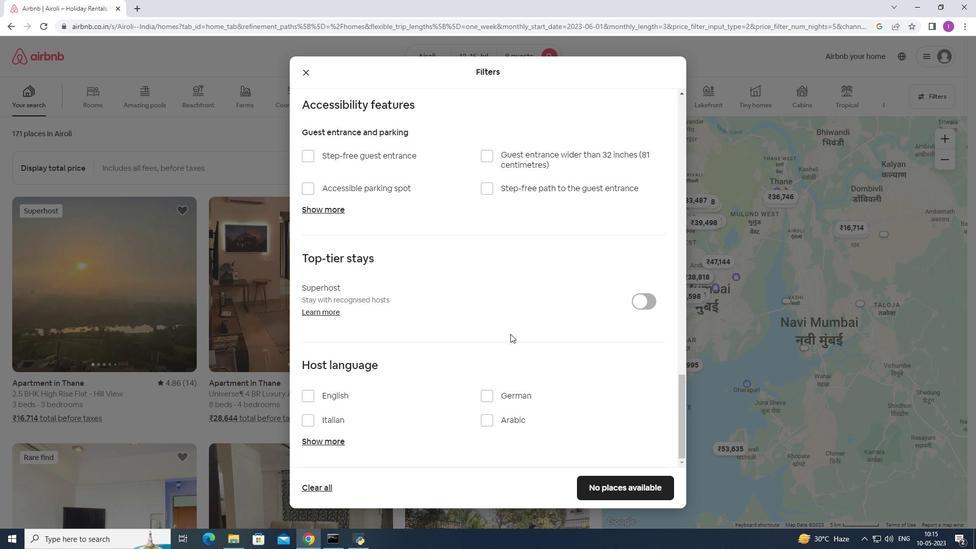 
Action: Mouse scrolled (510, 333) with delta (0, 0)
Screenshot: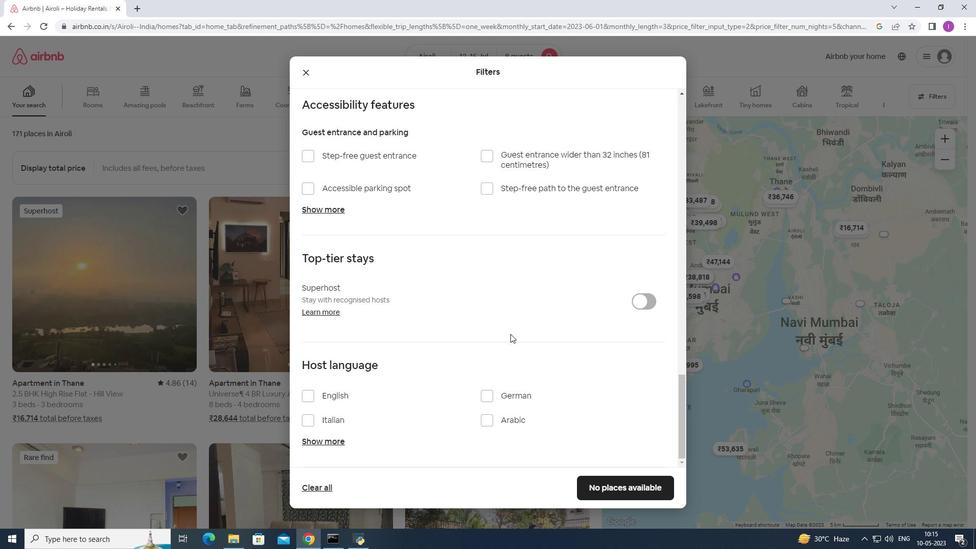 
Action: Mouse scrolled (510, 333) with delta (0, 0)
Screenshot: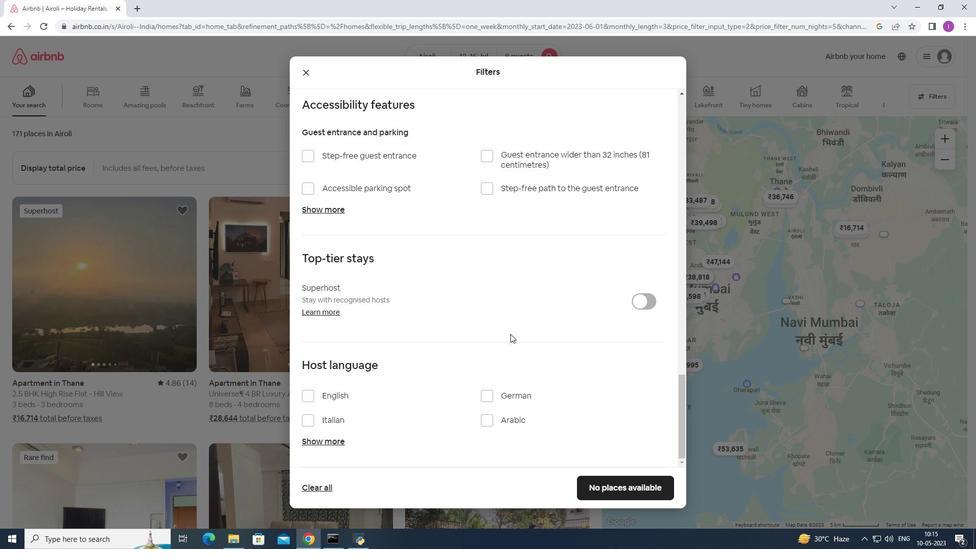 
Action: Mouse moved to (308, 395)
Screenshot: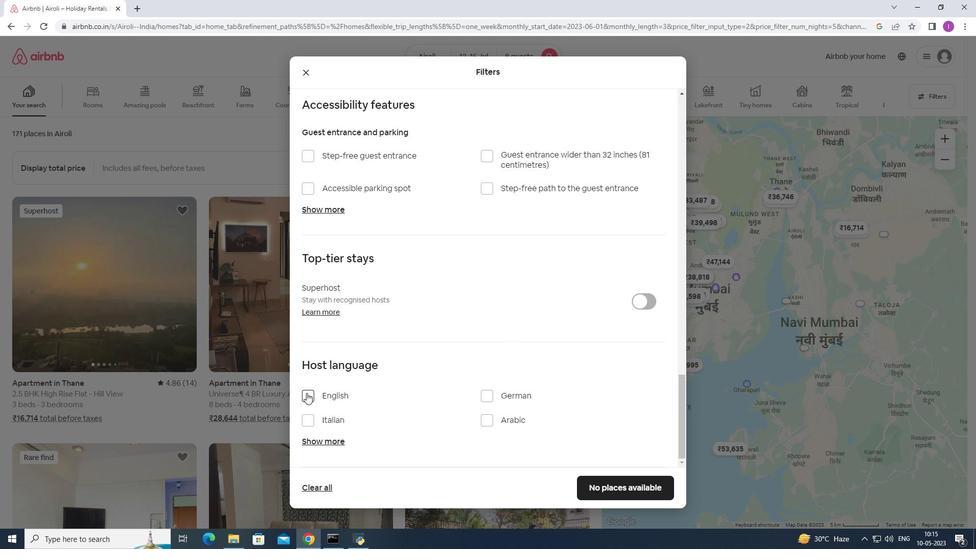
Action: Mouse pressed left at (308, 395)
Screenshot: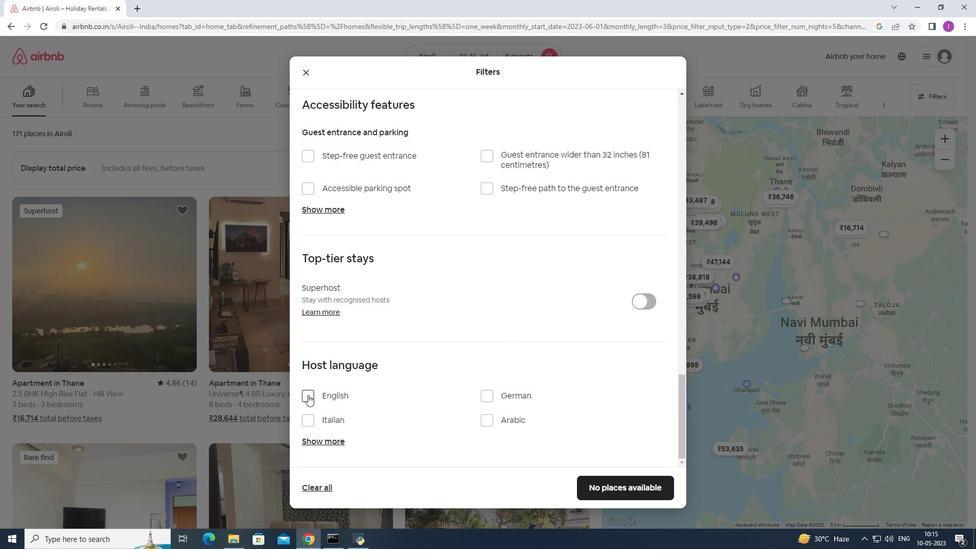 
Action: Mouse moved to (413, 400)
Screenshot: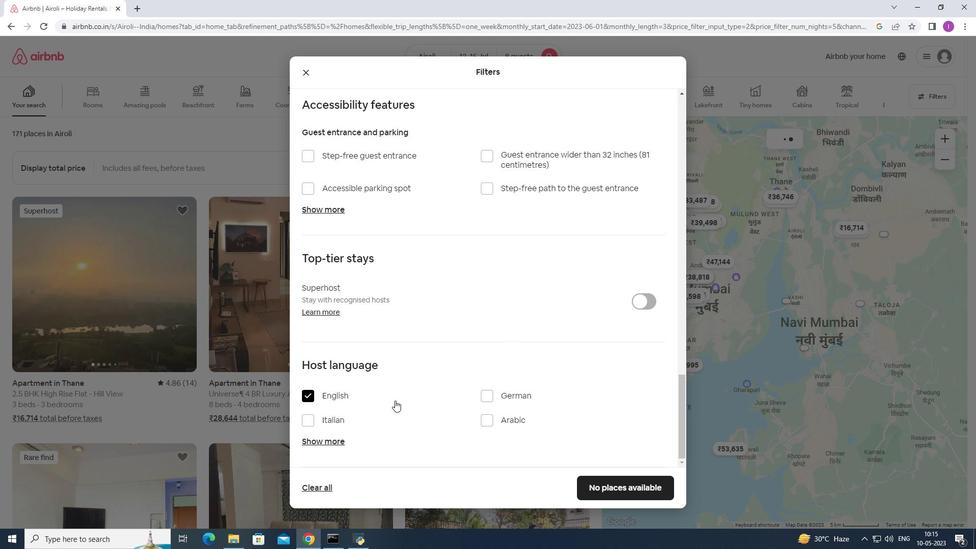 
Action: Mouse scrolled (413, 400) with delta (0, 0)
Screenshot: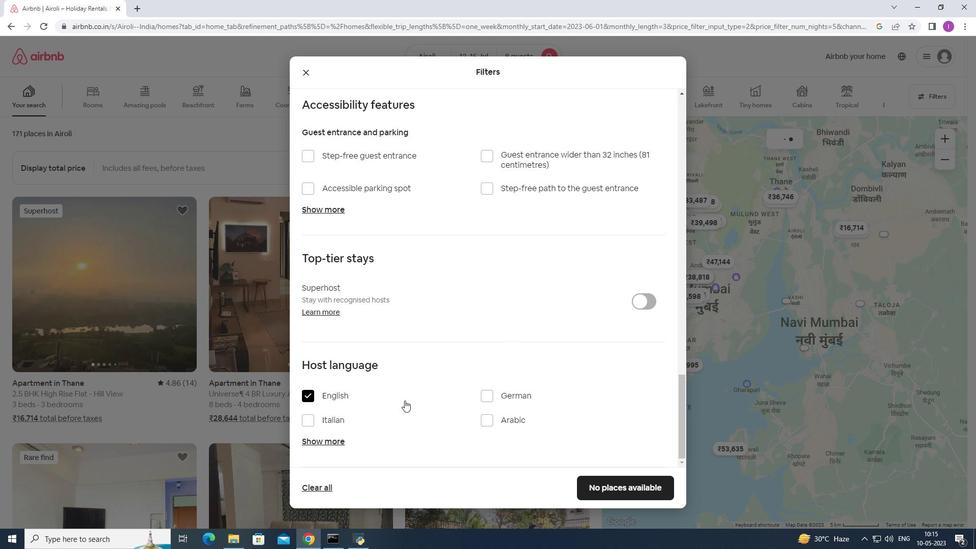 
Action: Mouse scrolled (413, 400) with delta (0, 0)
Screenshot: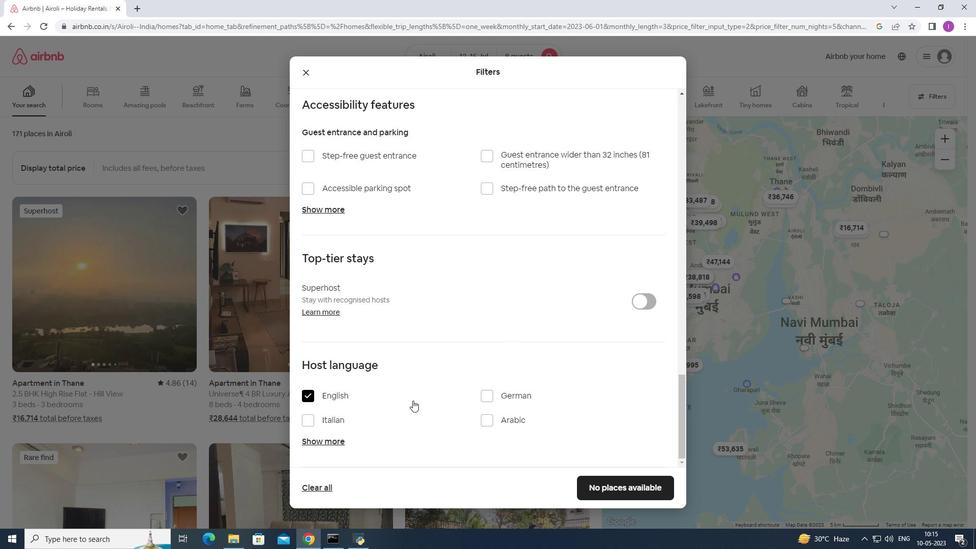 
Action: Mouse scrolled (413, 400) with delta (0, 0)
Screenshot: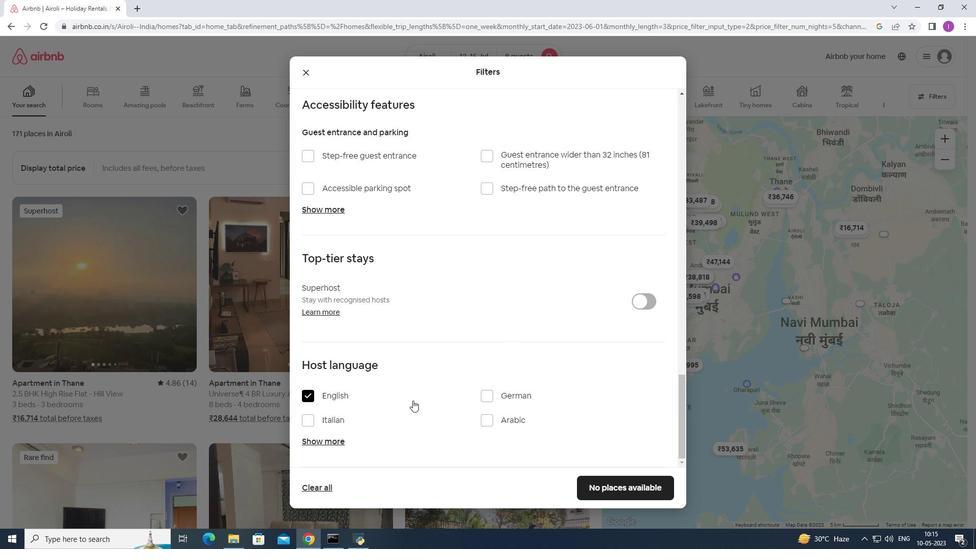 
Action: Mouse moved to (607, 484)
Screenshot: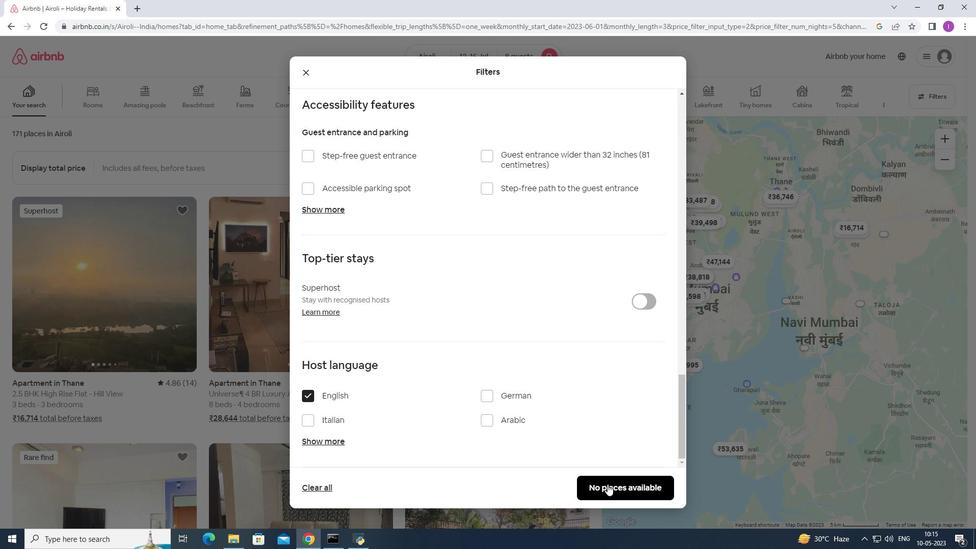 
Action: Mouse pressed left at (607, 484)
Screenshot: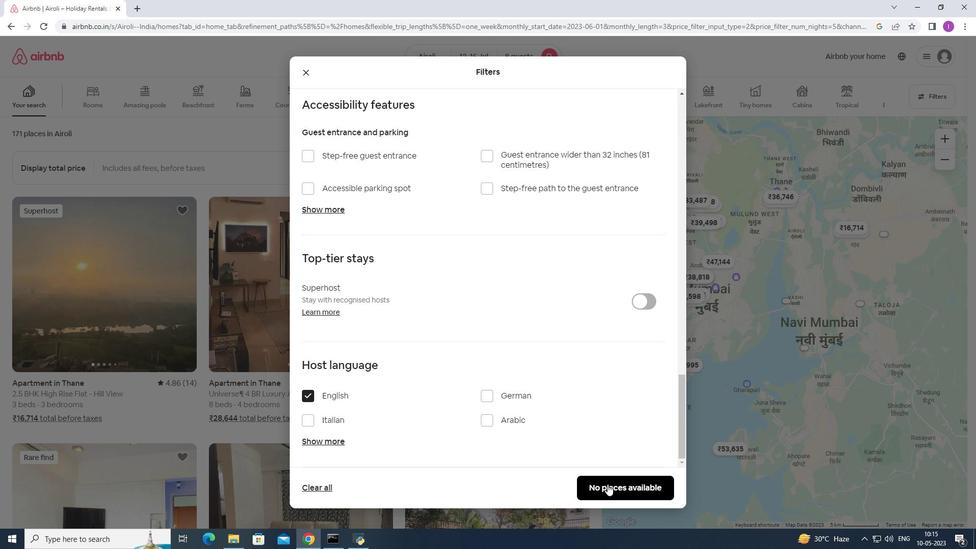 
Action: Mouse moved to (599, 464)
Screenshot: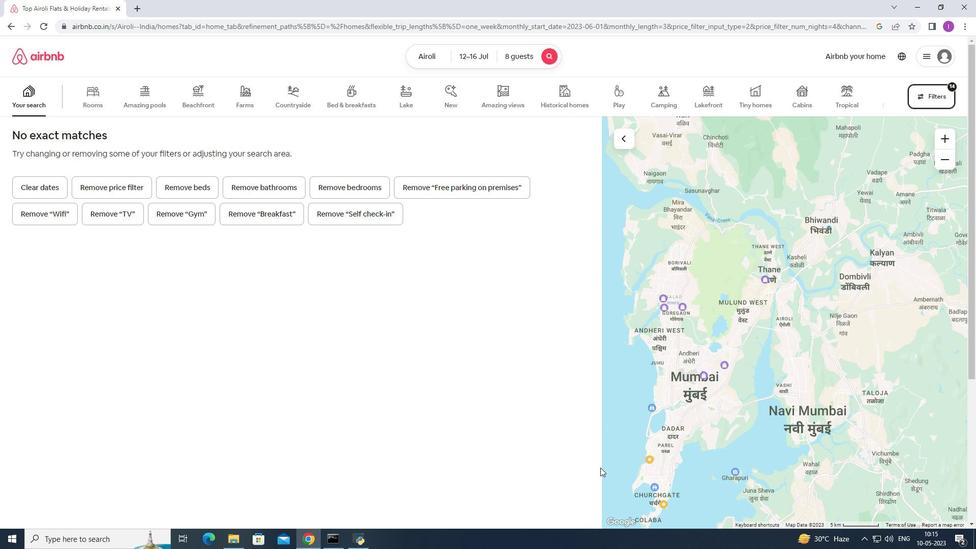 
